 Task: Log work in the project AgileInsight for the issue 'Develop a new tool for automated testing of mobile application usability and user experience' spent time as '4w 3d 1h 40m' and remaining time as '3w 1d 17h 38m' and move to top of backlog. Now add the issue to the epic 'Mobile app development'. Log work in the project AgileInsight for the issue 'Upgrade the database indexing strategy of a web application to improve data retrieval and query performance' spent time as '5w 5d 4h 20m' and remaining time as '5w 4d 14h 49m' and move to bottom of backlog. Now add the issue to the epic 'DevOps automation'
Action: Mouse moved to (215, 62)
Screenshot: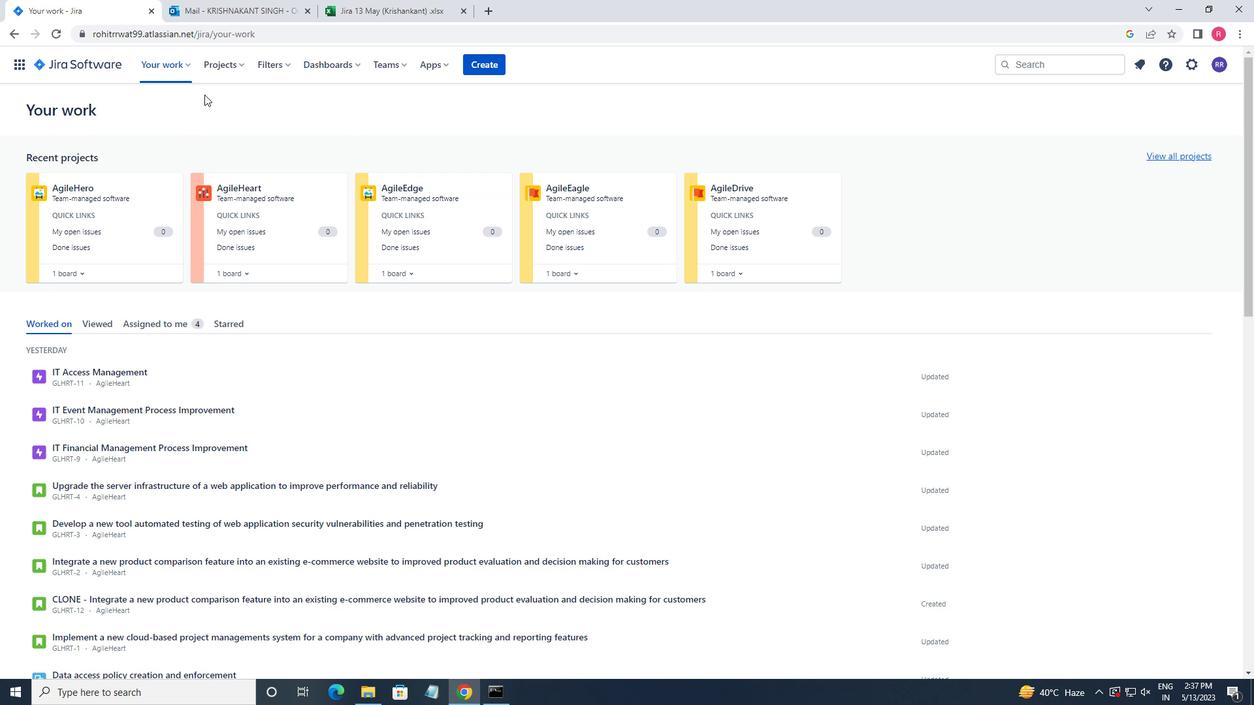 
Action: Mouse pressed left at (215, 62)
Screenshot: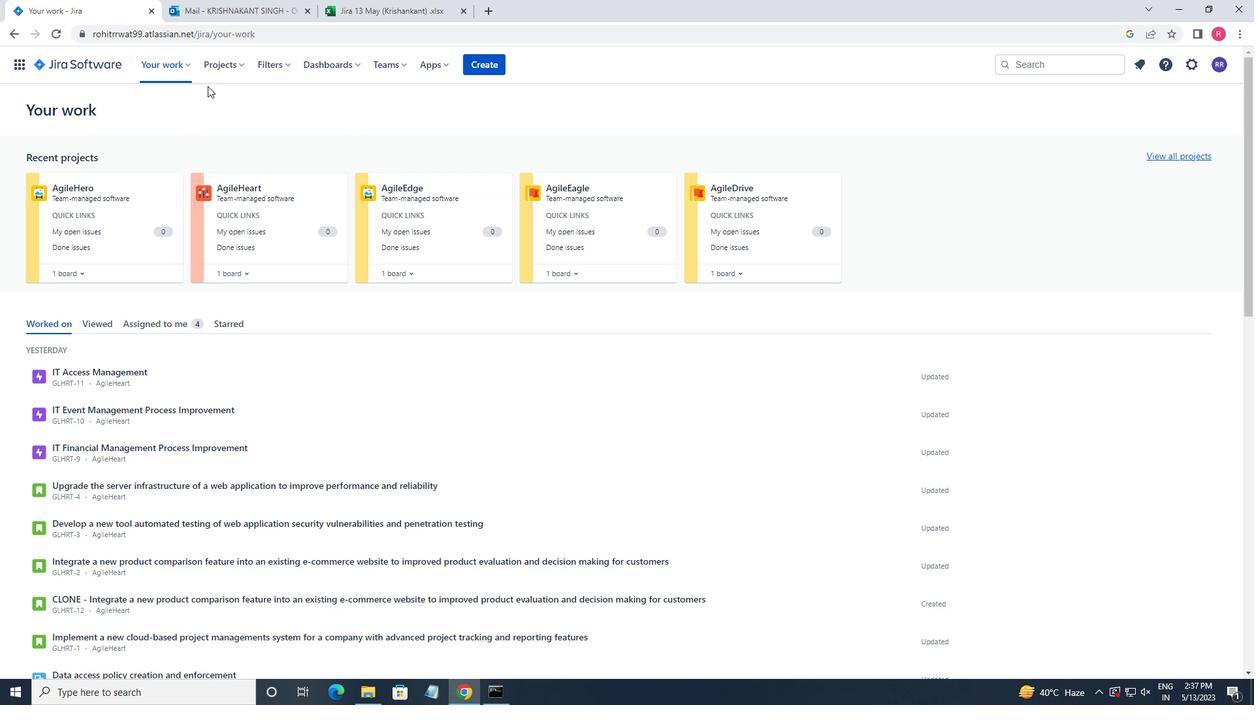 
Action: Mouse moved to (260, 129)
Screenshot: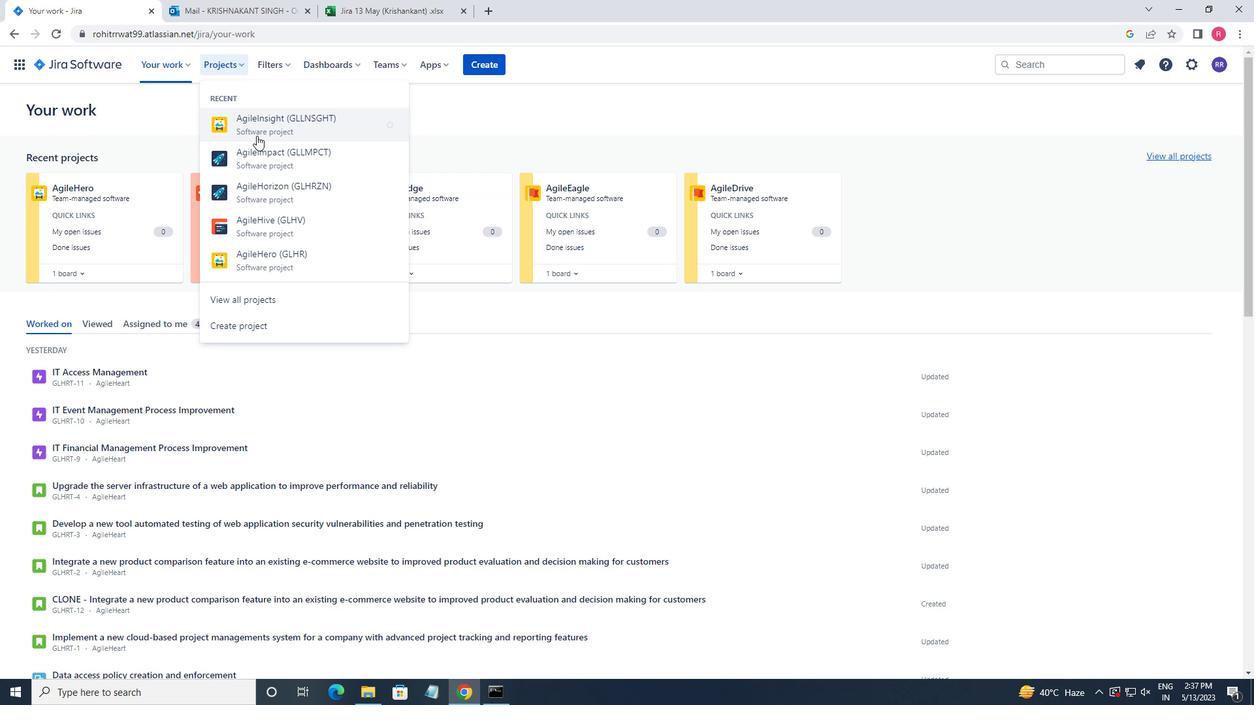 
Action: Mouse pressed left at (260, 129)
Screenshot: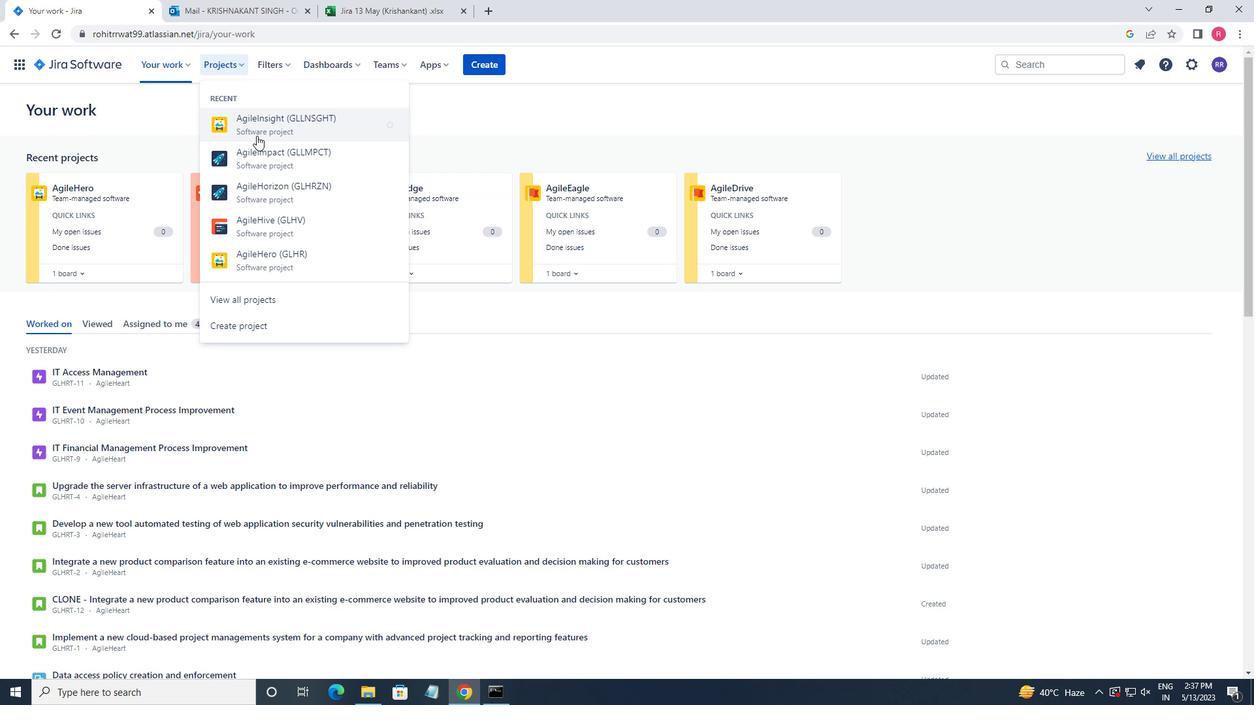 
Action: Mouse moved to (81, 200)
Screenshot: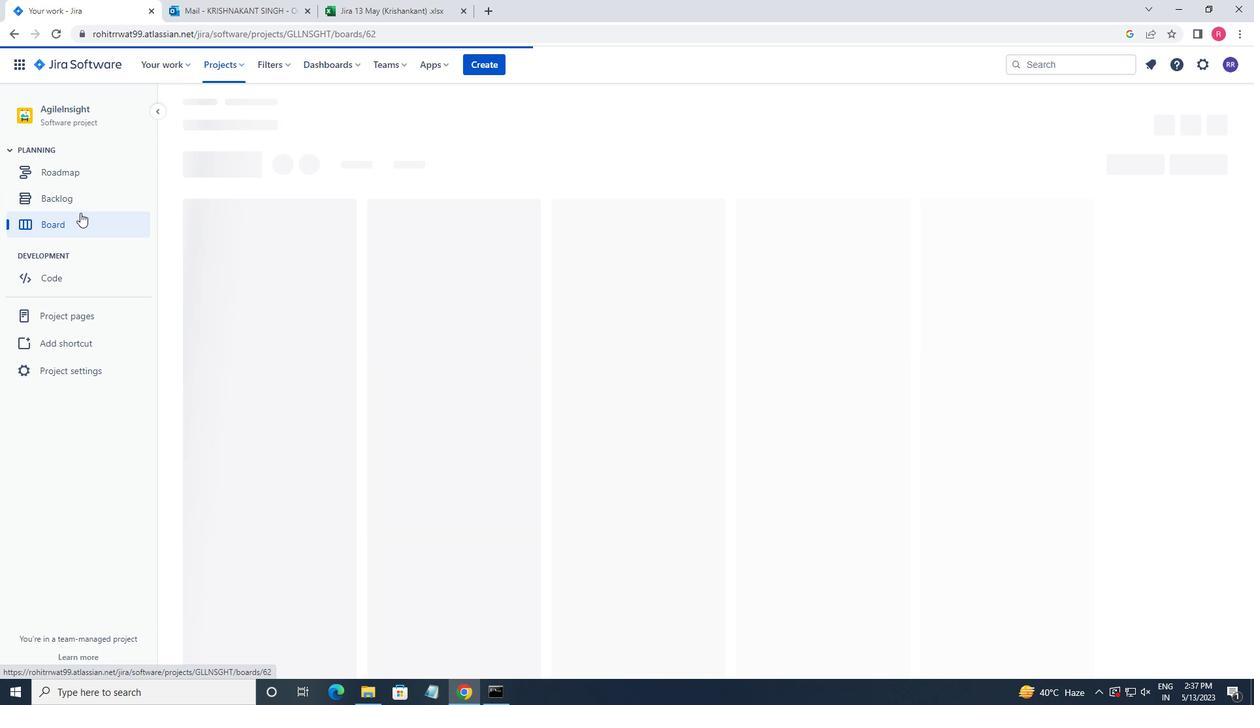 
Action: Mouse pressed left at (81, 200)
Screenshot: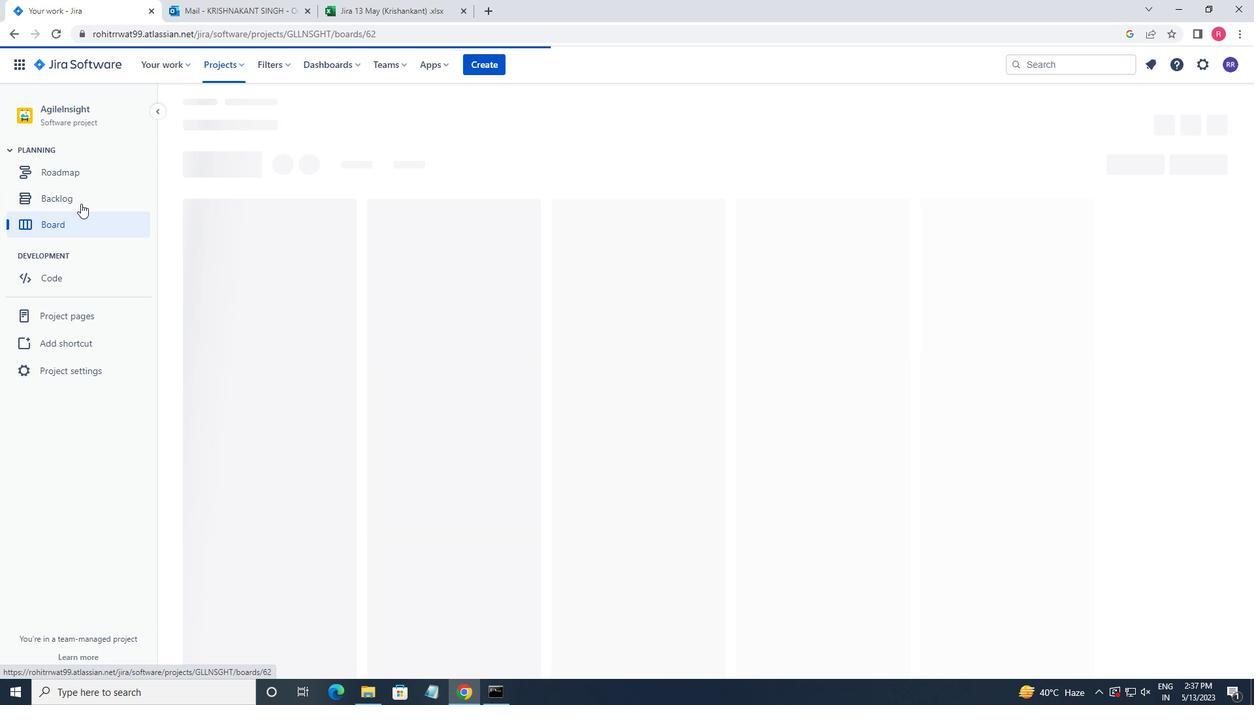 
Action: Mouse moved to (581, 367)
Screenshot: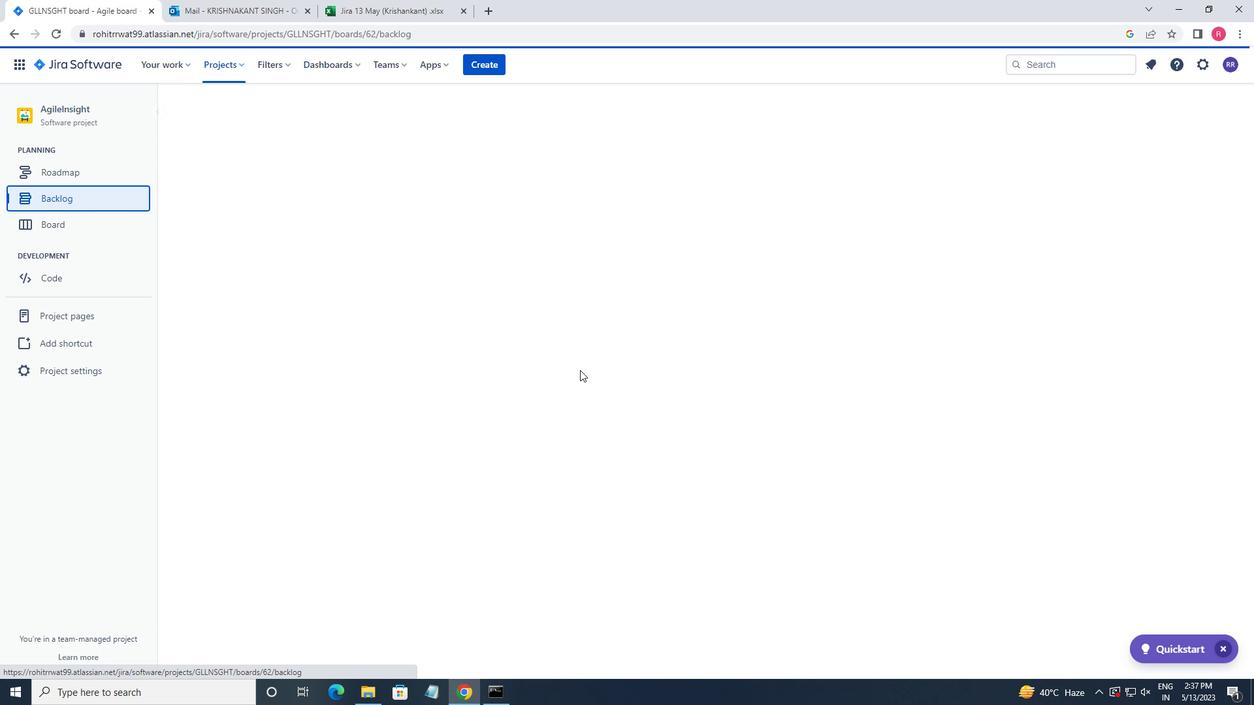 
Action: Mouse scrolled (581, 367) with delta (0, 0)
Screenshot: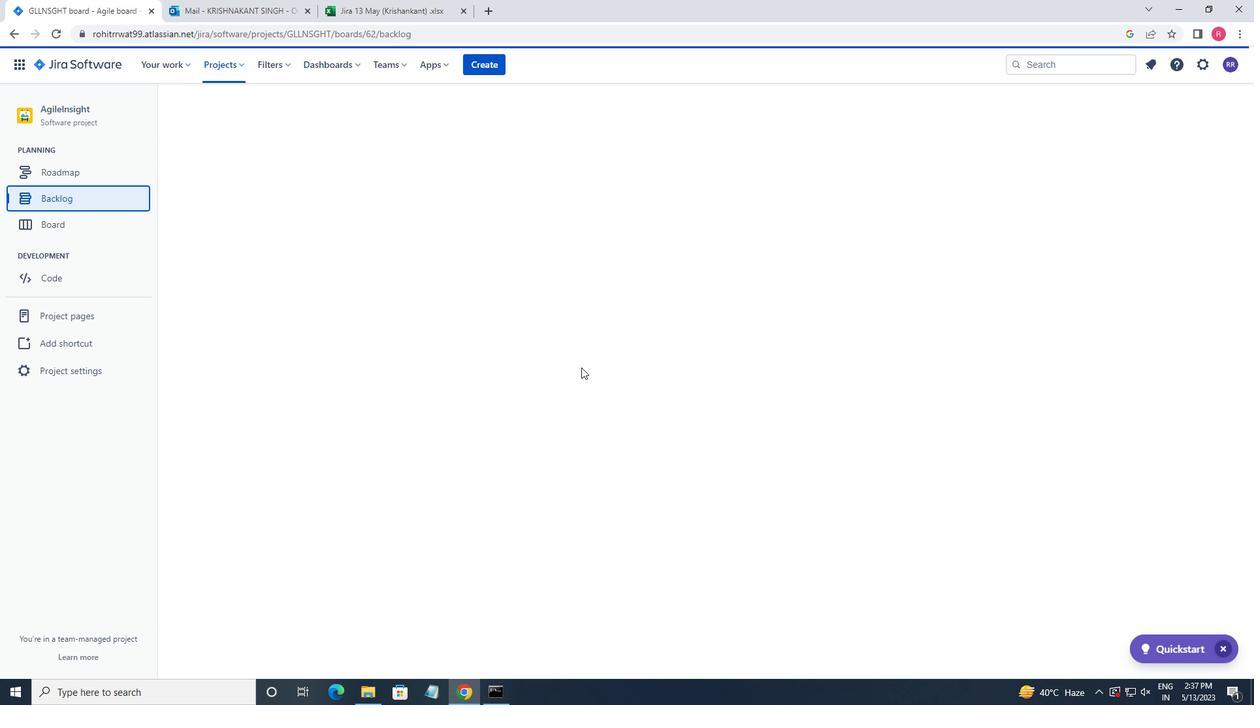 
Action: Mouse scrolled (581, 367) with delta (0, 0)
Screenshot: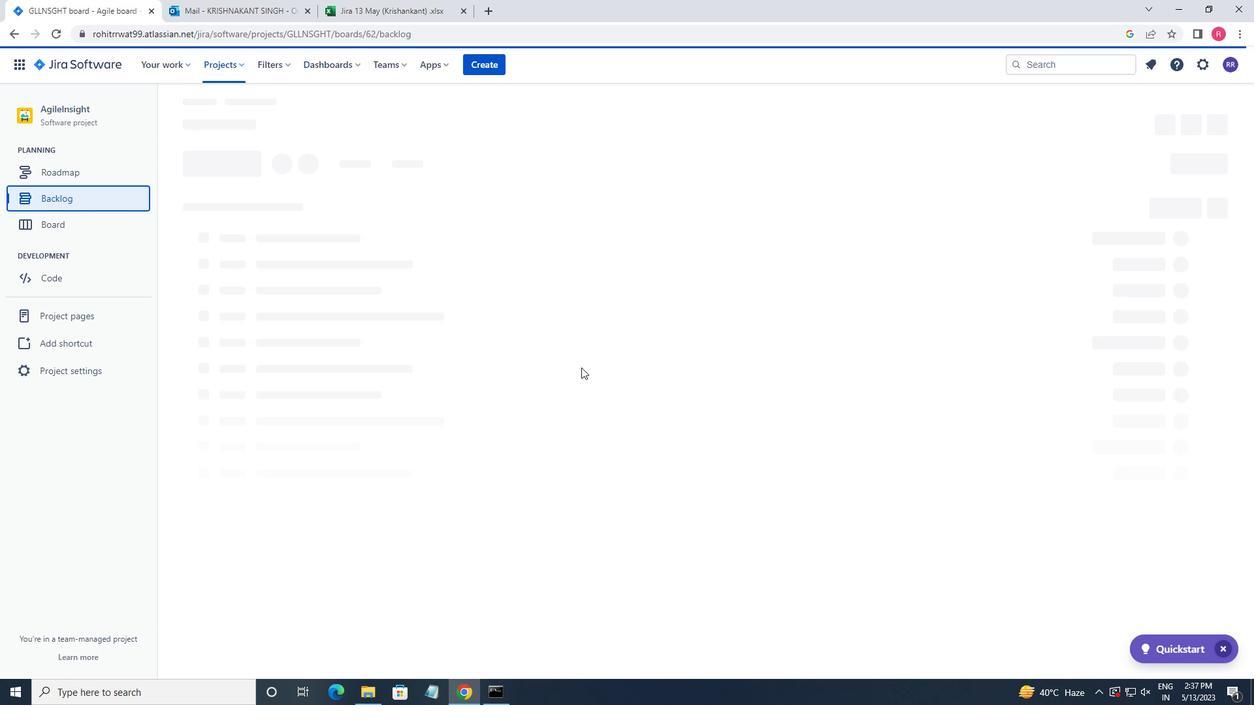 
Action: Mouse moved to (962, 465)
Screenshot: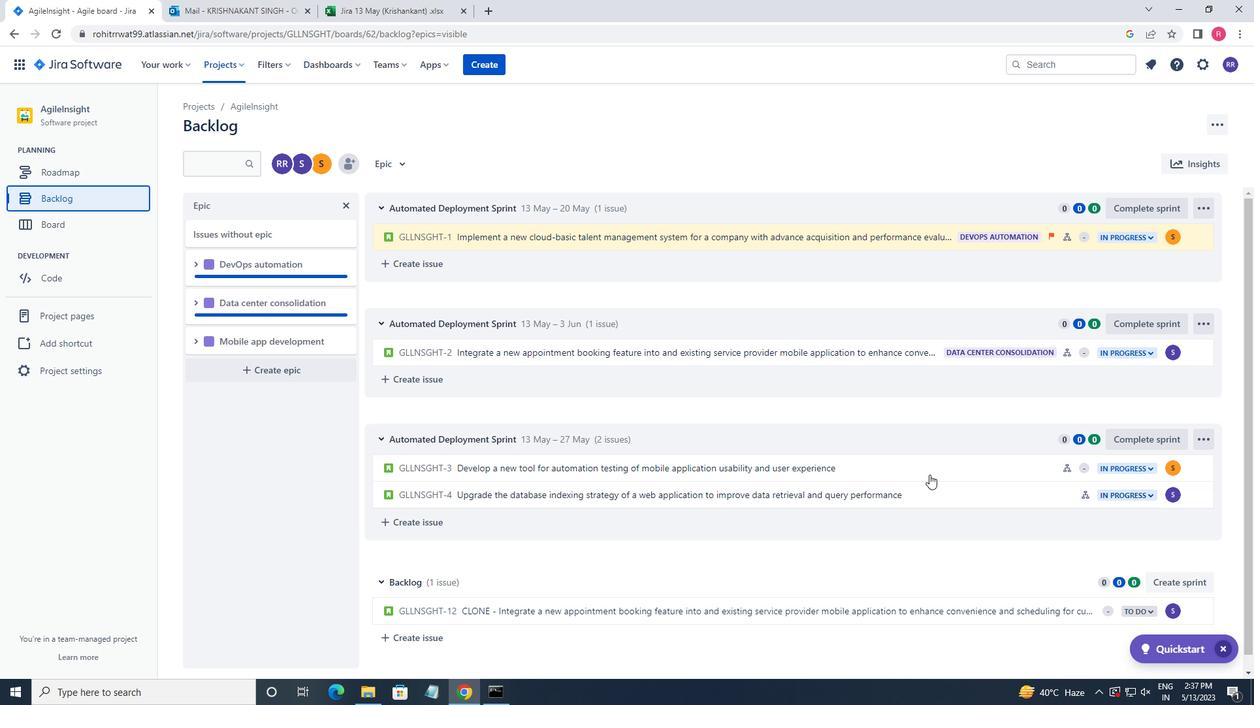 
Action: Mouse pressed left at (962, 465)
Screenshot: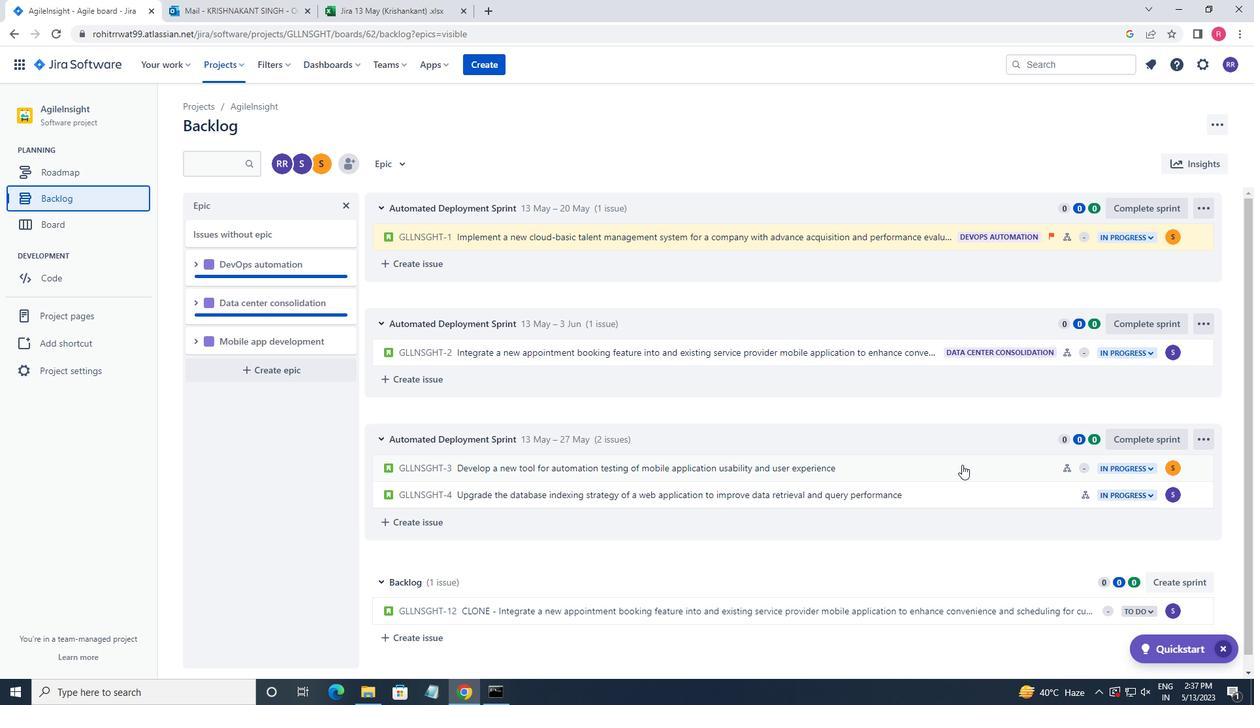 
Action: Mouse moved to (1200, 195)
Screenshot: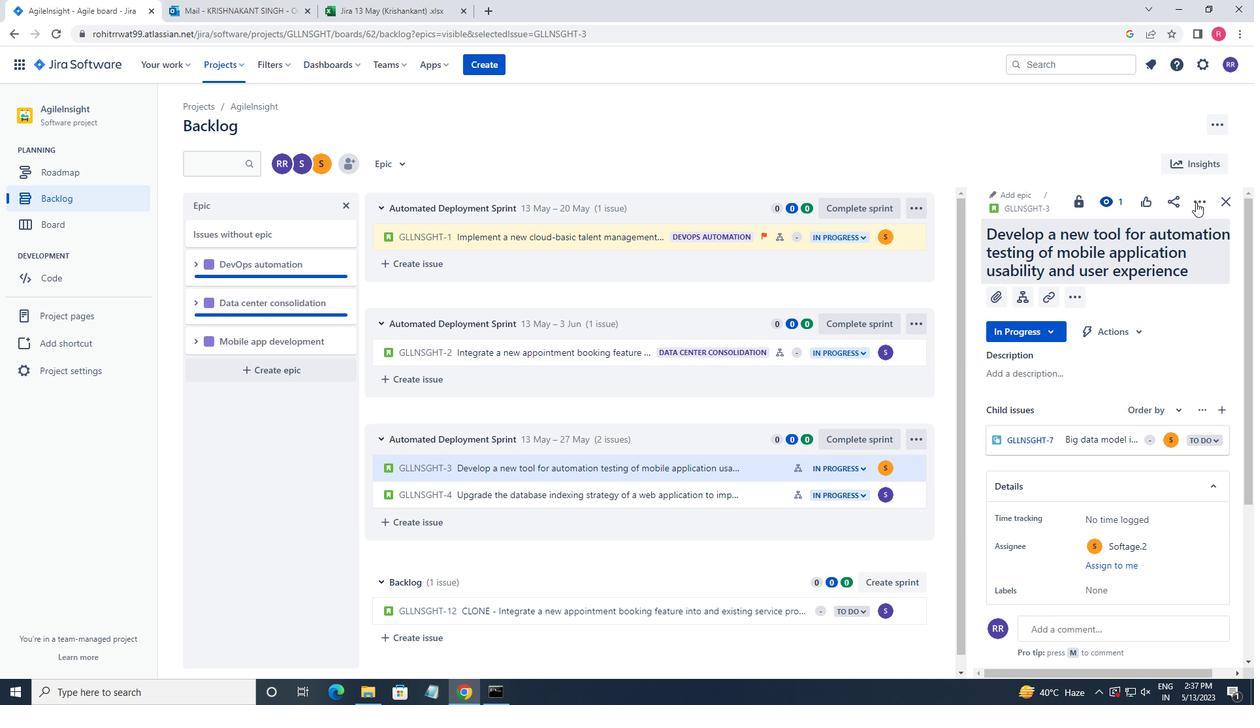 
Action: Mouse pressed left at (1200, 195)
Screenshot: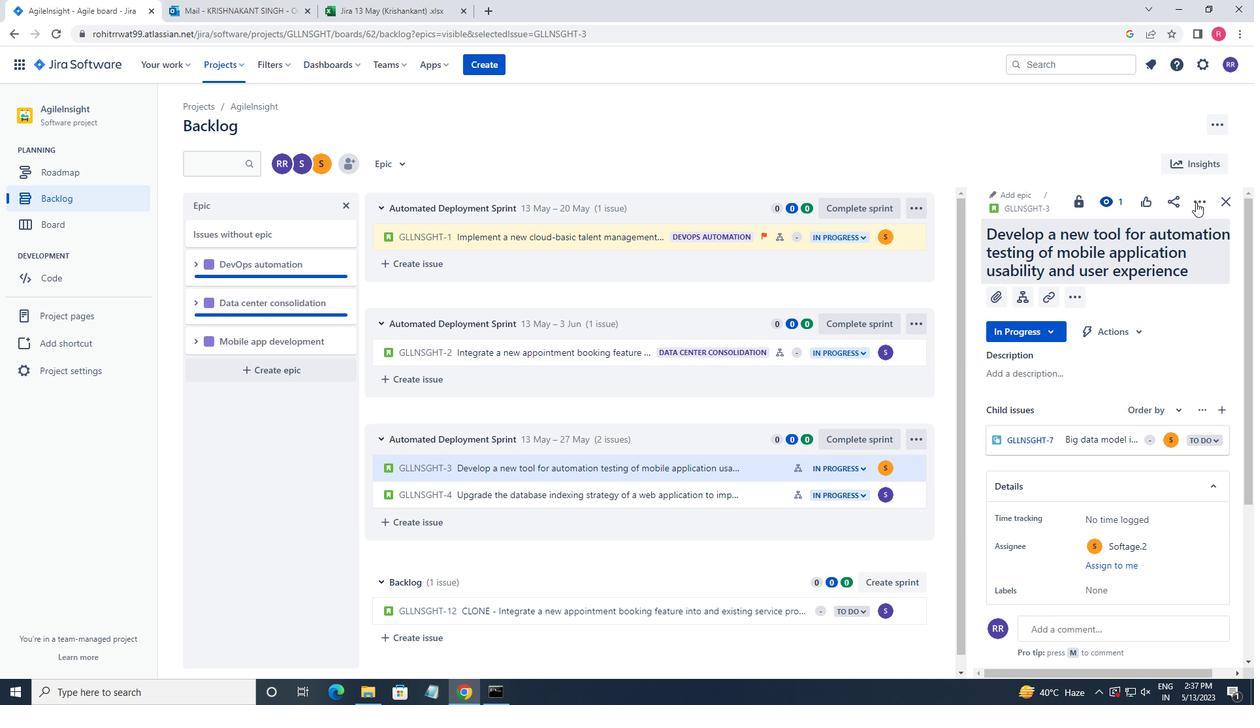 
Action: Mouse moved to (1152, 231)
Screenshot: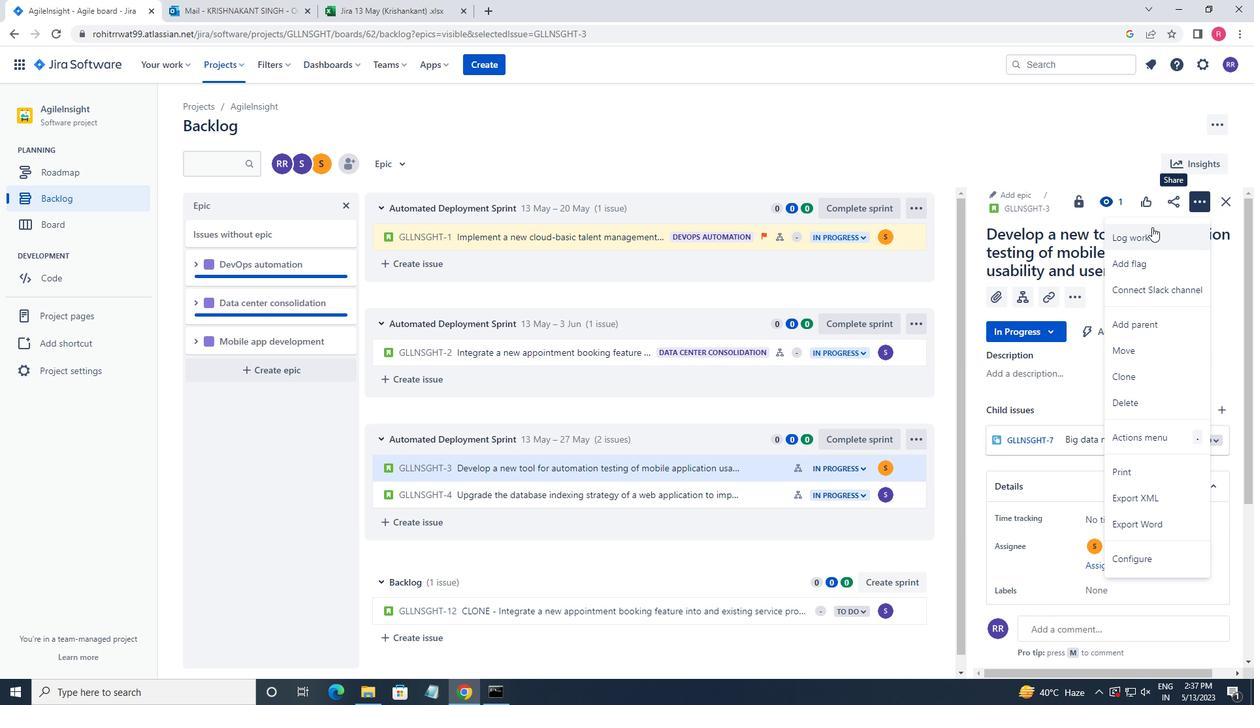 
Action: Mouse pressed left at (1152, 231)
Screenshot: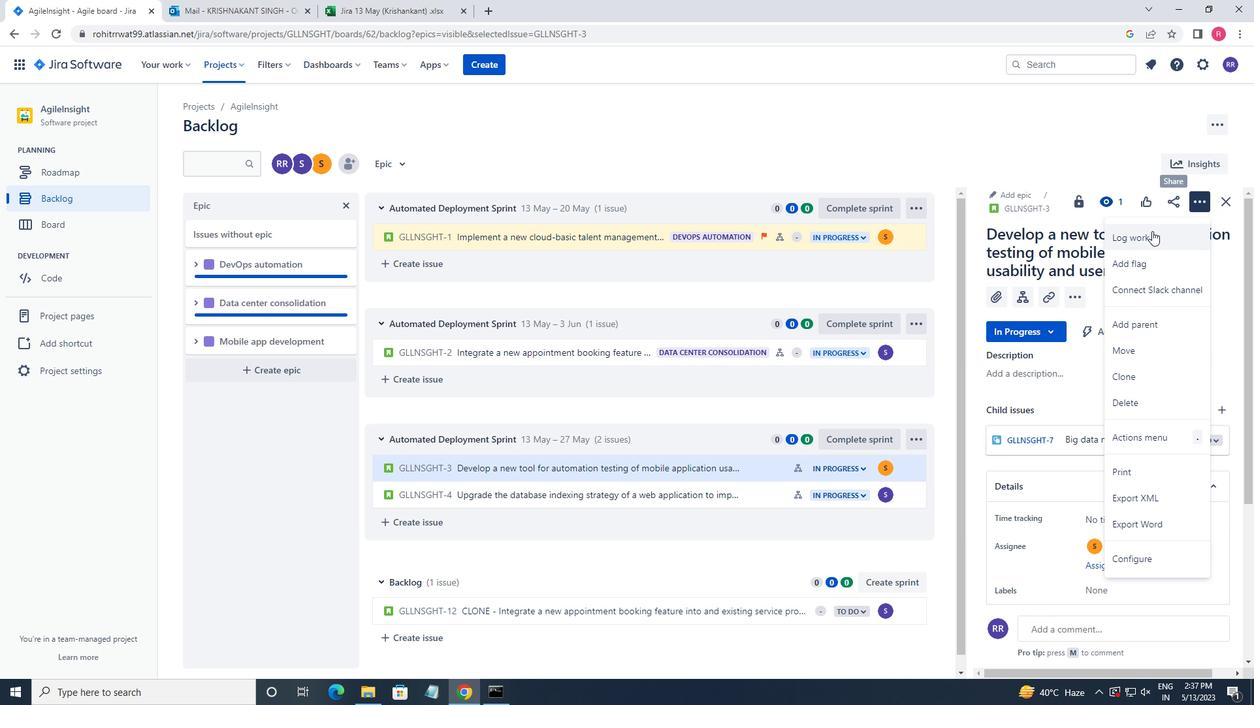 
Action: Key pressed 4w<Key.space>3d<Key.space>1h<Key.space>40m<Key.tab>3w<Key.space>1d<Key.space>17h<Key.space>28m<Key.tab>
Screenshot: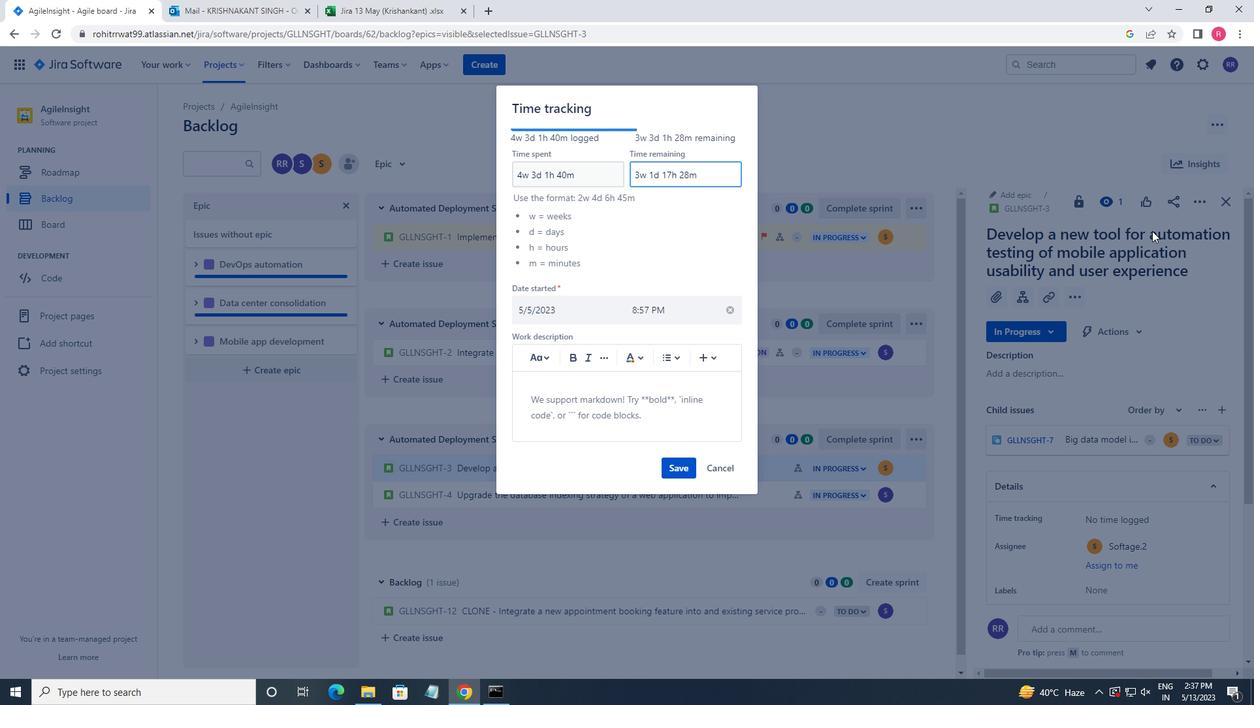 
Action: Mouse moved to (584, 183)
Screenshot: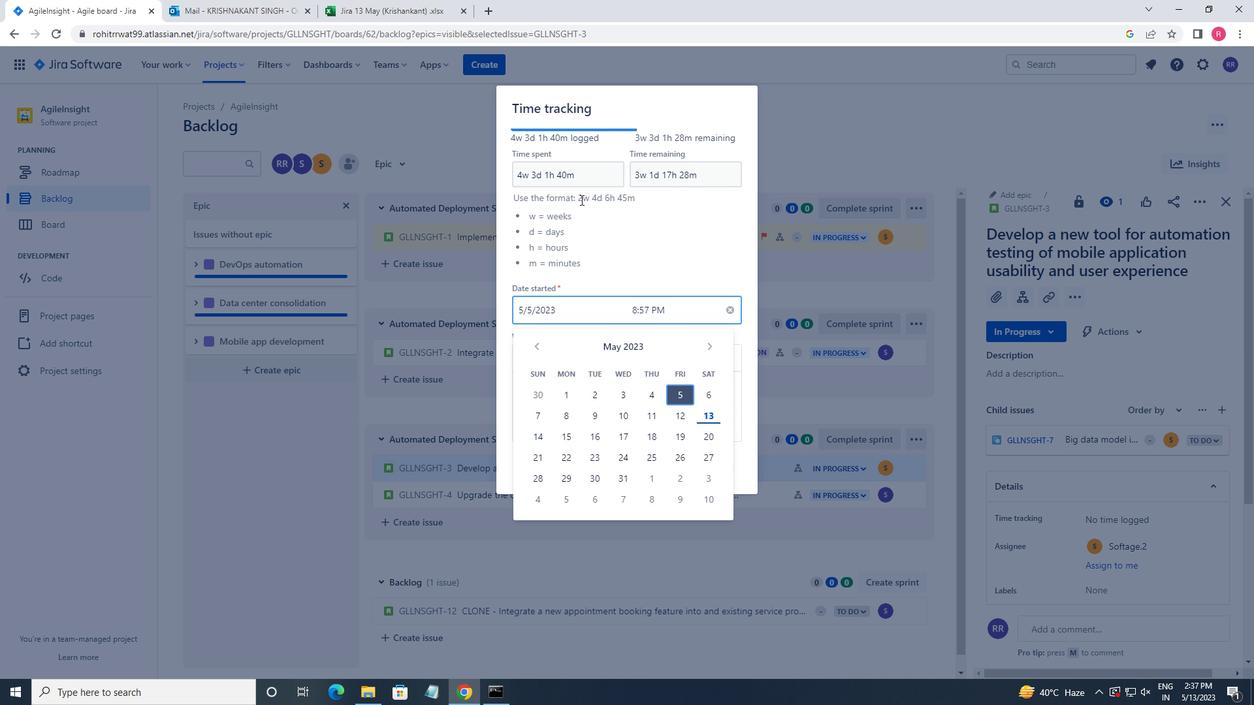 
Action: Mouse pressed left at (584, 183)
Screenshot: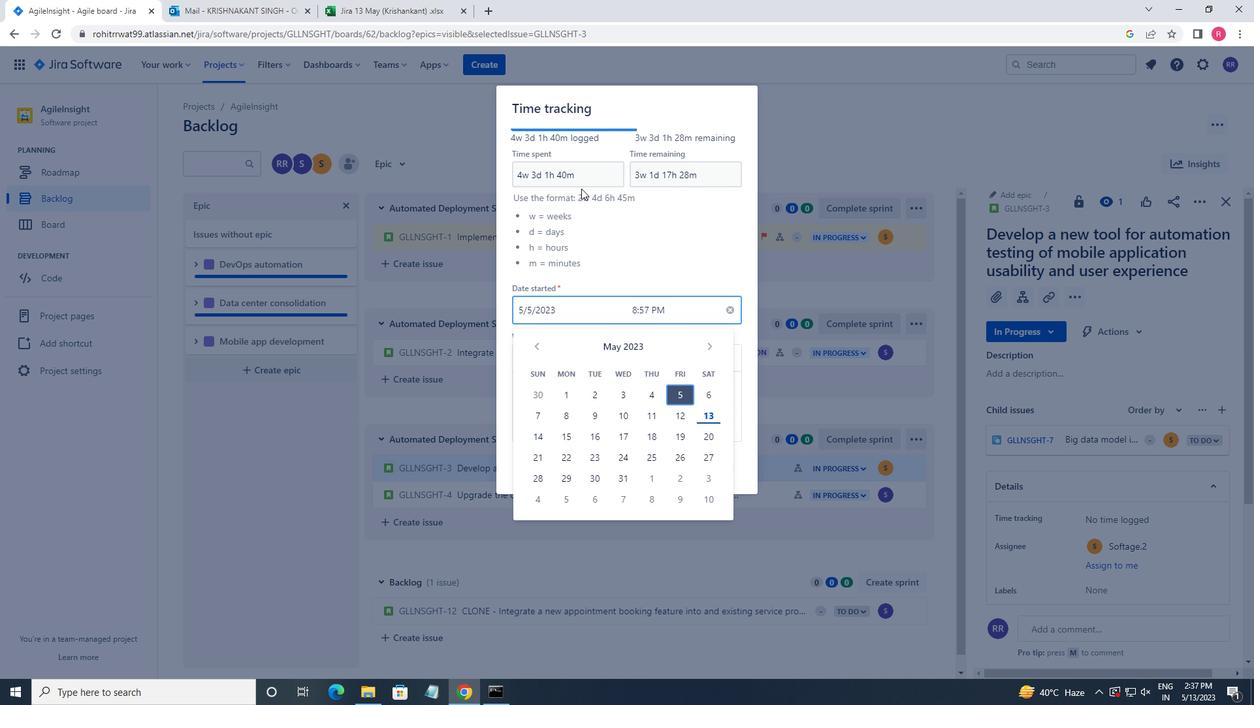 
Action: Key pressed <Key.tab>3w<Key.space>1d<Key.space>17d<Key.space>38m
Screenshot: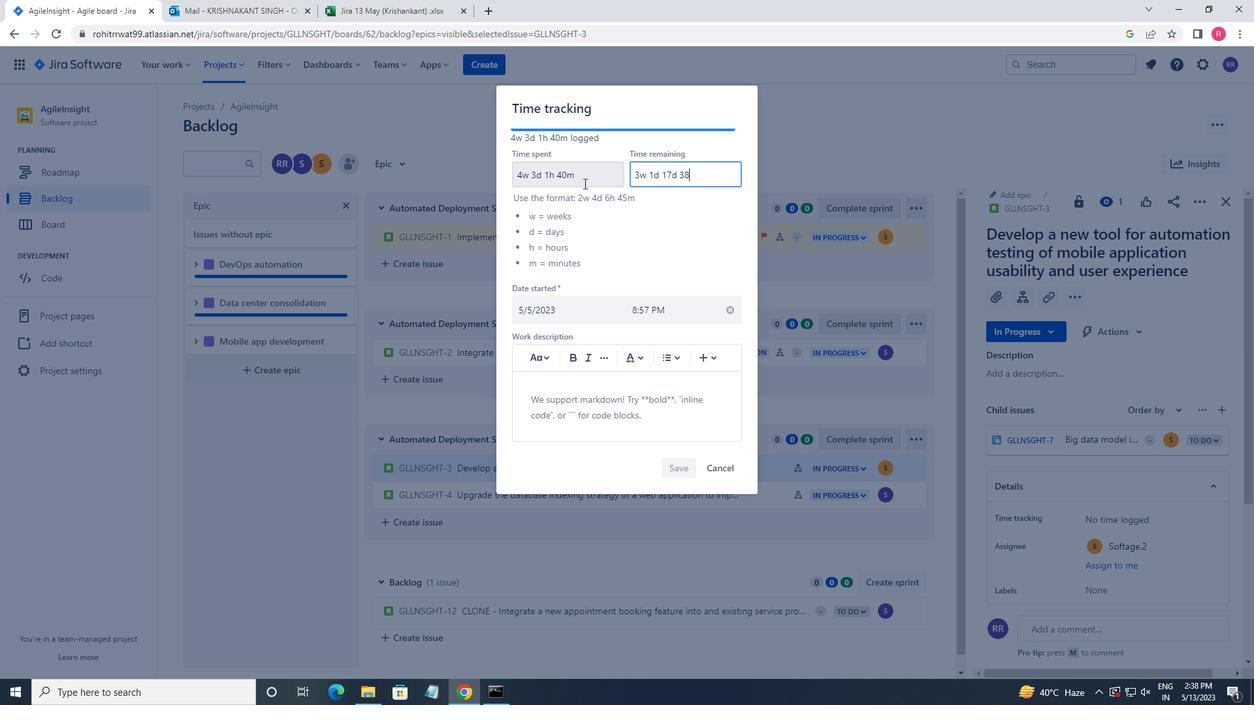 
Action: Mouse moved to (586, 173)
Screenshot: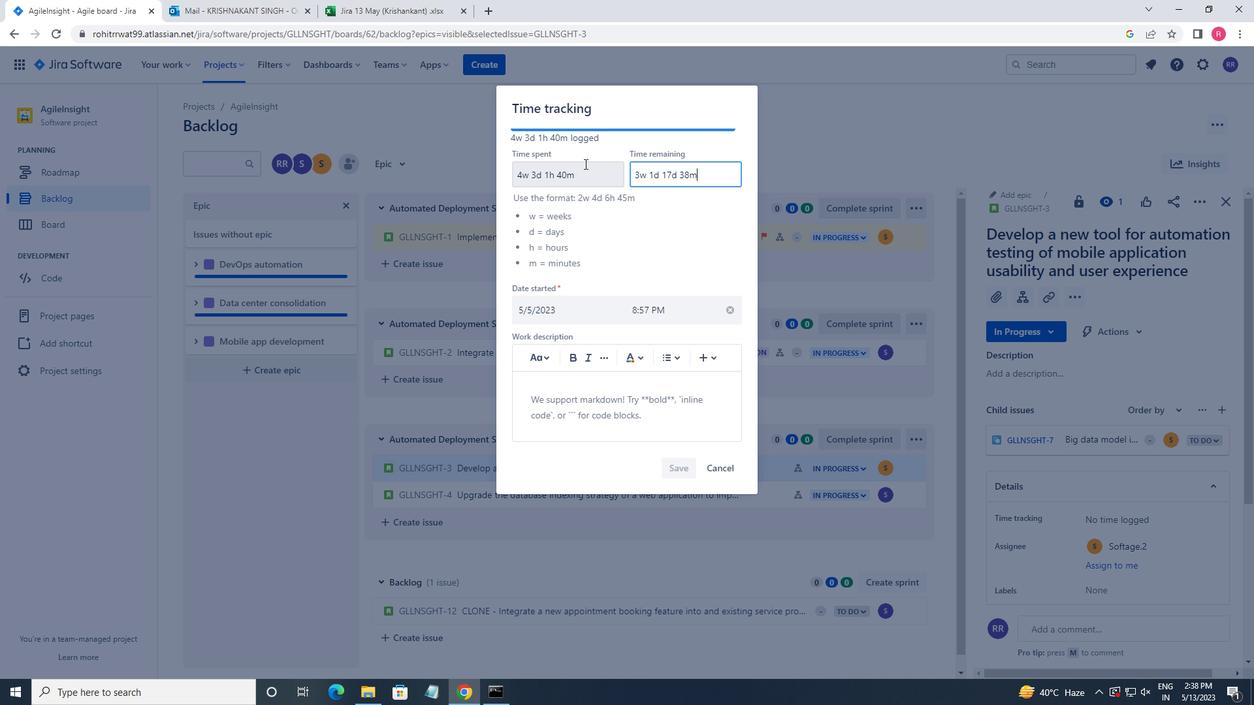 
Action: Mouse pressed left at (586, 173)
Screenshot: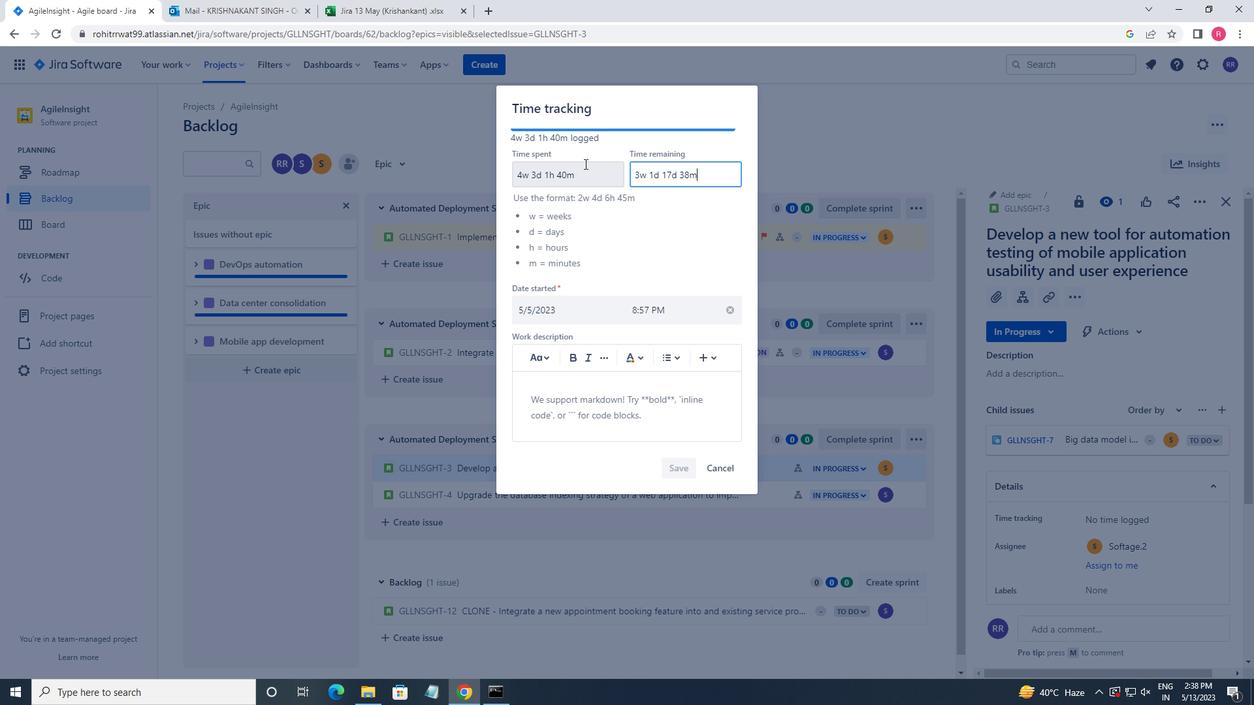 
Action: Mouse moved to (664, 175)
Screenshot: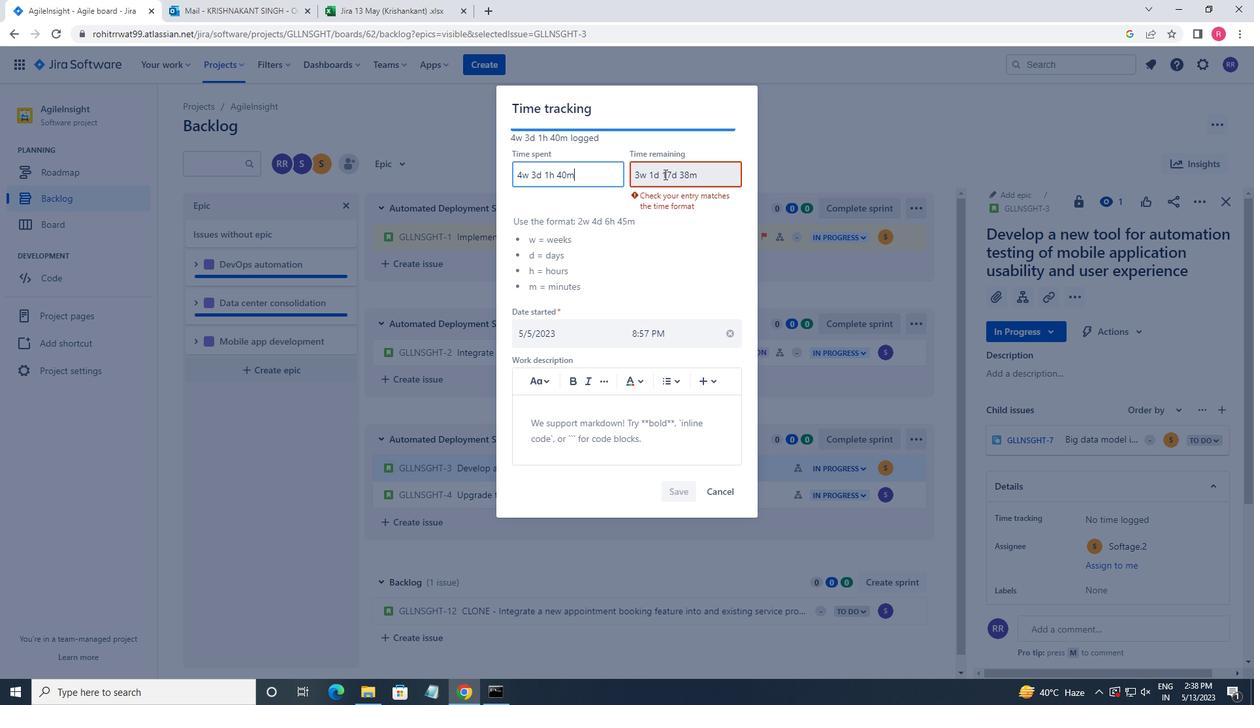
Action: Mouse pressed left at (664, 175)
Screenshot: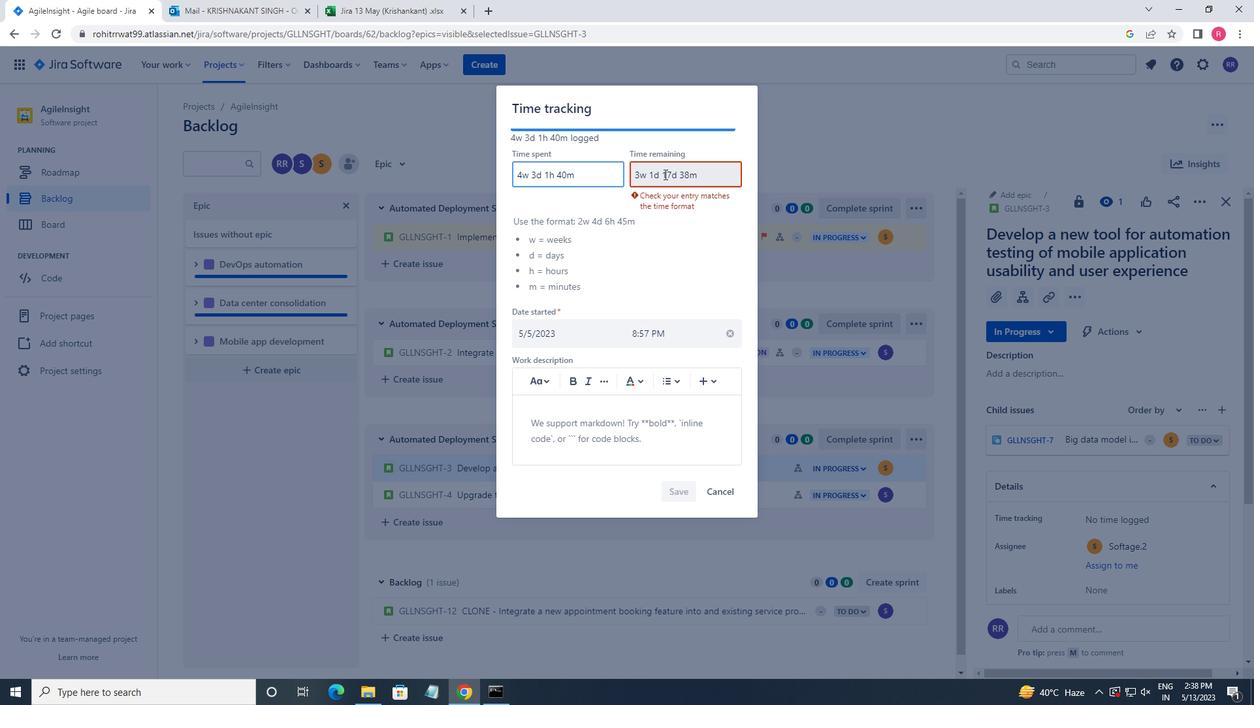 
Action: Mouse moved to (663, 176)
Screenshot: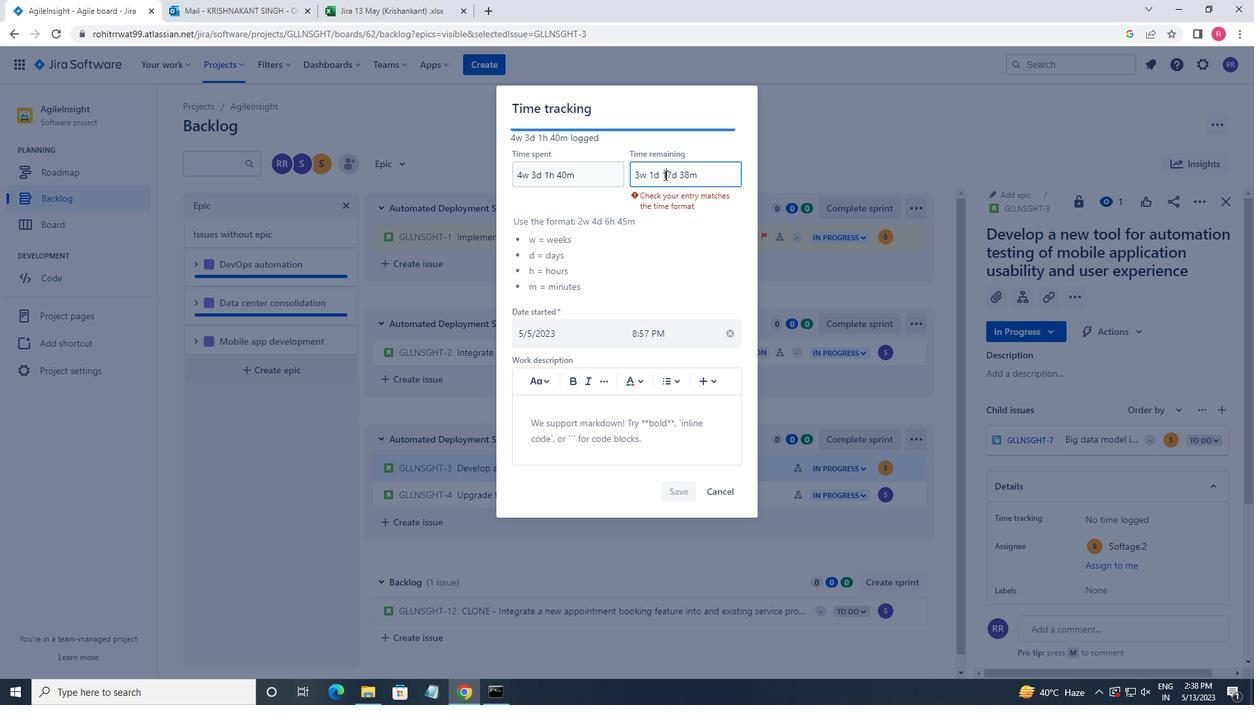 
Action: Key pressed <Key.backspace>1
Screenshot: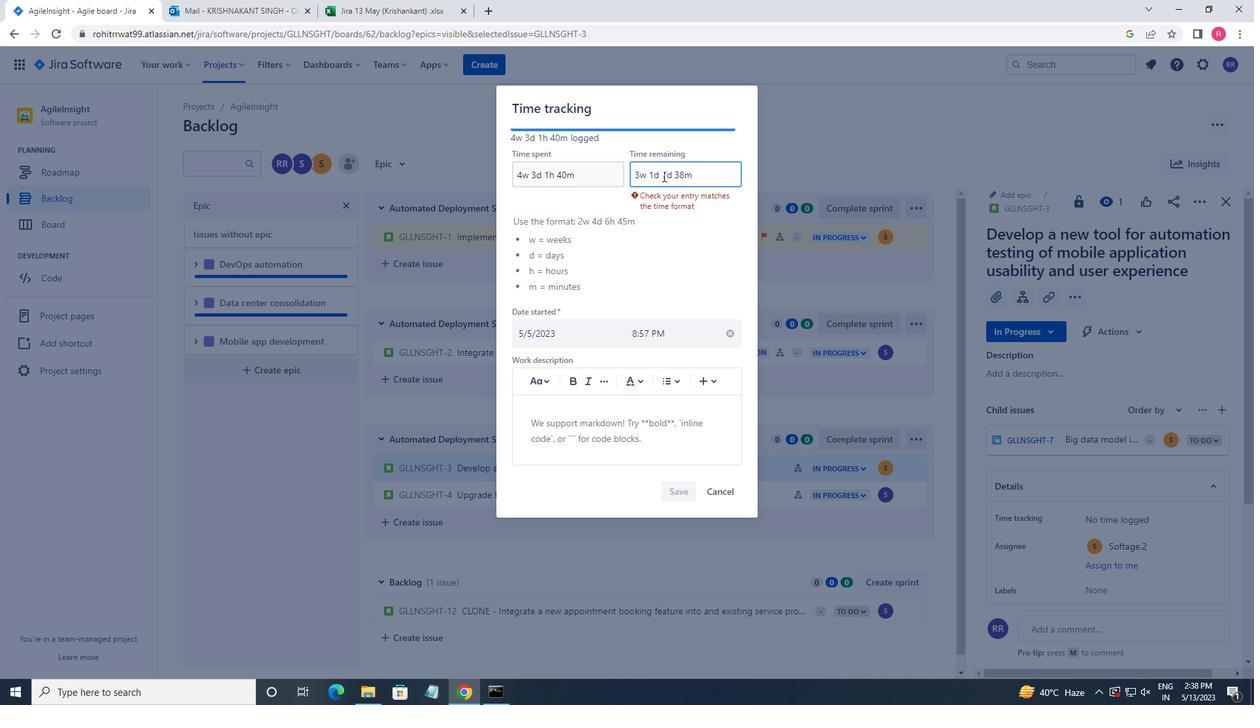 
Action: Mouse moved to (660, 176)
Screenshot: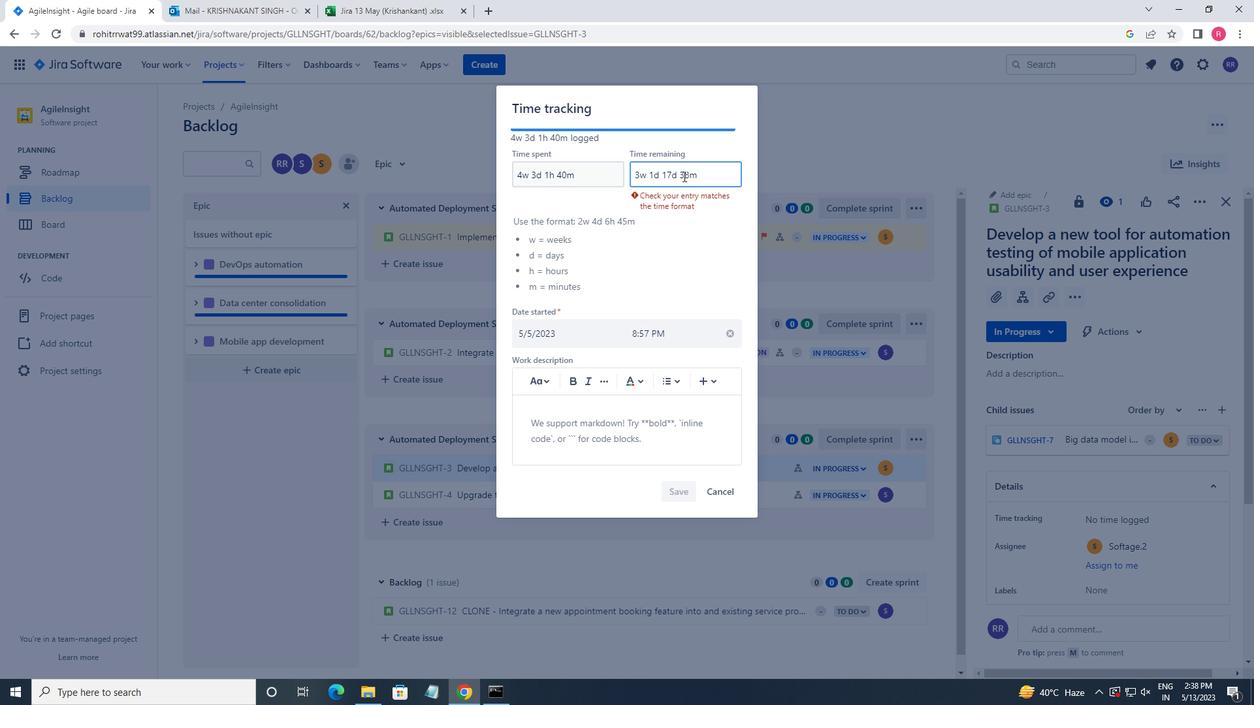
Action: Mouse pressed left at (660, 176)
Screenshot: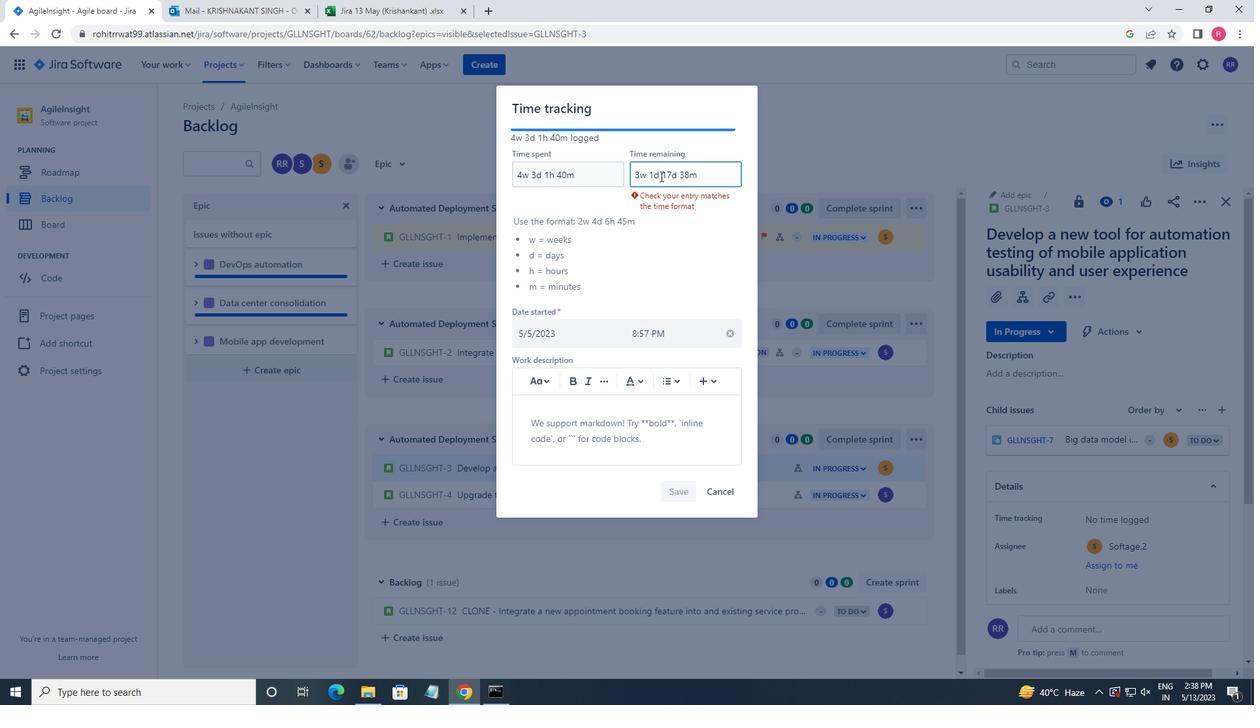 
Action: Mouse moved to (678, 173)
Screenshot: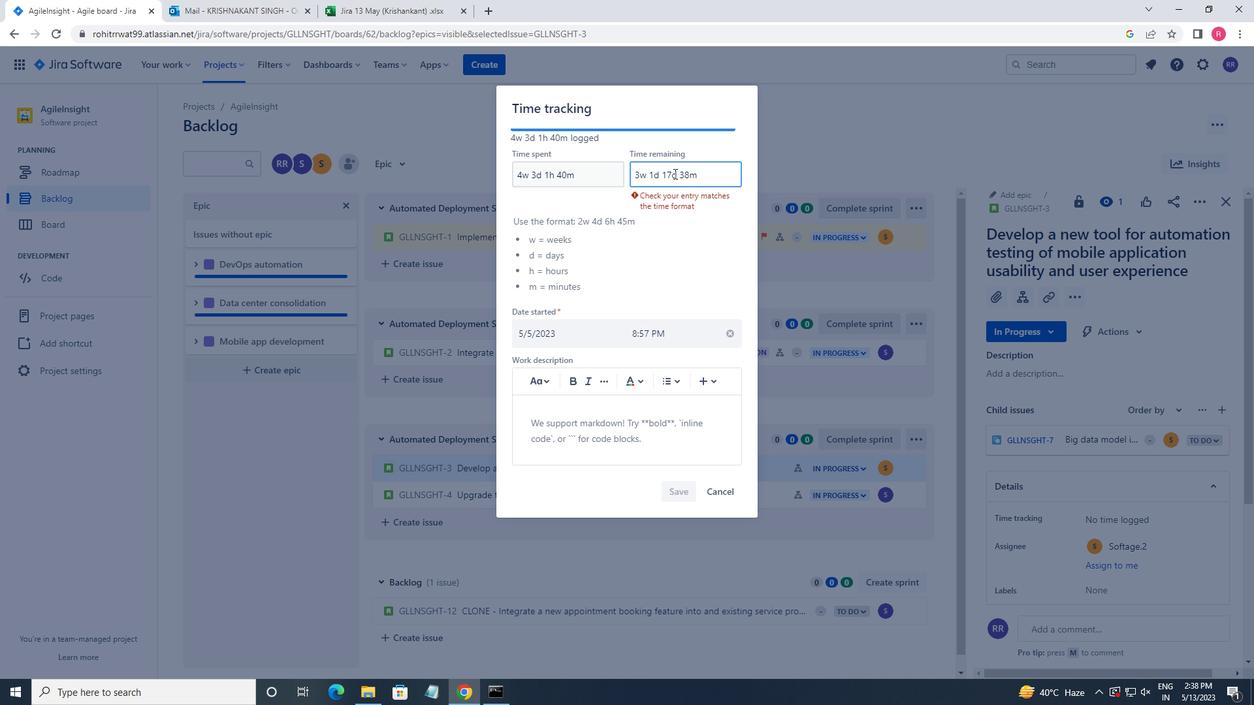 
Action: Mouse pressed left at (678, 173)
Screenshot: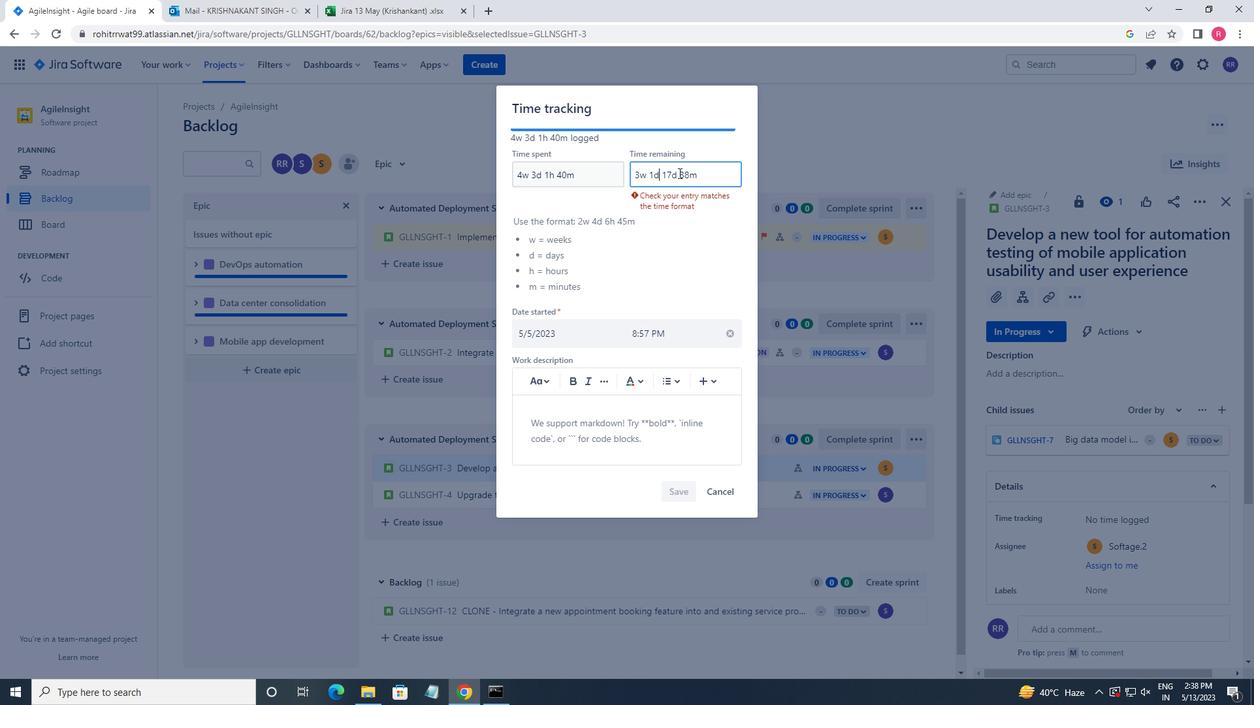 
Action: Key pressed <Key.backspace><Key.backspace>h<Key.space>
Screenshot: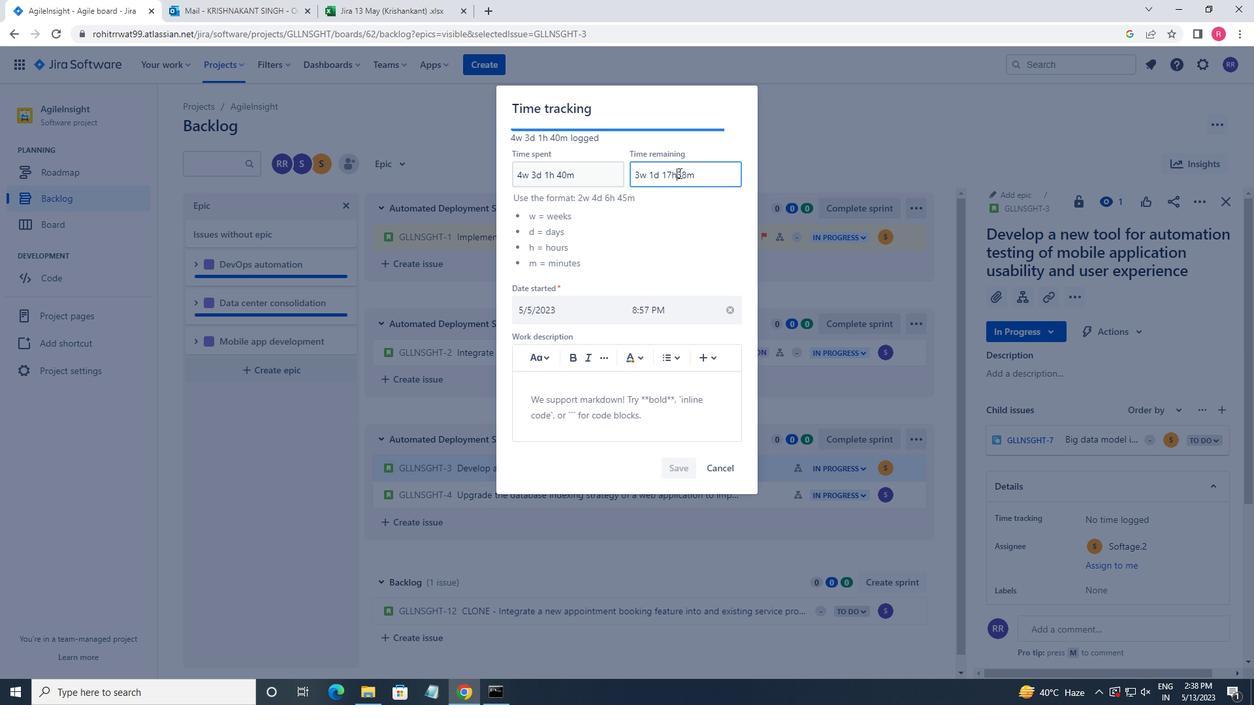 
Action: Mouse moved to (681, 463)
Screenshot: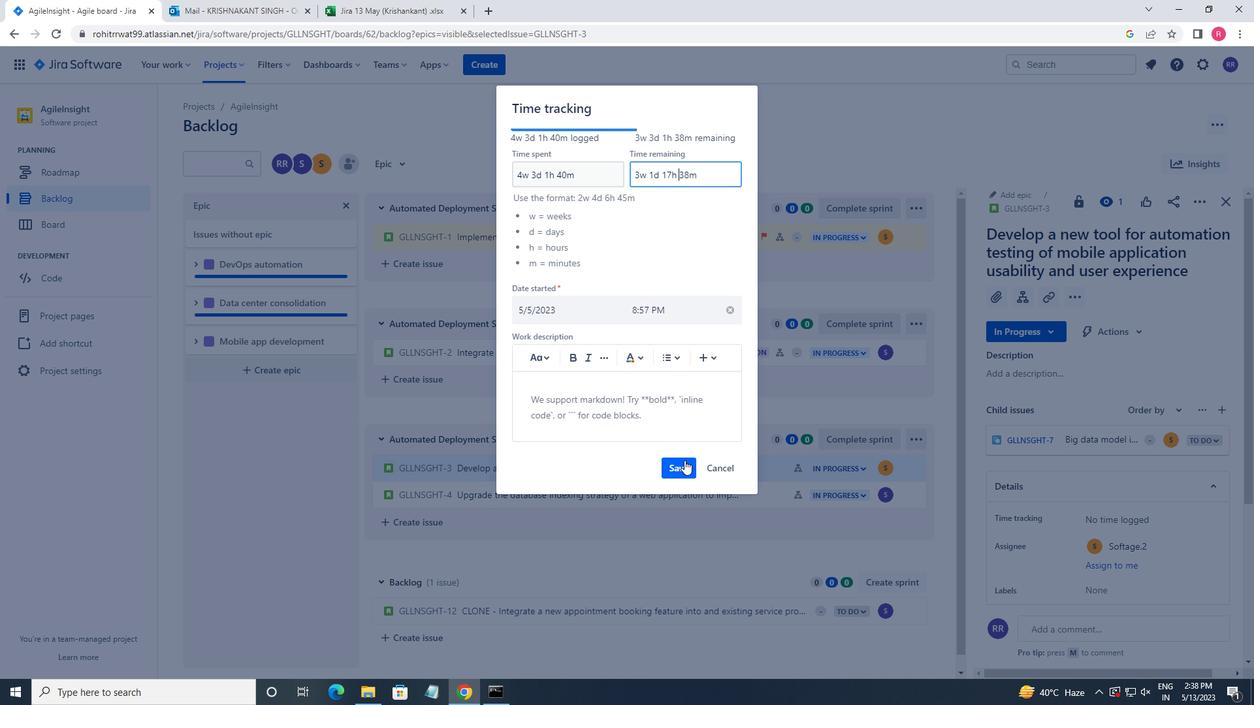 
Action: Mouse pressed left at (681, 463)
Screenshot: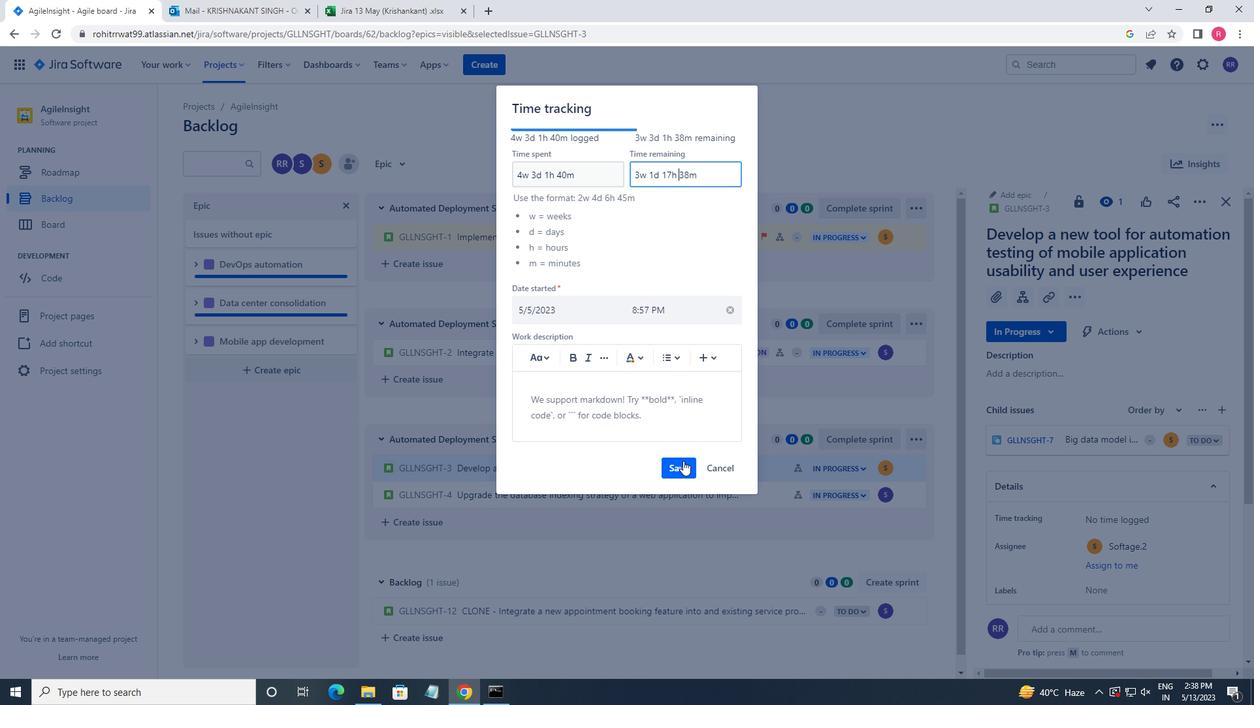 
Action: Mouse moved to (913, 470)
Screenshot: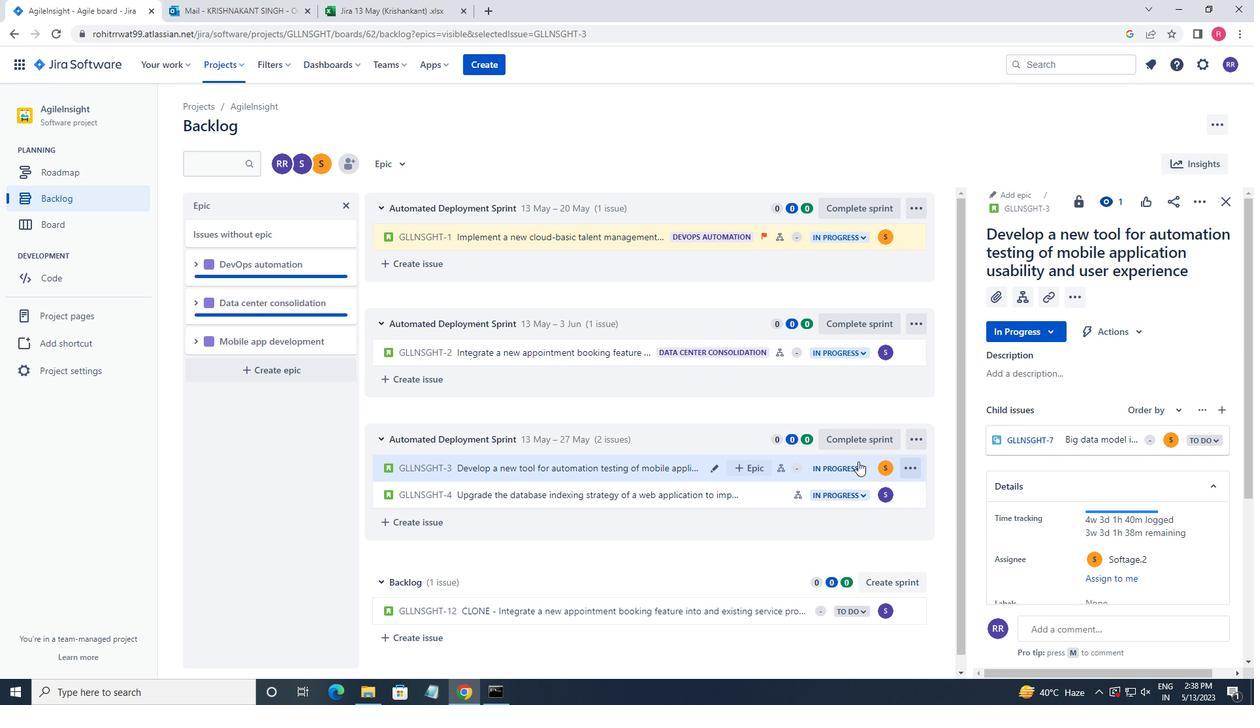 
Action: Mouse pressed left at (913, 470)
Screenshot: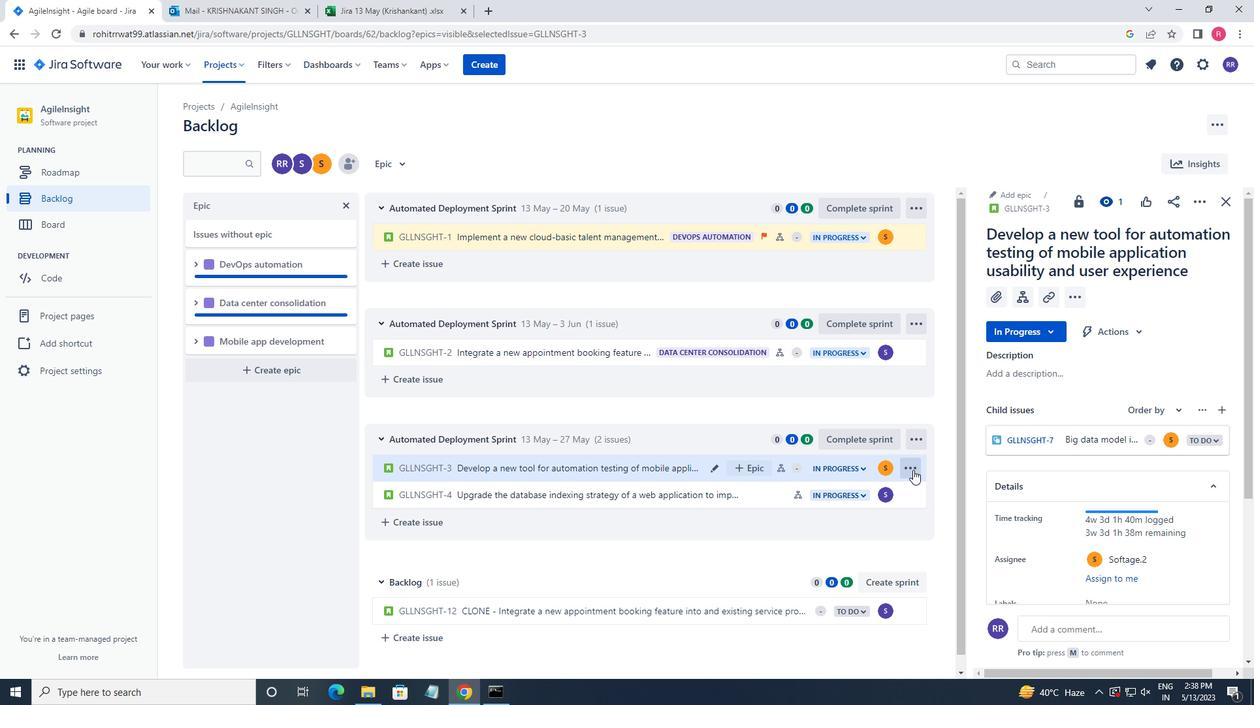 
Action: Mouse moved to (872, 411)
Screenshot: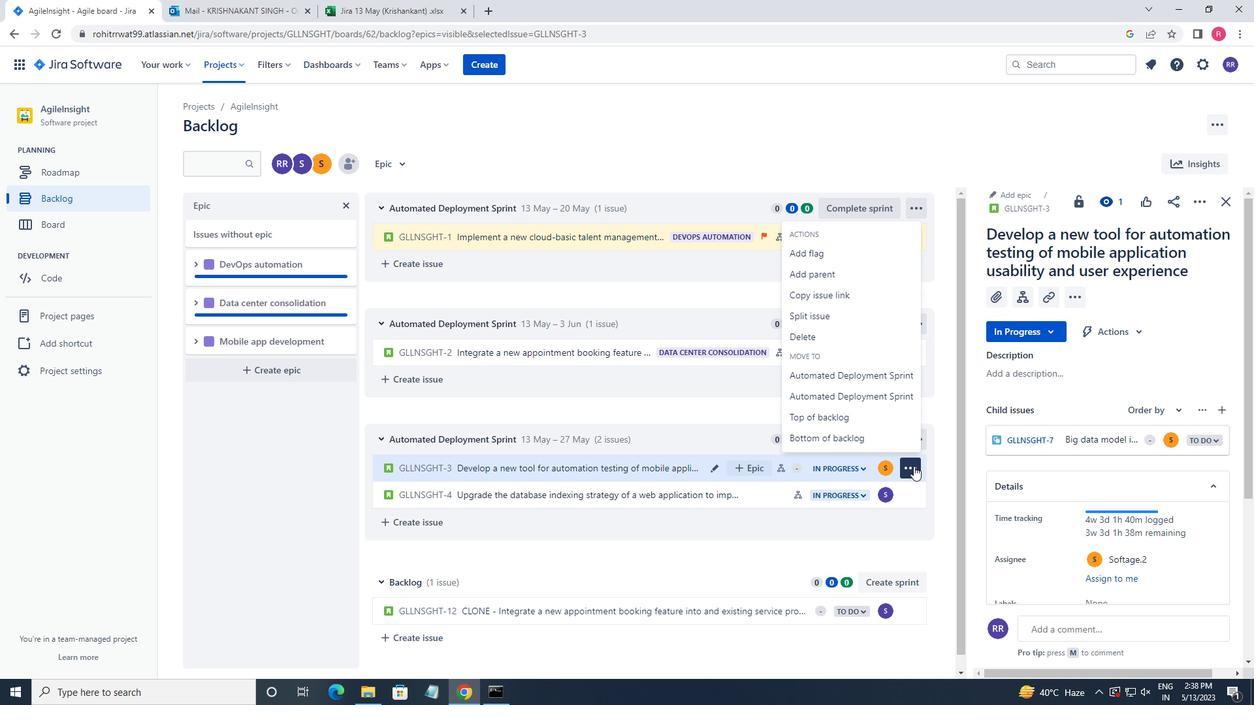 
Action: Mouse pressed left at (872, 411)
Screenshot: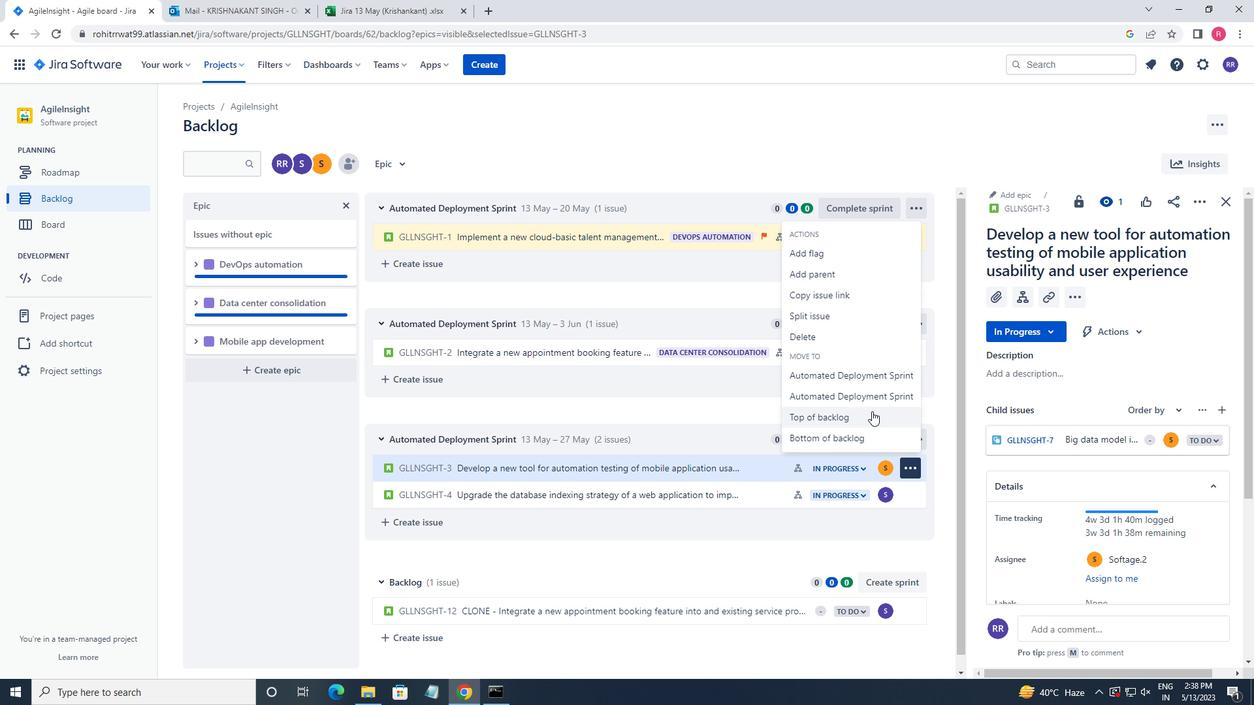
Action: Mouse moved to (661, 196)
Screenshot: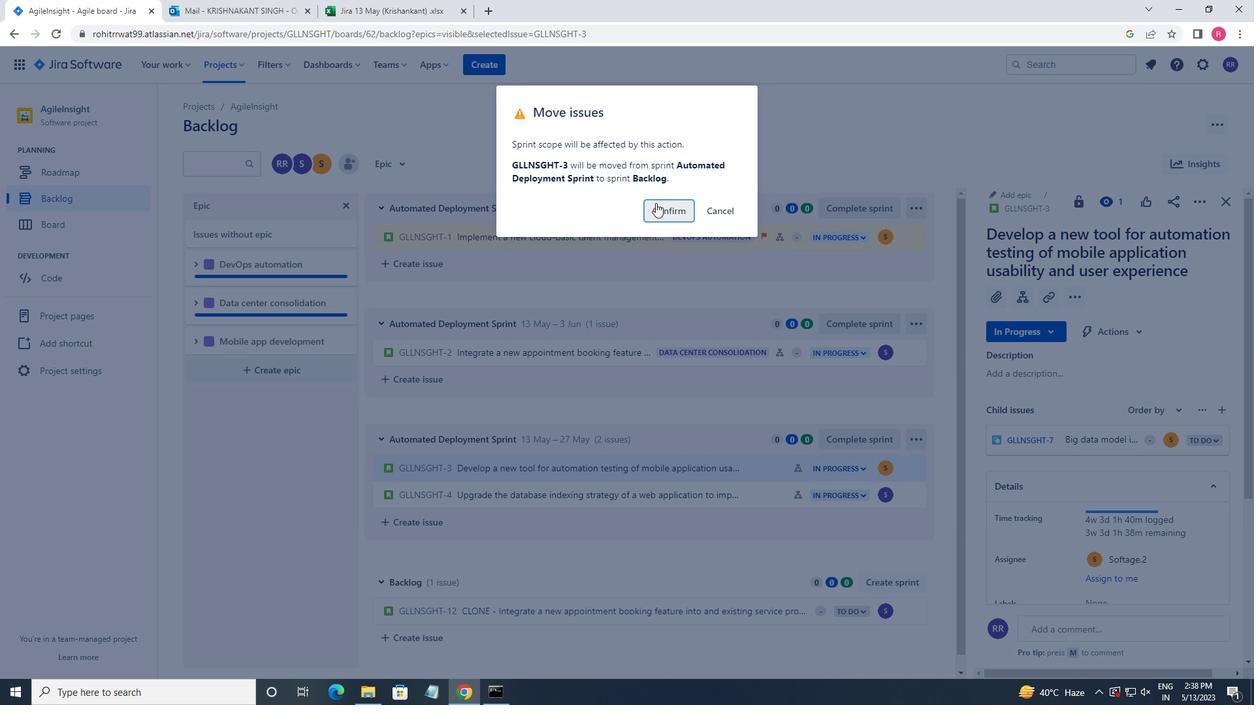 
Action: Mouse pressed left at (661, 196)
Screenshot: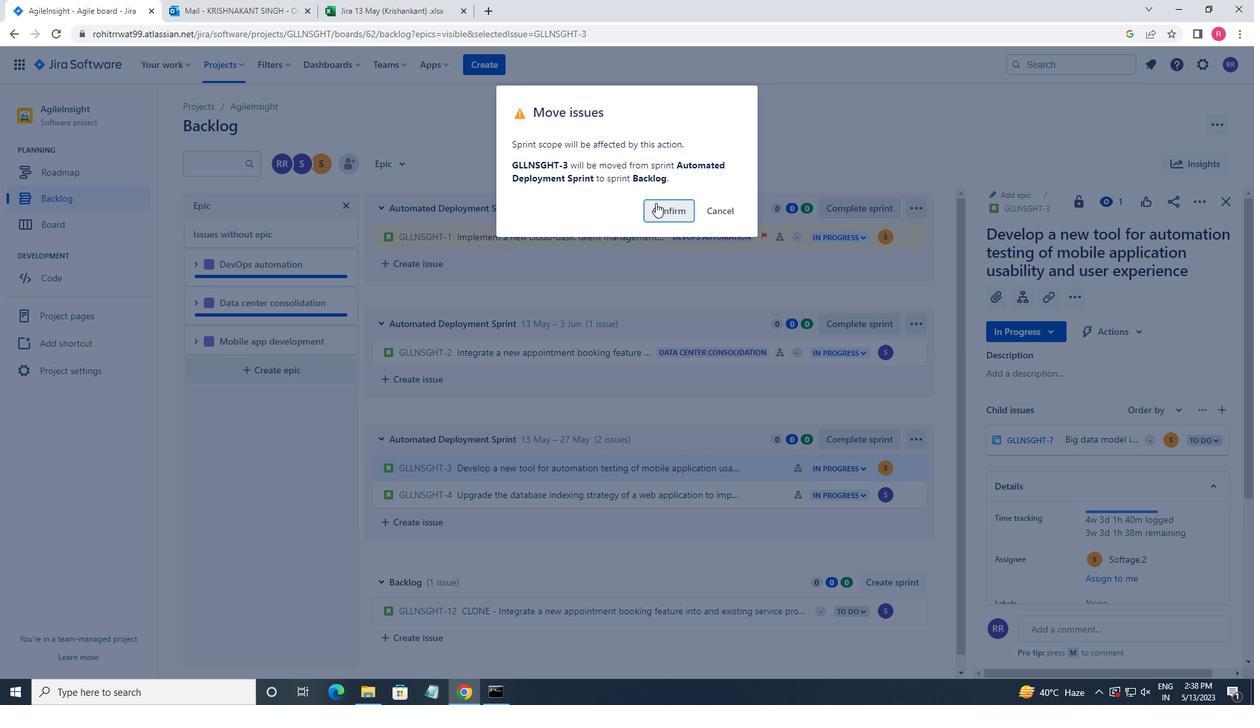 
Action: Mouse moved to (668, 216)
Screenshot: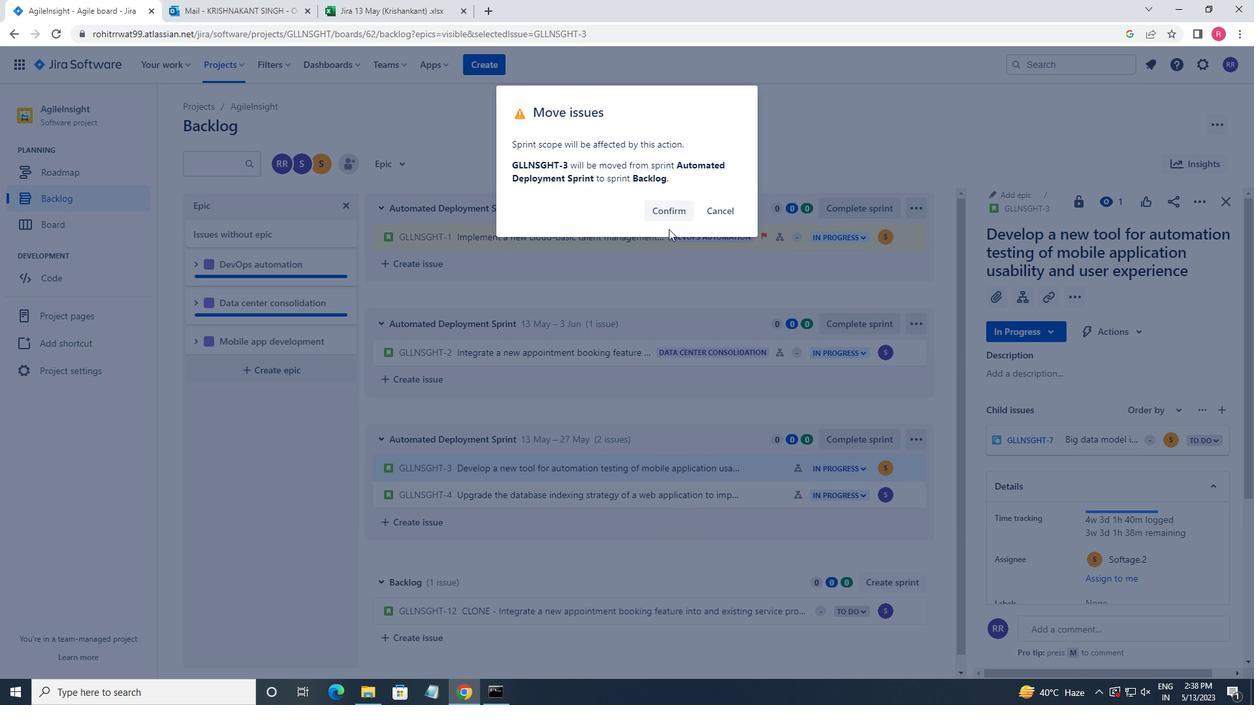 
Action: Mouse pressed left at (668, 216)
Screenshot: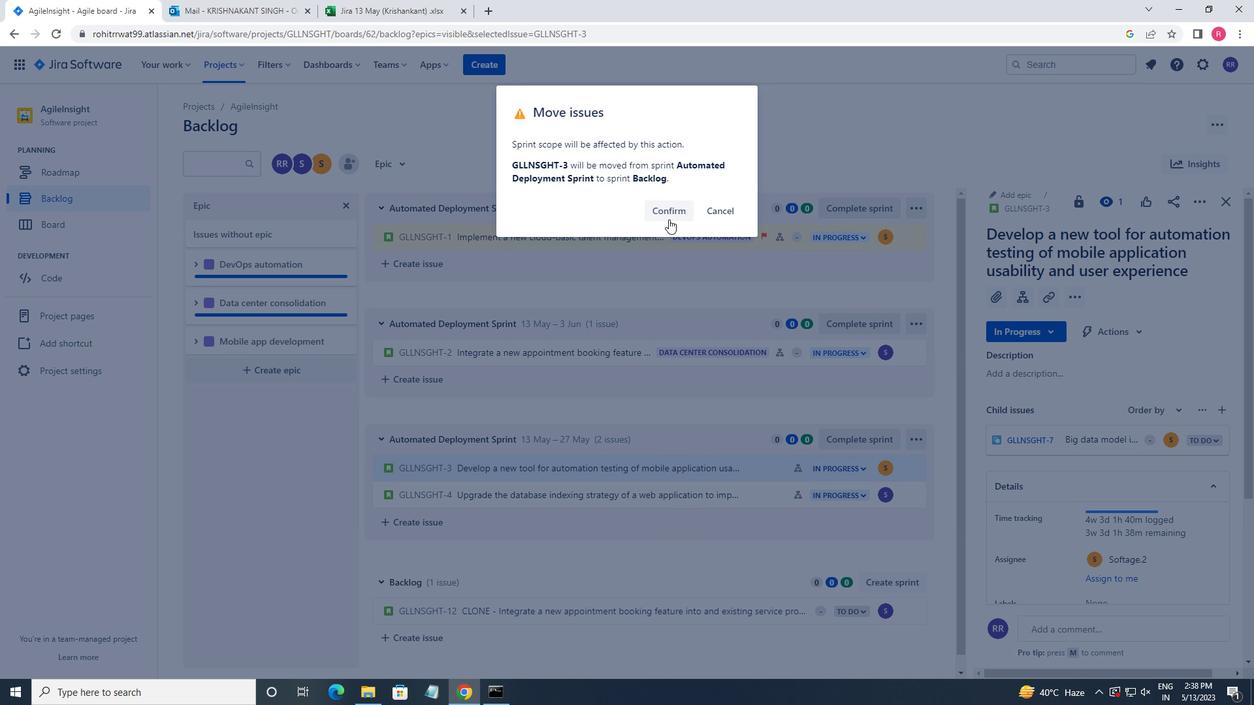 
Action: Mouse moved to (744, 586)
Screenshot: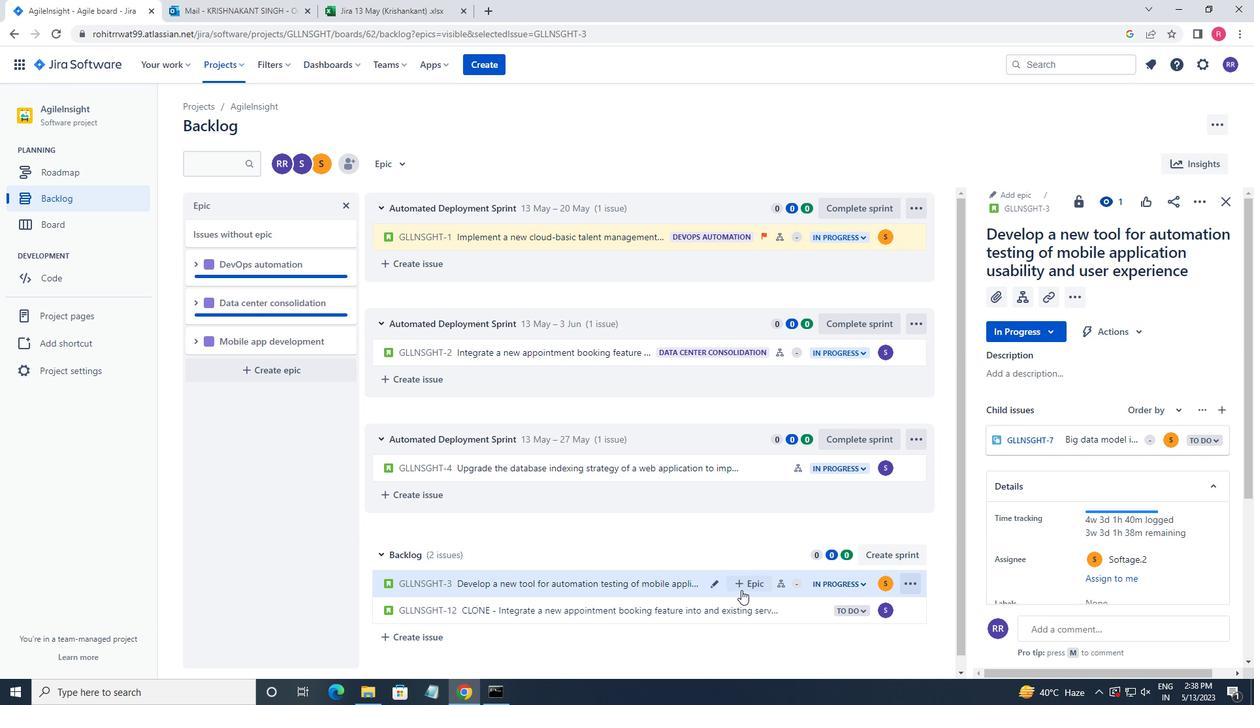 
Action: Mouse pressed left at (744, 586)
Screenshot: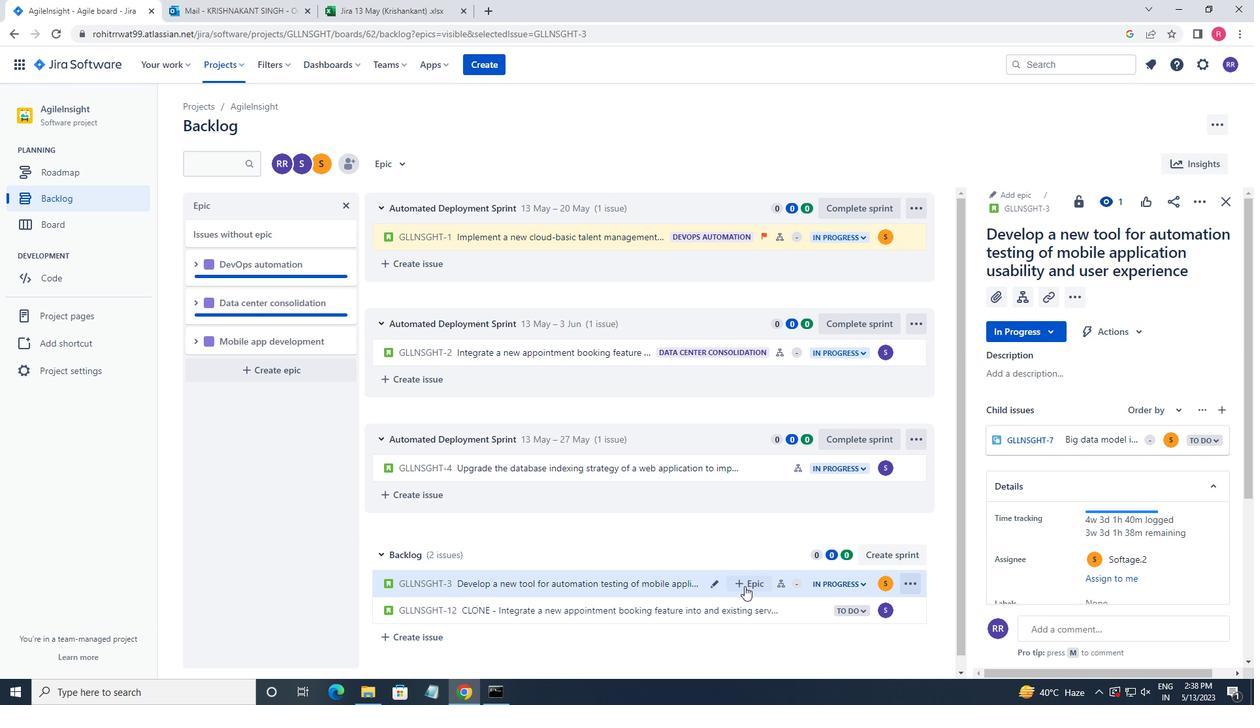 
Action: Mouse moved to (749, 654)
Screenshot: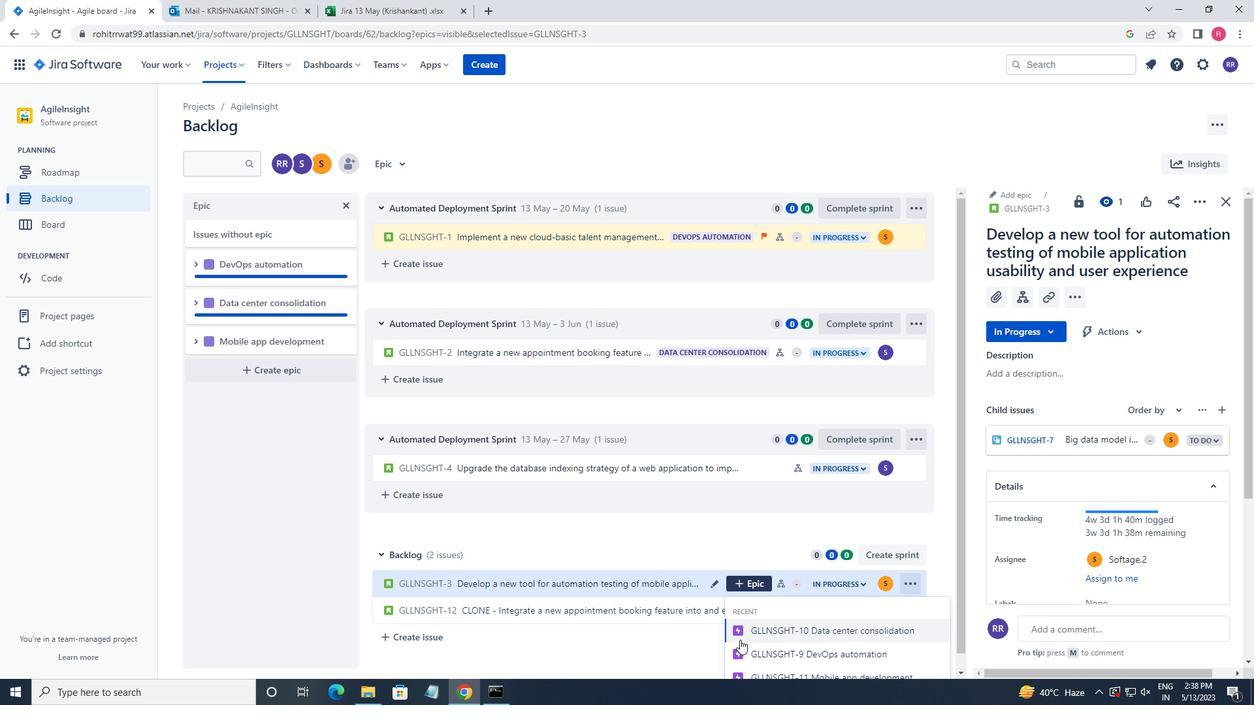 
Action: Mouse scrolled (749, 653) with delta (0, 0)
Screenshot: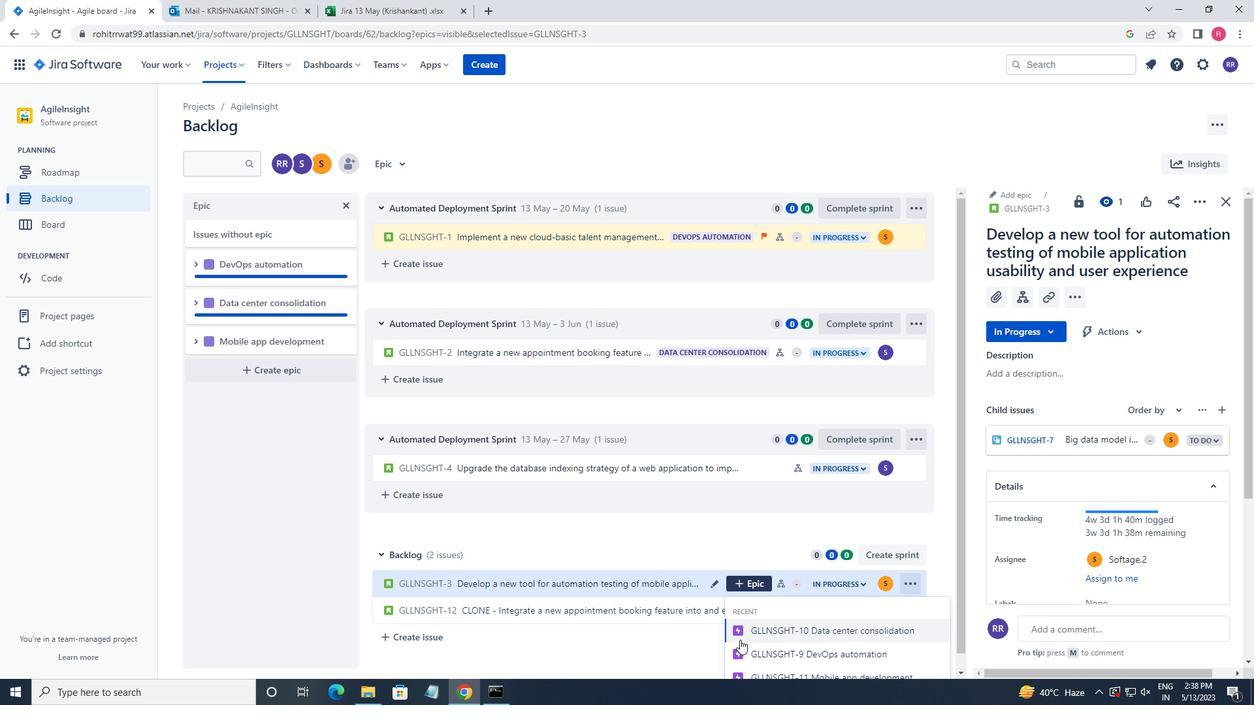 
Action: Mouse moved to (751, 653)
Screenshot: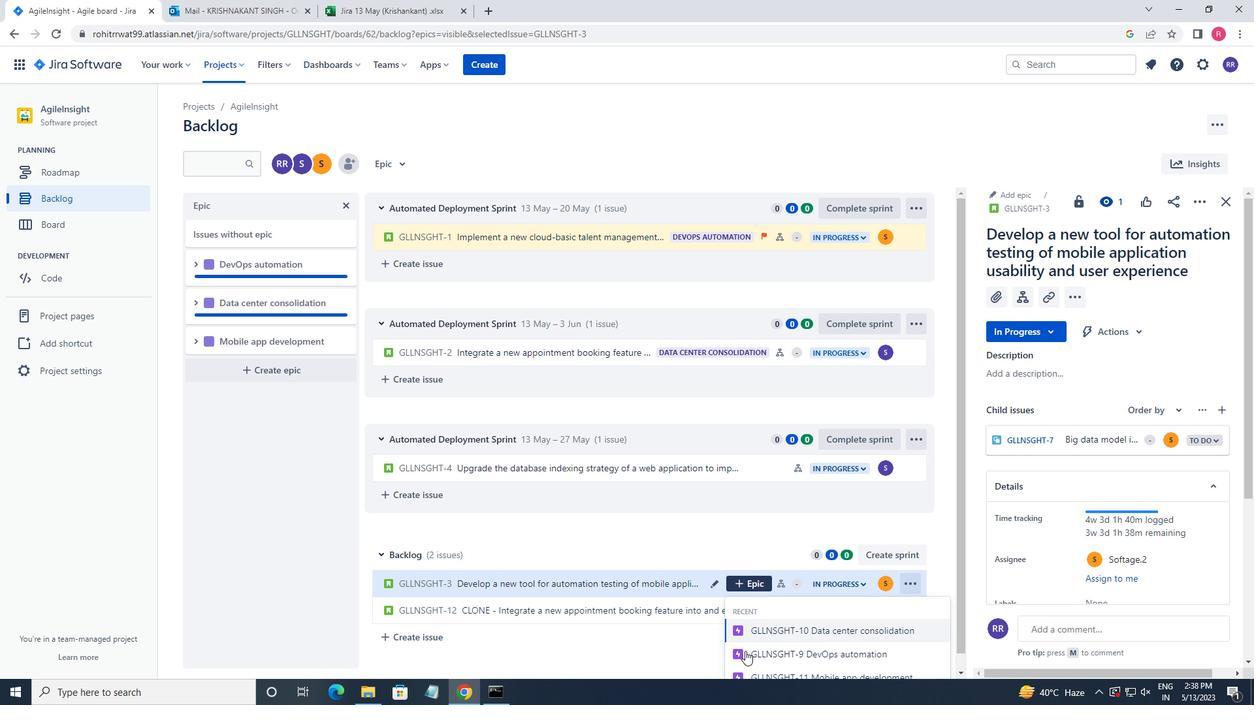 
Action: Mouse scrolled (751, 653) with delta (0, 0)
Screenshot: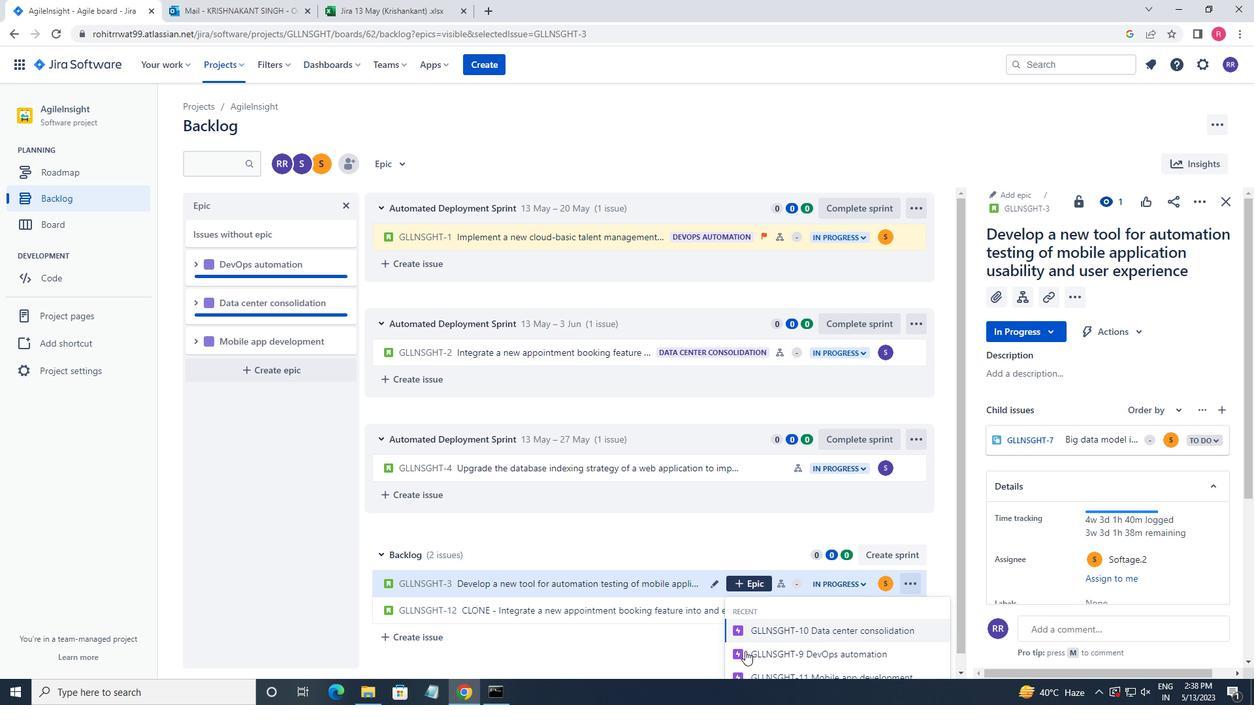 
Action: Mouse moved to (754, 648)
Screenshot: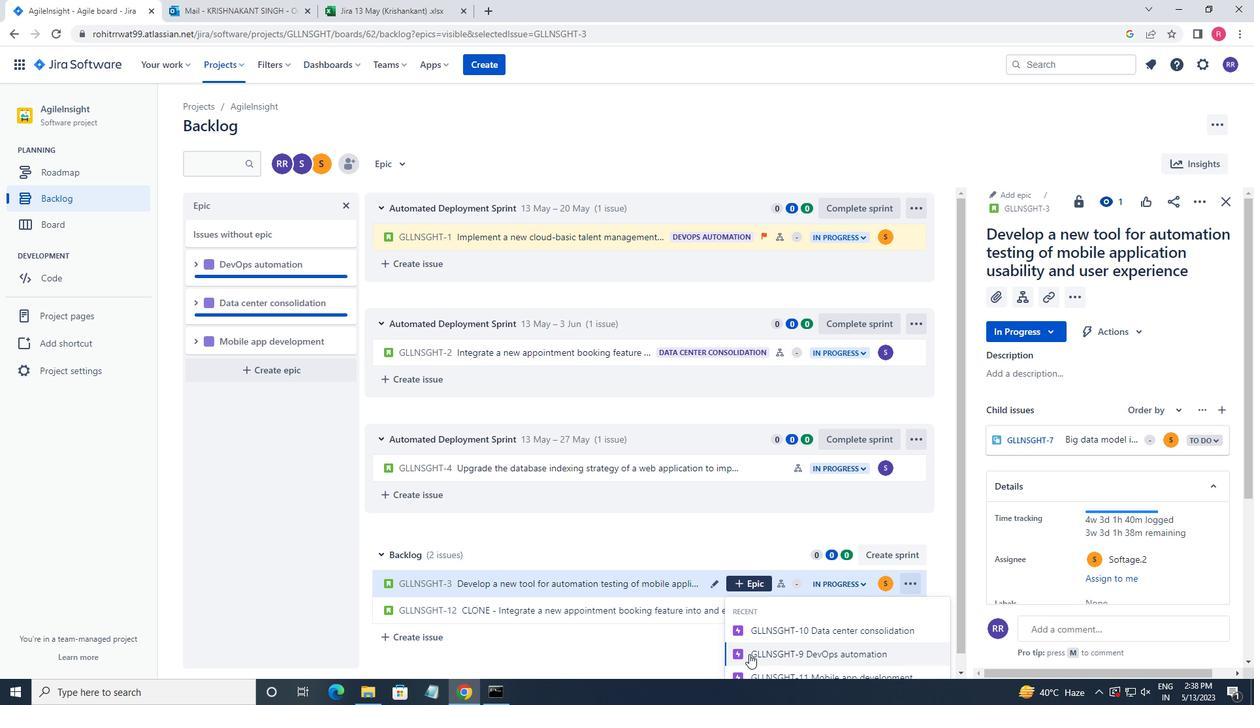 
Action: Mouse scrolled (754, 648) with delta (0, 0)
Screenshot: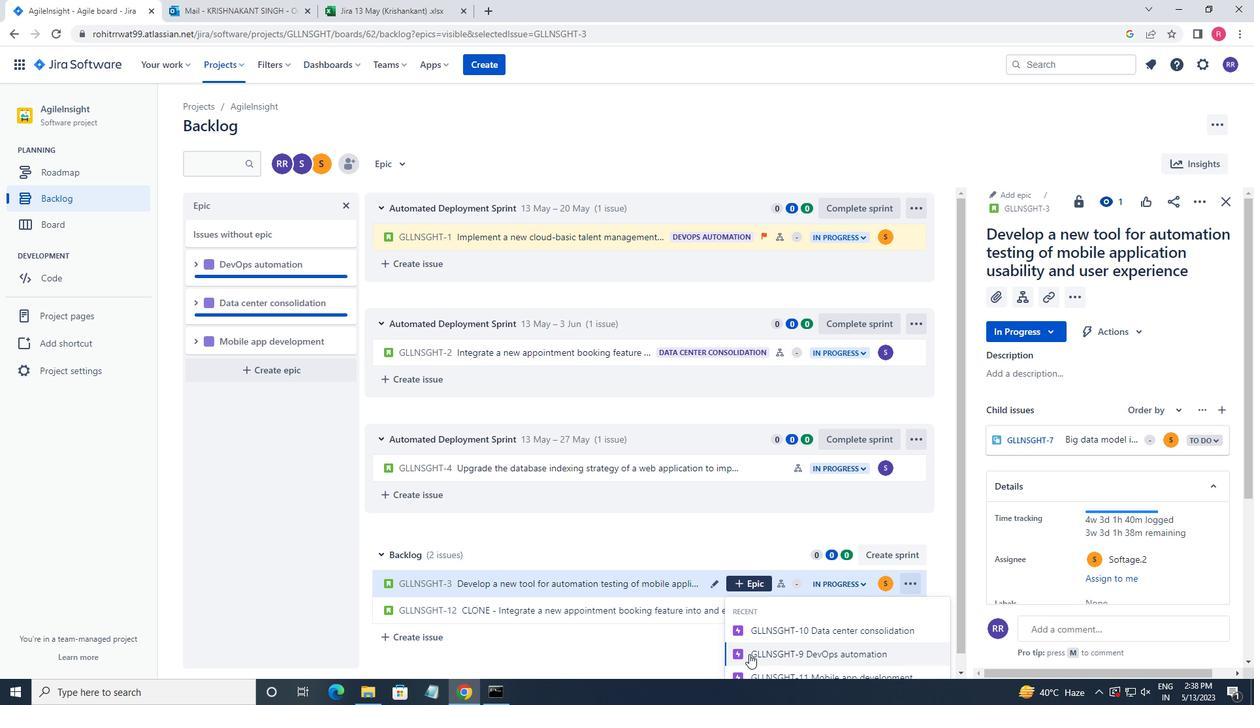 
Action: Mouse moved to (764, 636)
Screenshot: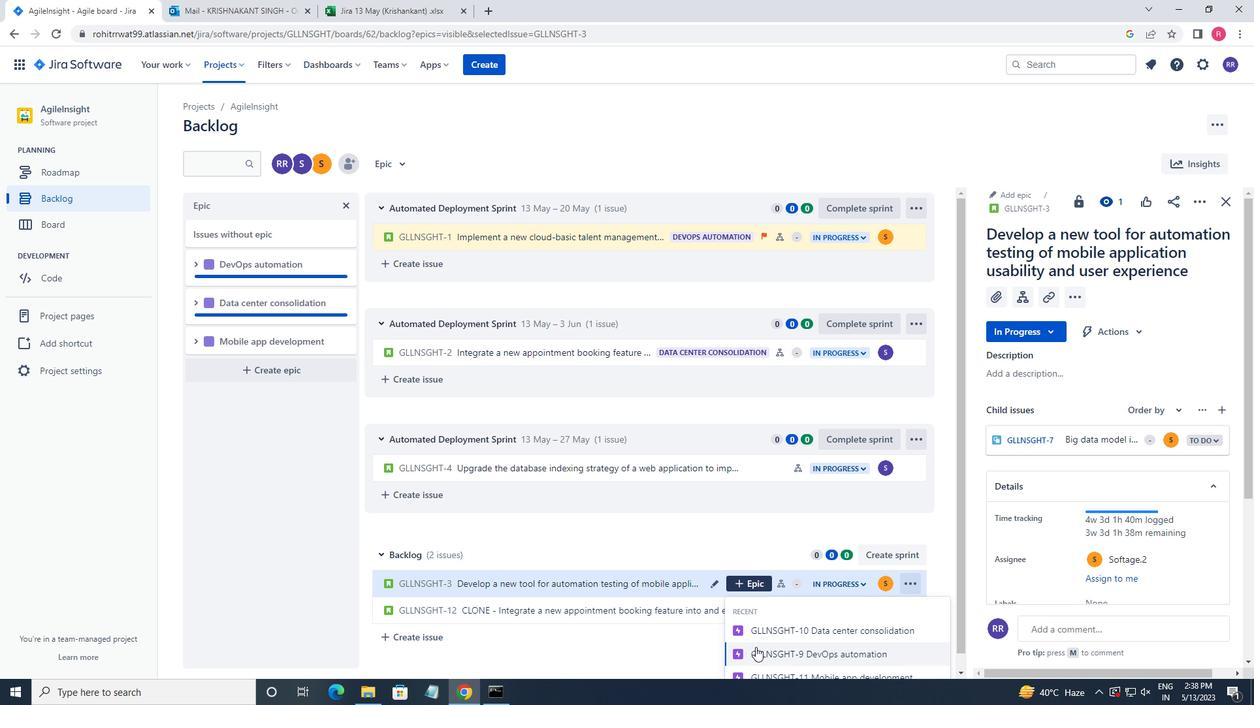 
Action: Mouse scrolled (764, 636) with delta (0, 0)
Screenshot: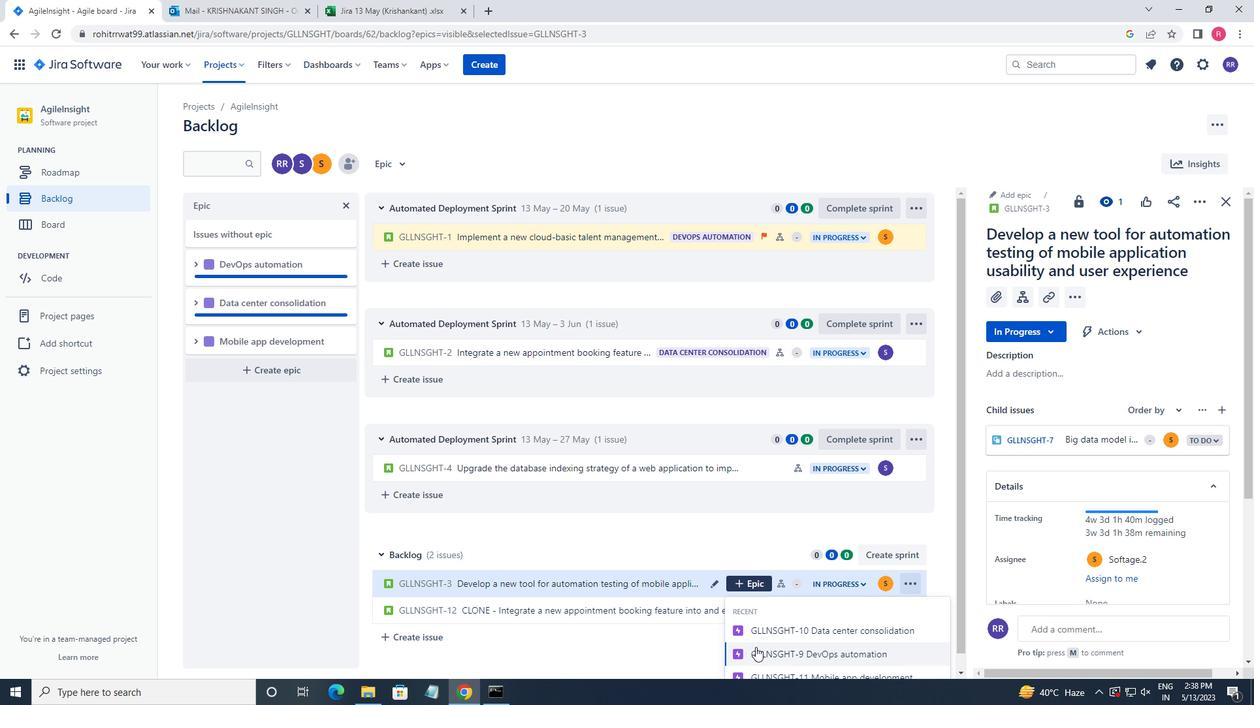 
Action: Mouse moved to (766, 634)
Screenshot: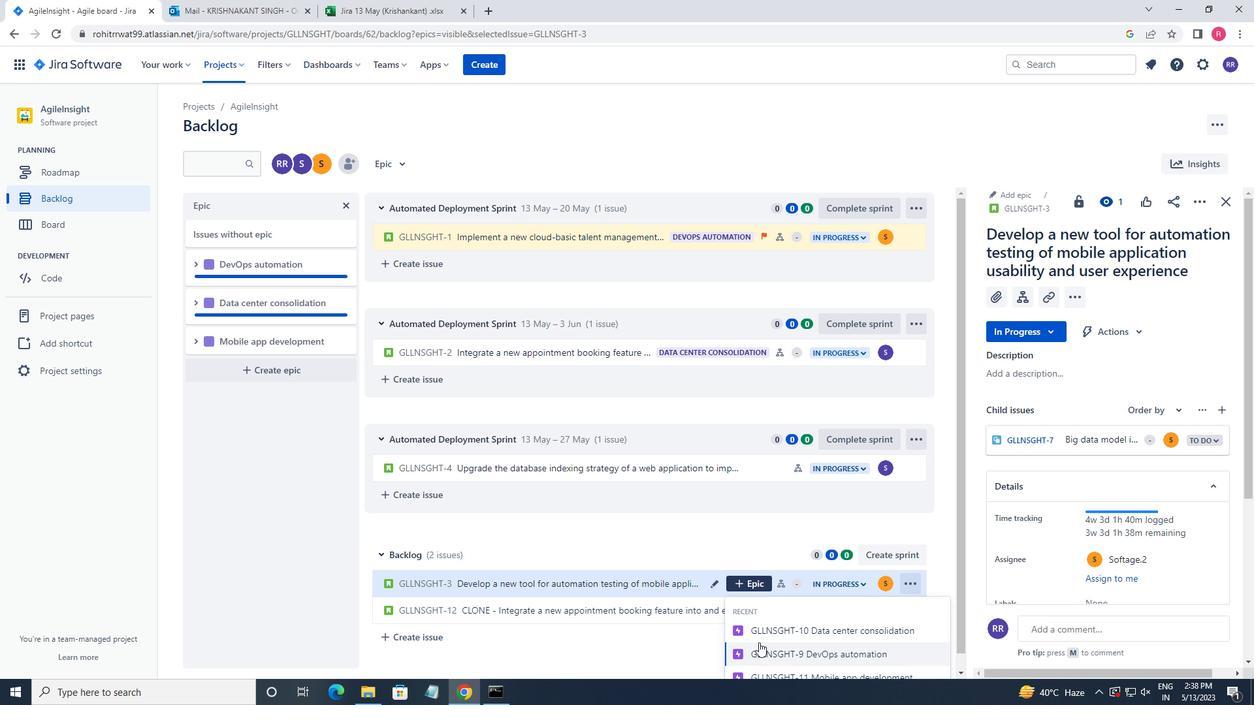 
Action: Mouse scrolled (766, 633) with delta (0, 0)
Screenshot: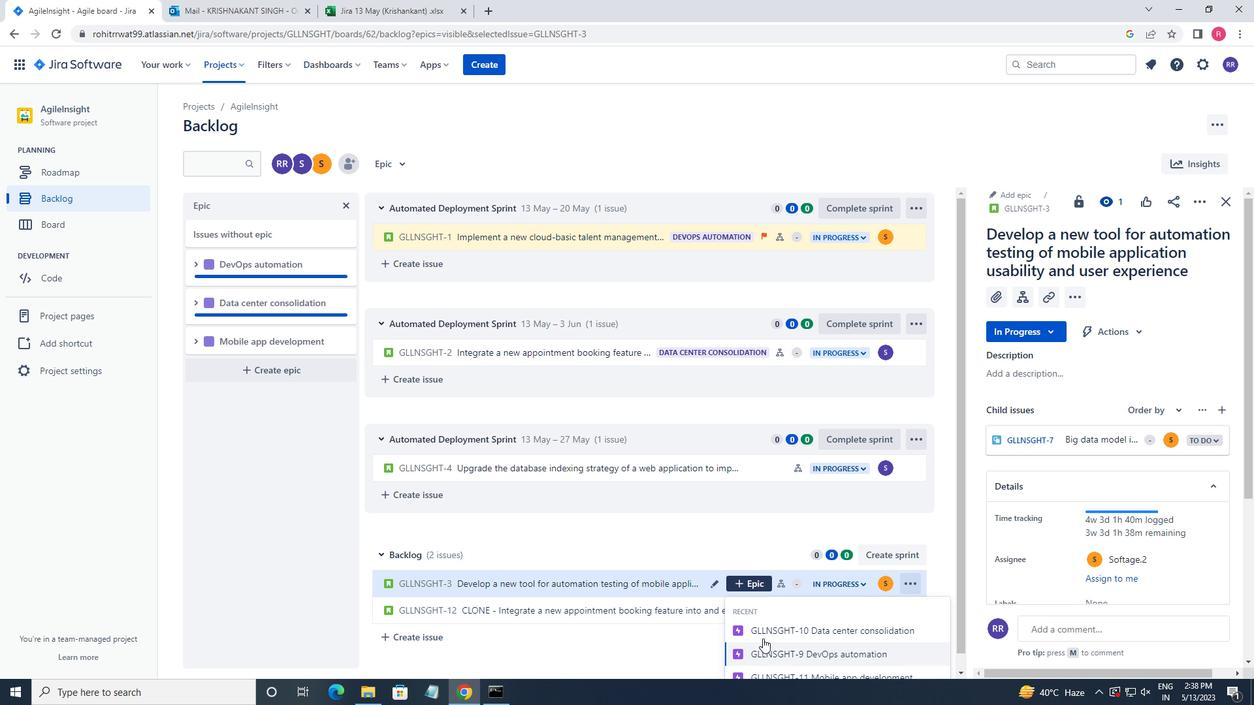 
Action: Mouse moved to (695, 518)
Screenshot: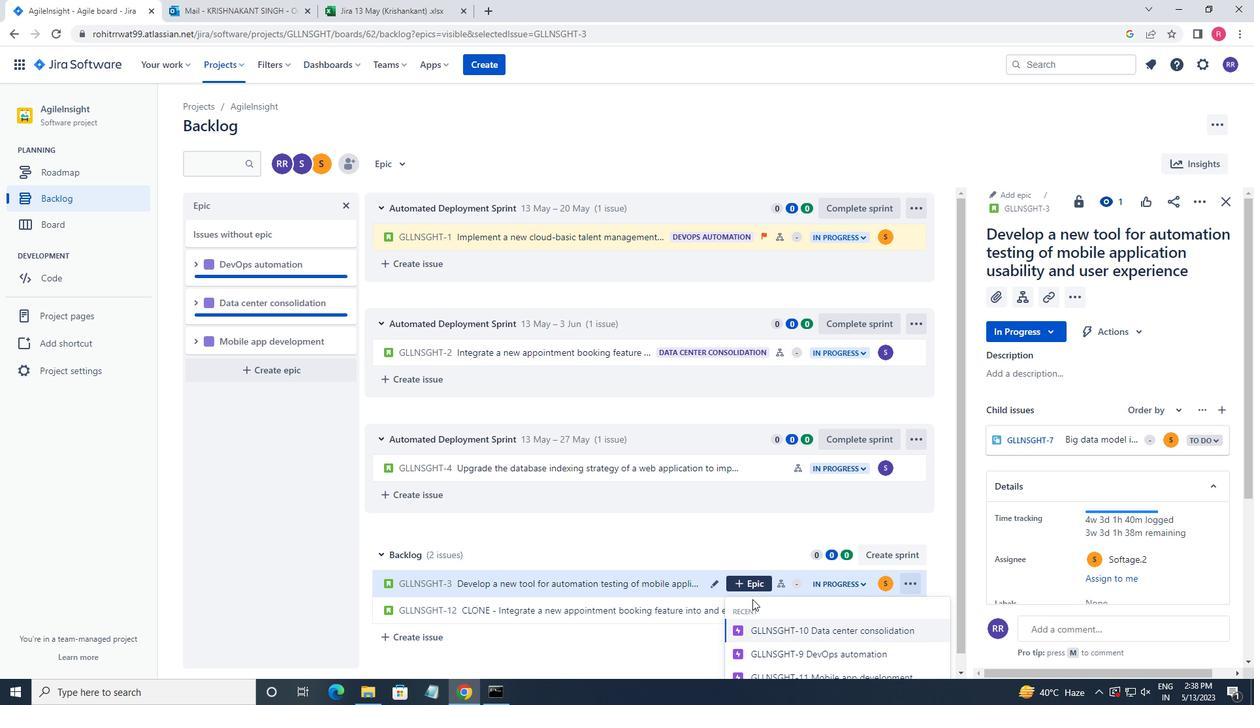 
Action: Mouse scrolled (695, 517) with delta (0, 0)
Screenshot: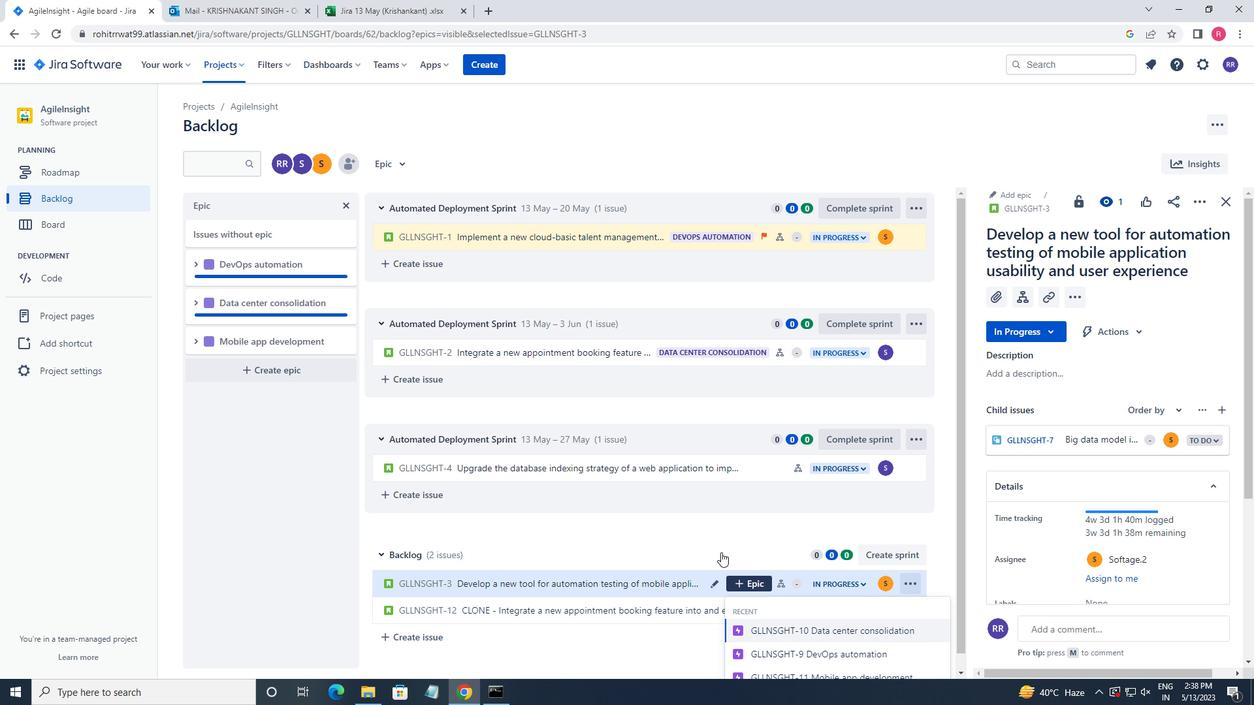 
Action: Mouse moved to (695, 518)
Screenshot: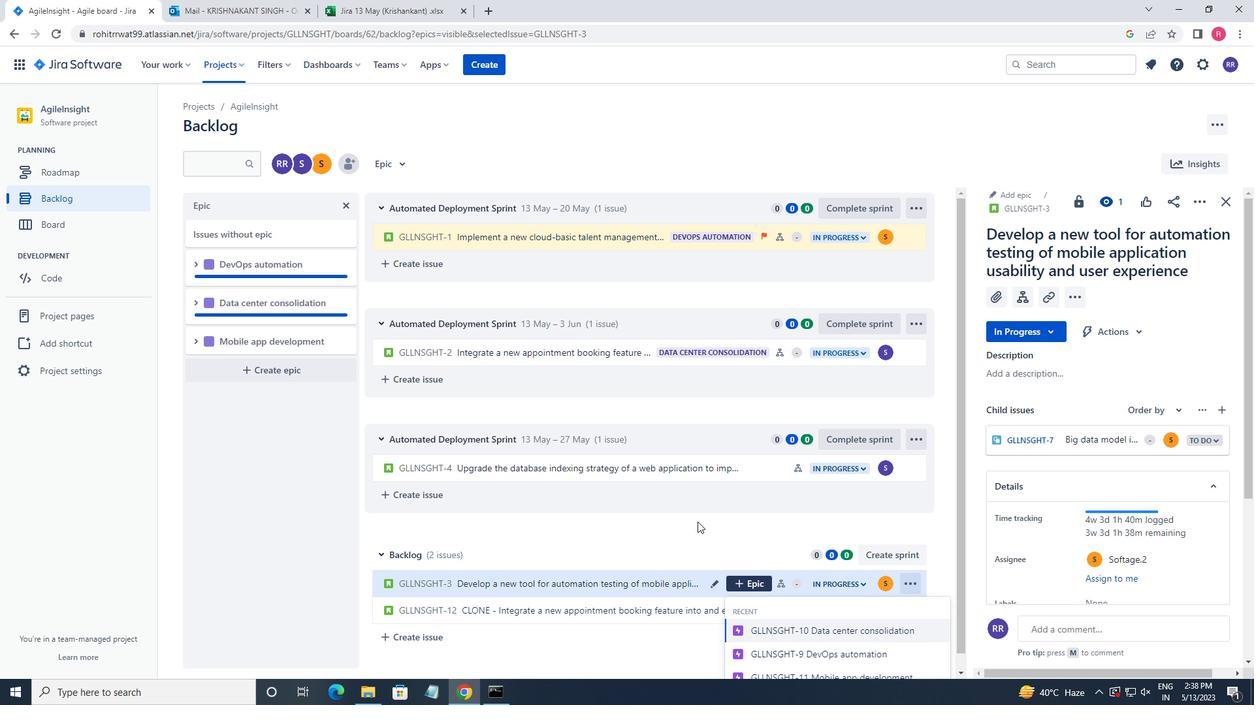 
Action: Mouse scrolled (695, 517) with delta (0, 0)
Screenshot: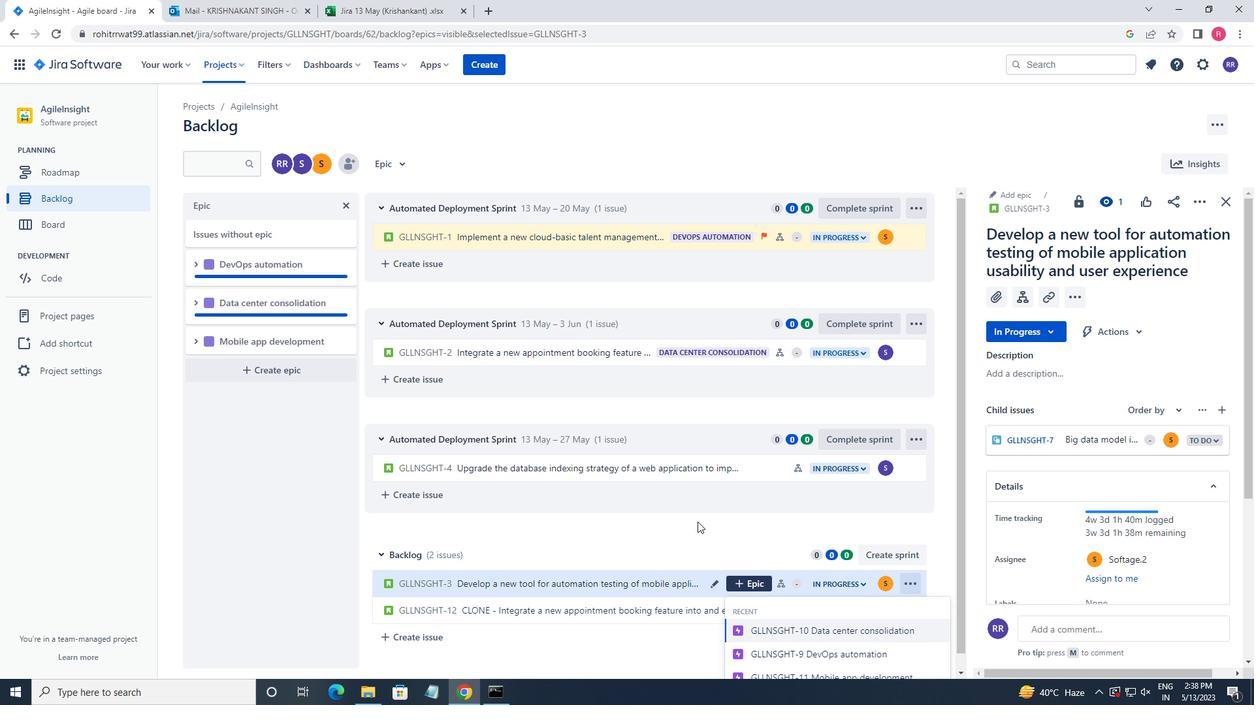 
Action: Mouse moved to (695, 518)
Screenshot: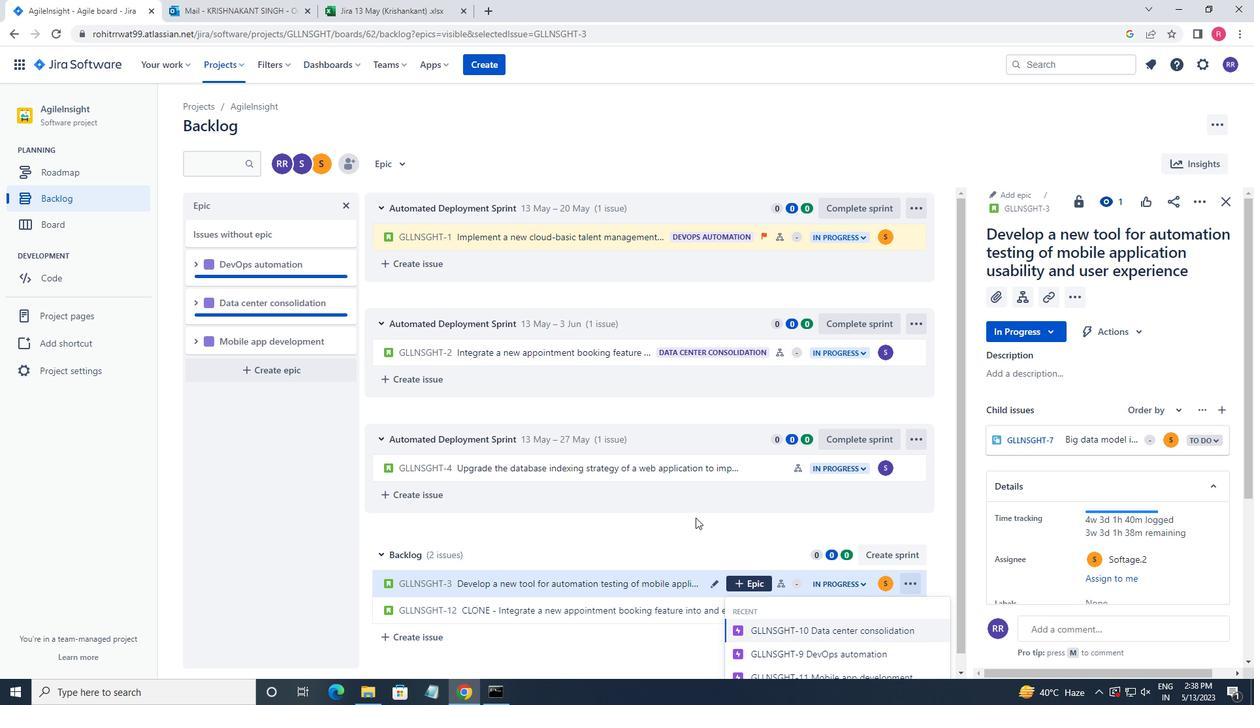 
Action: Mouse scrolled (695, 517) with delta (0, 0)
Screenshot: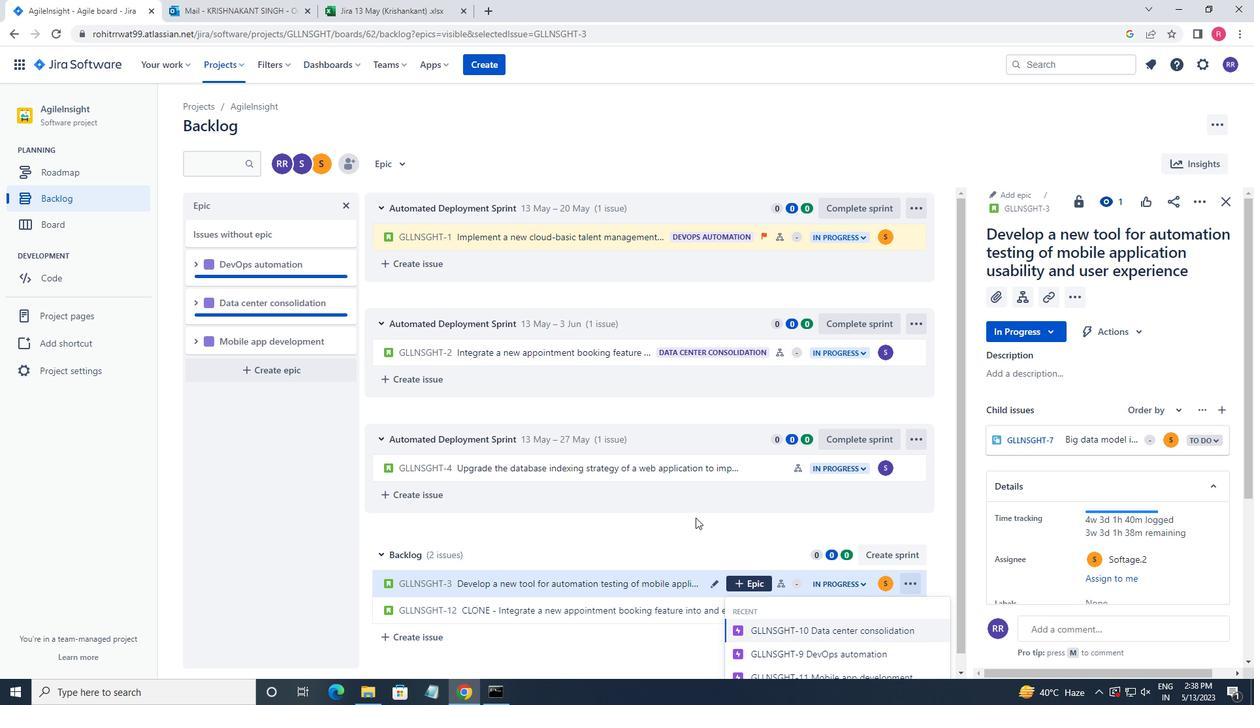 
Action: Mouse moved to (695, 521)
Screenshot: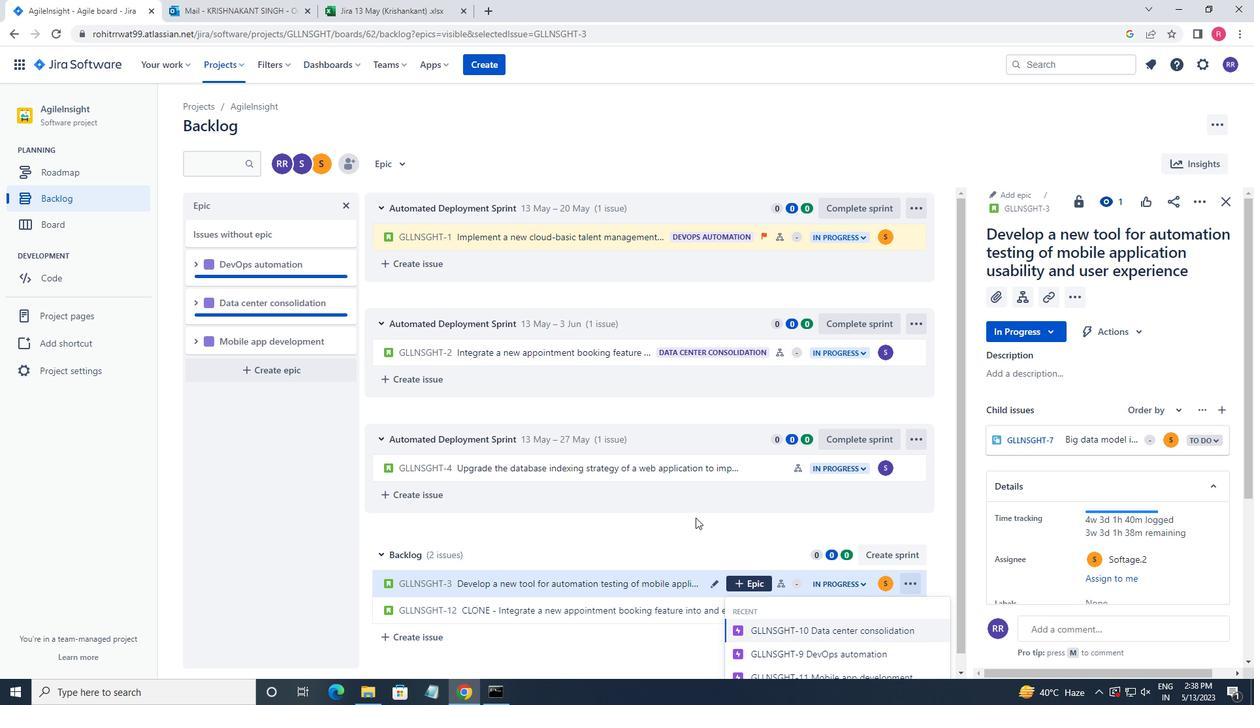
Action: Mouse scrolled (695, 520) with delta (0, 0)
Screenshot: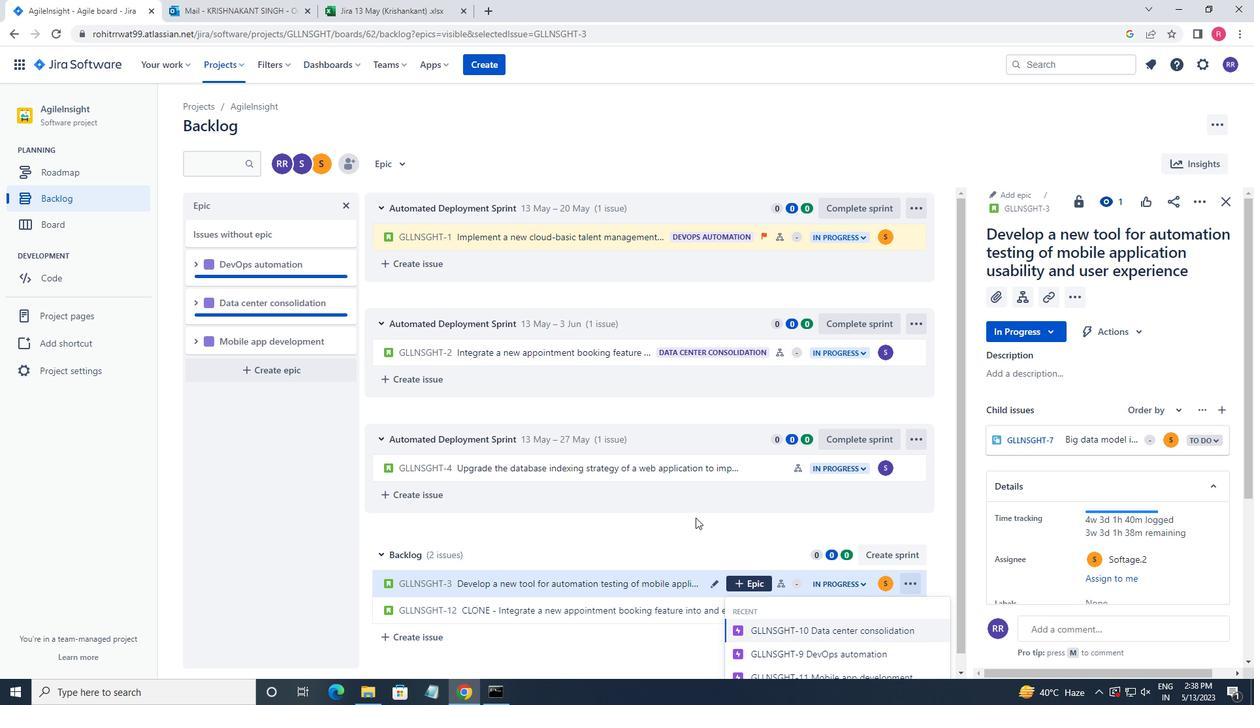 
Action: Mouse moved to (795, 663)
Screenshot: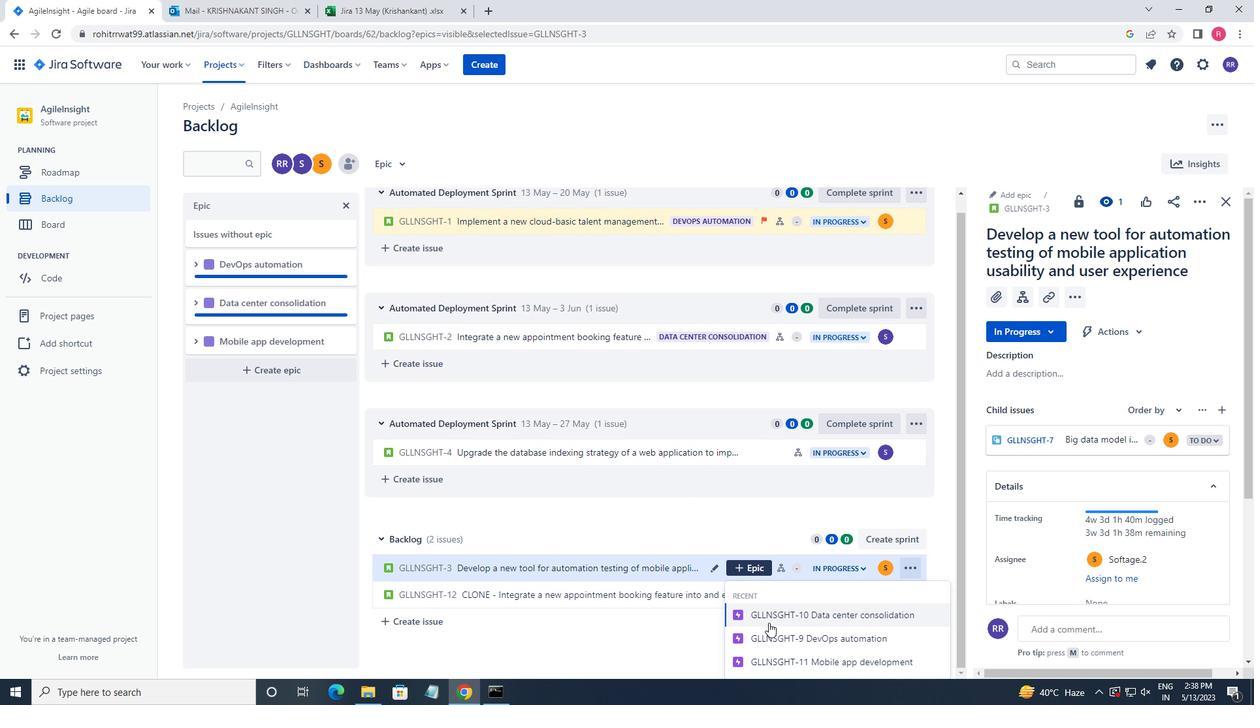 
Action: Mouse pressed left at (795, 663)
Screenshot: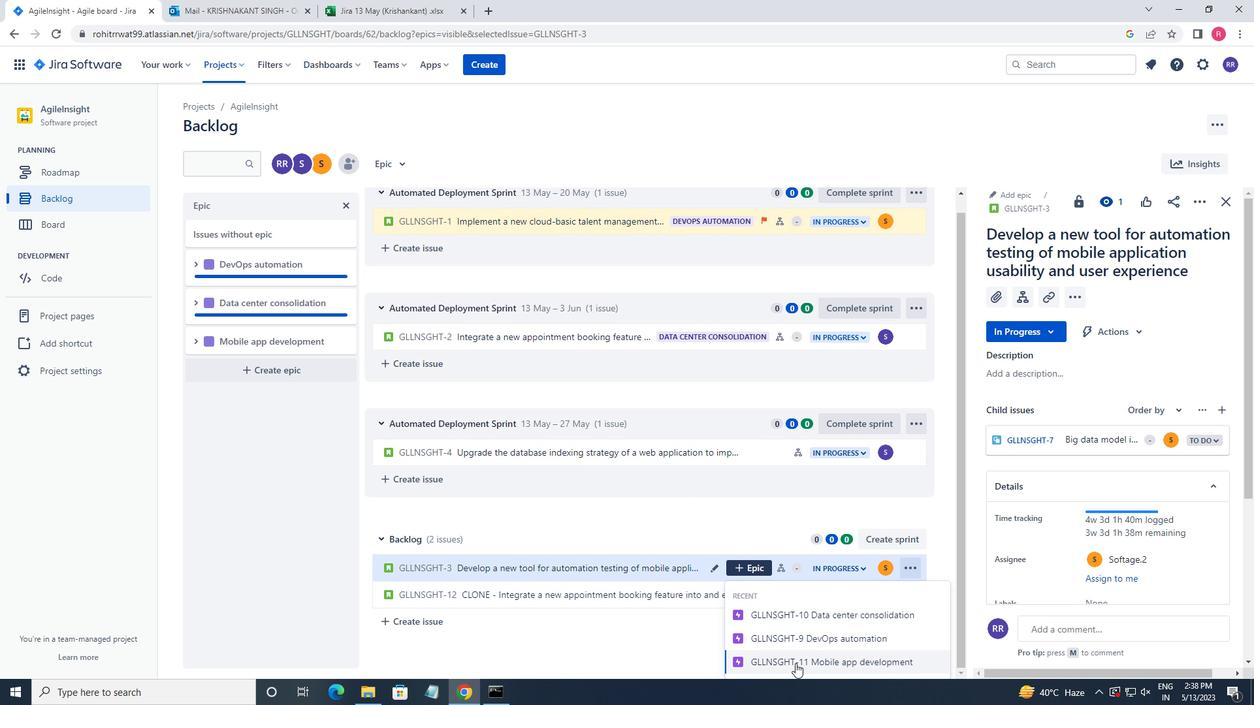 
Action: Mouse moved to (797, 465)
Screenshot: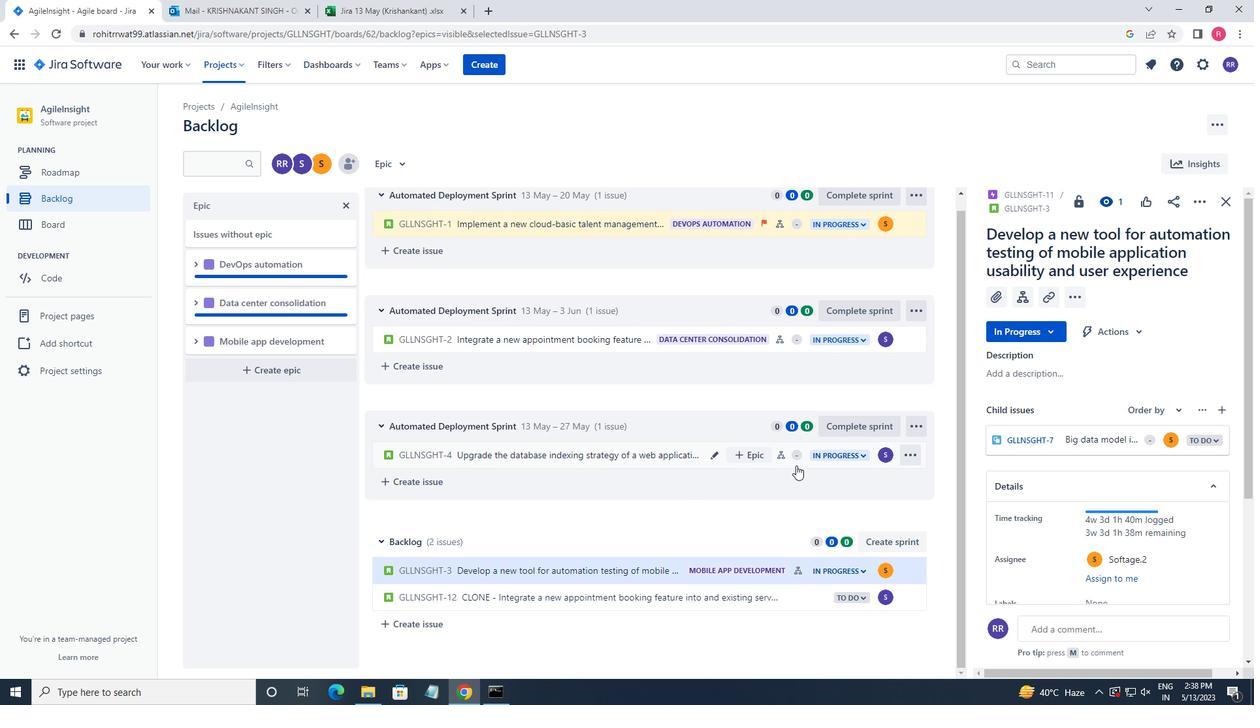 
Action: Mouse pressed left at (797, 465)
Screenshot: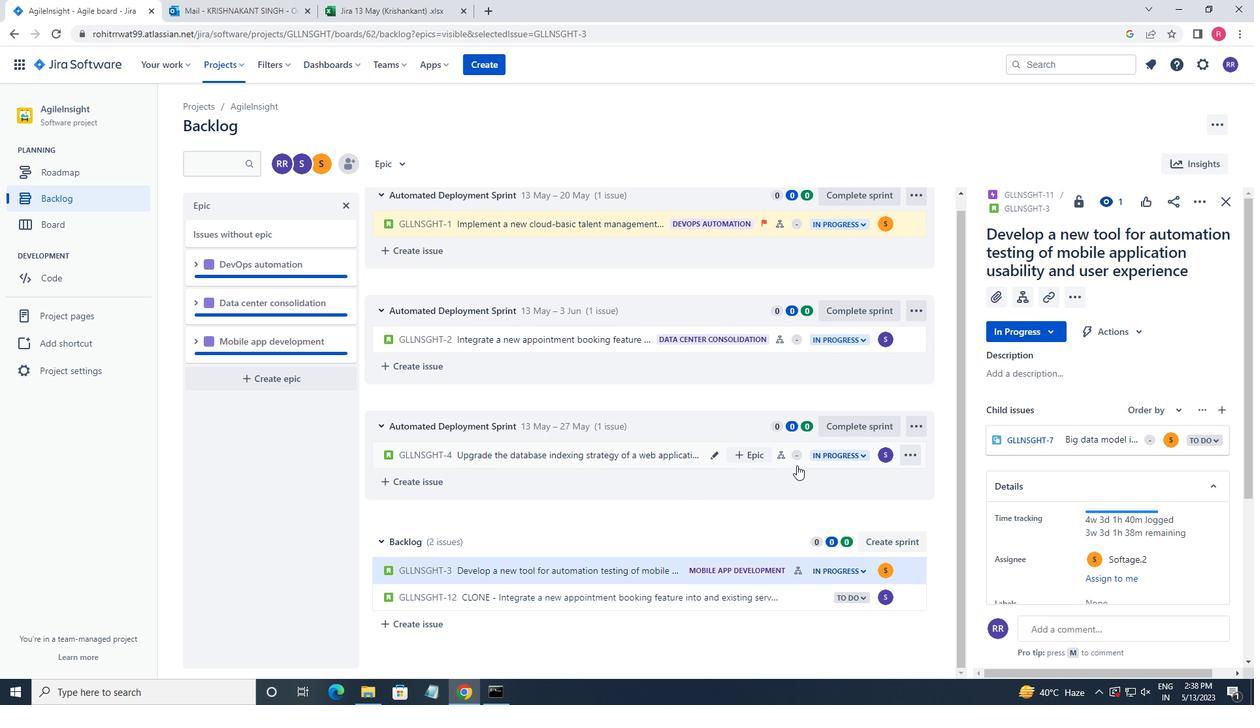 
Action: Mouse moved to (1194, 197)
Screenshot: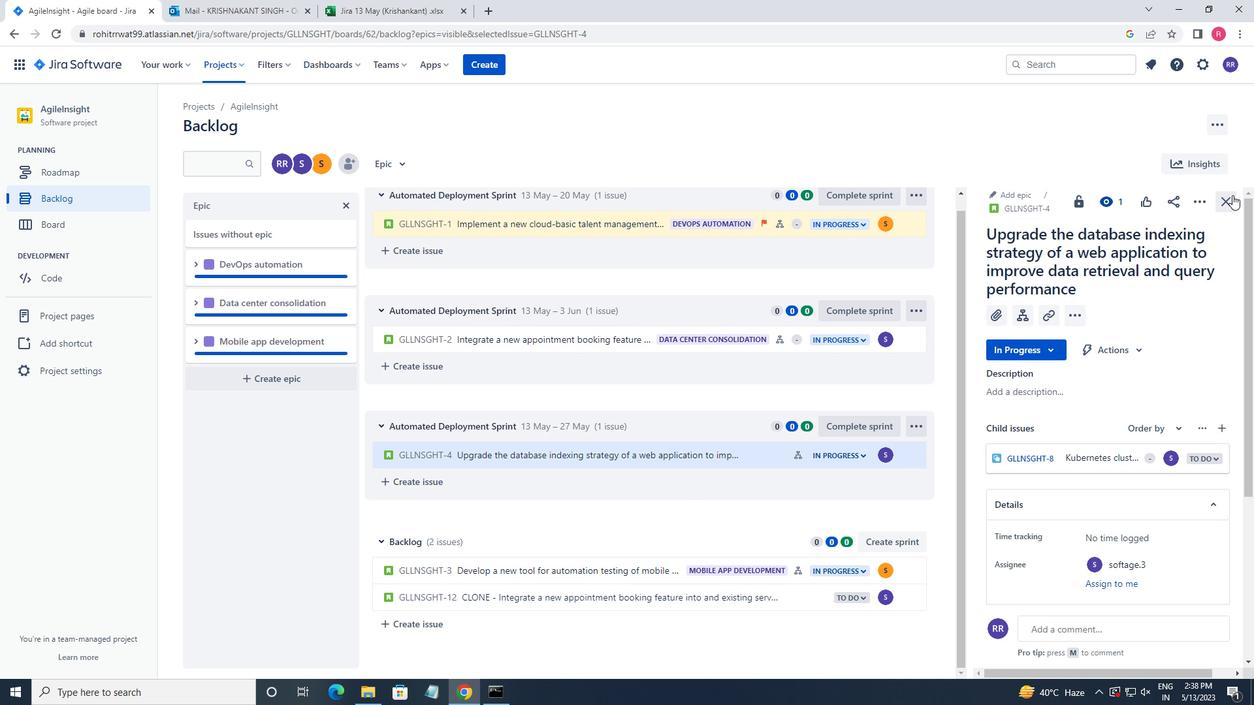 
Action: Mouse pressed left at (1194, 197)
Screenshot: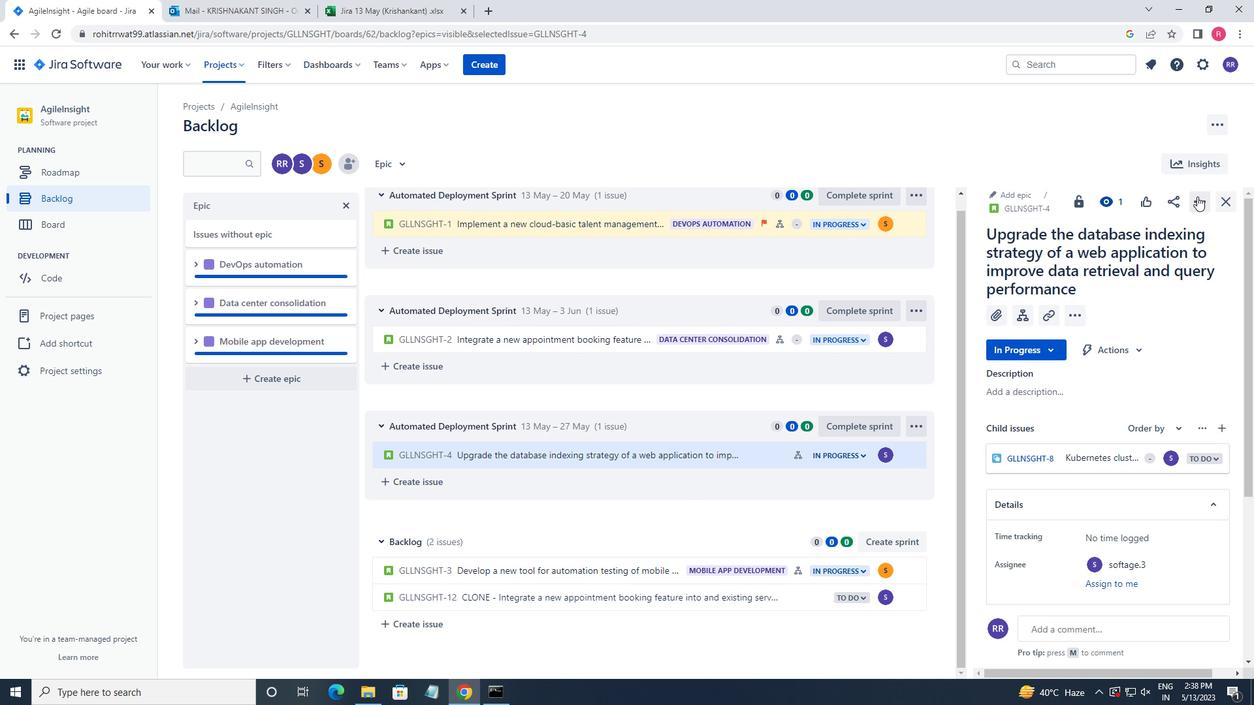 
Action: Mouse moved to (1145, 233)
Screenshot: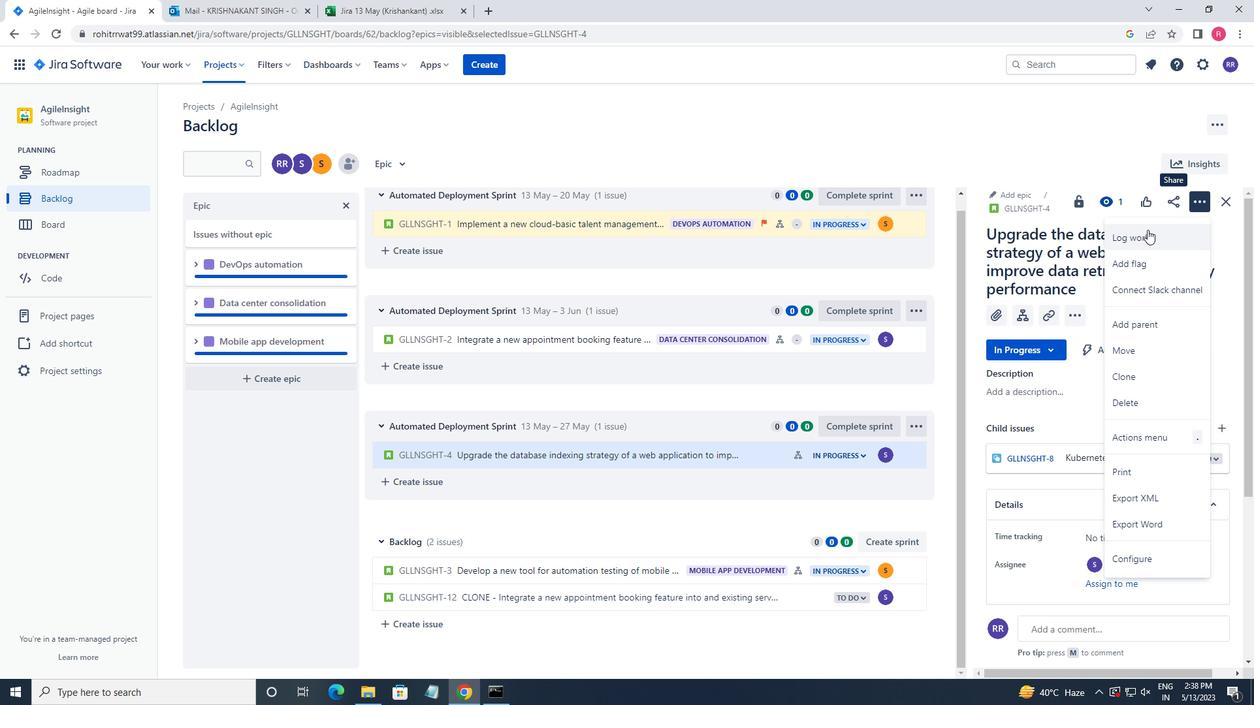 
Action: Mouse pressed left at (1145, 233)
Screenshot: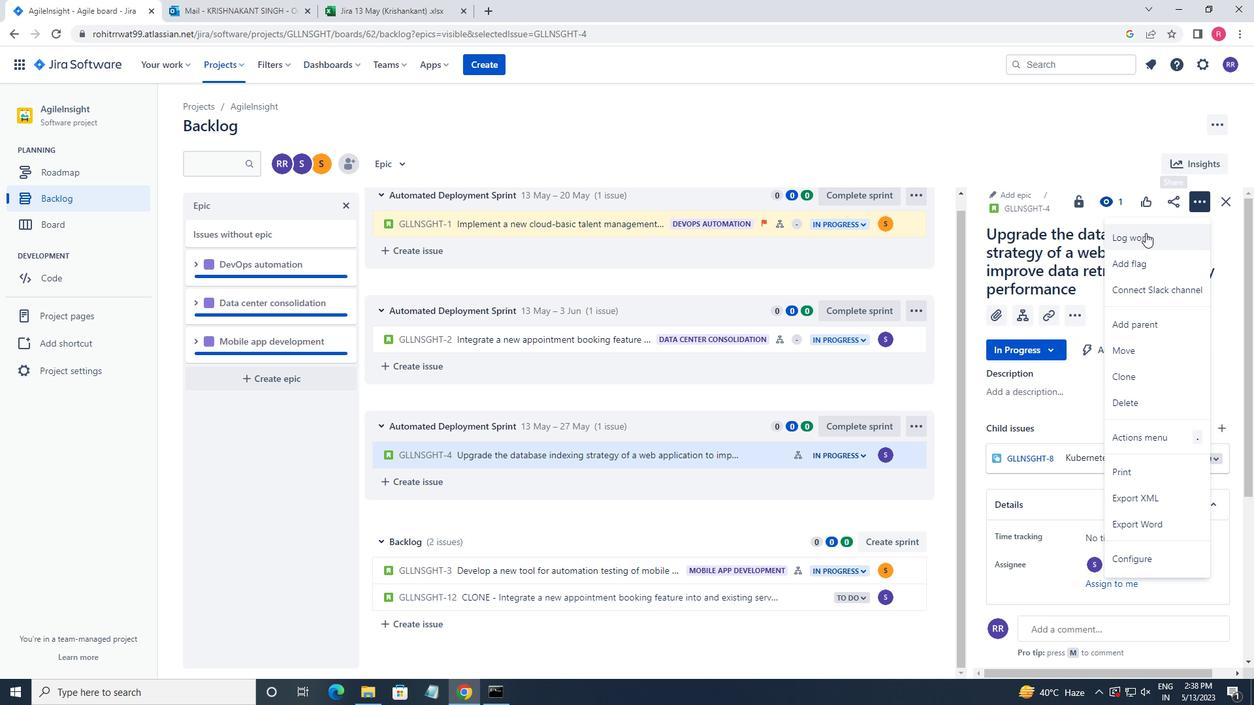 
Action: Mouse moved to (1145, 234)
Screenshot: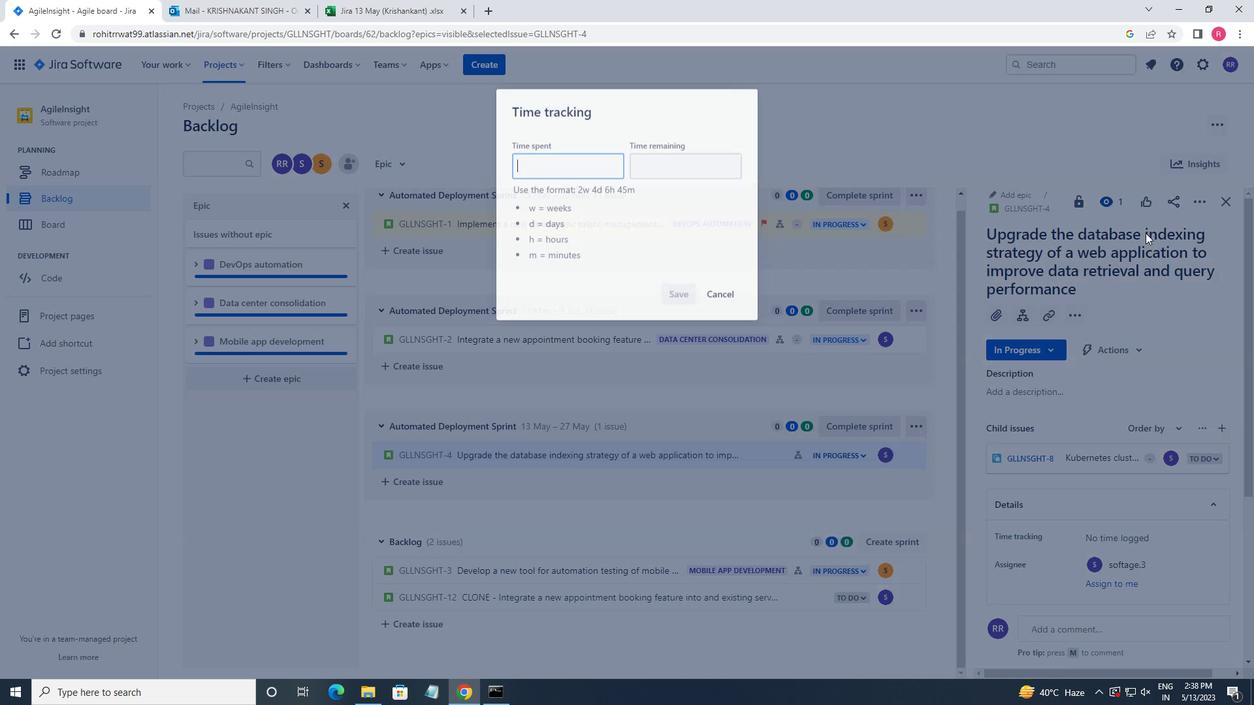
Action: Key pressed 5w<Key.space>5d<Key.space>4h<Key.space>20m<Key.tab>5w<Key.space>4d<Key.space>14h<Key.space>49m
Screenshot: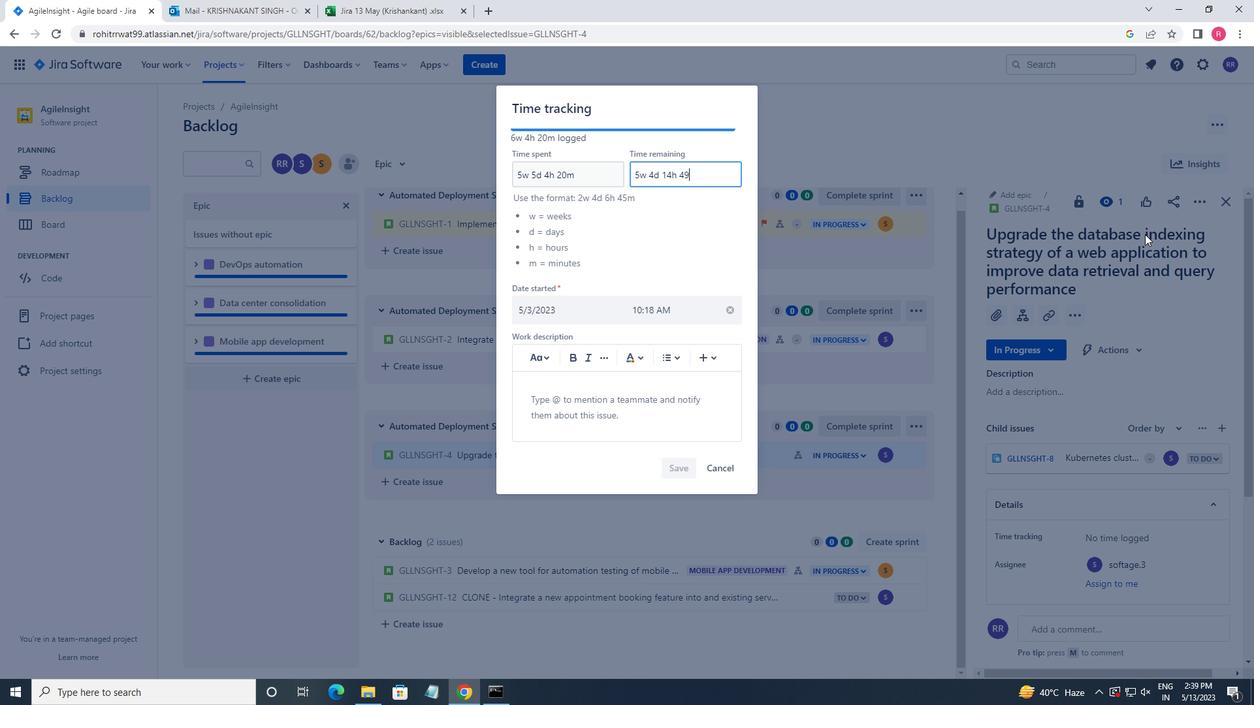 
Action: Mouse moved to (685, 474)
Screenshot: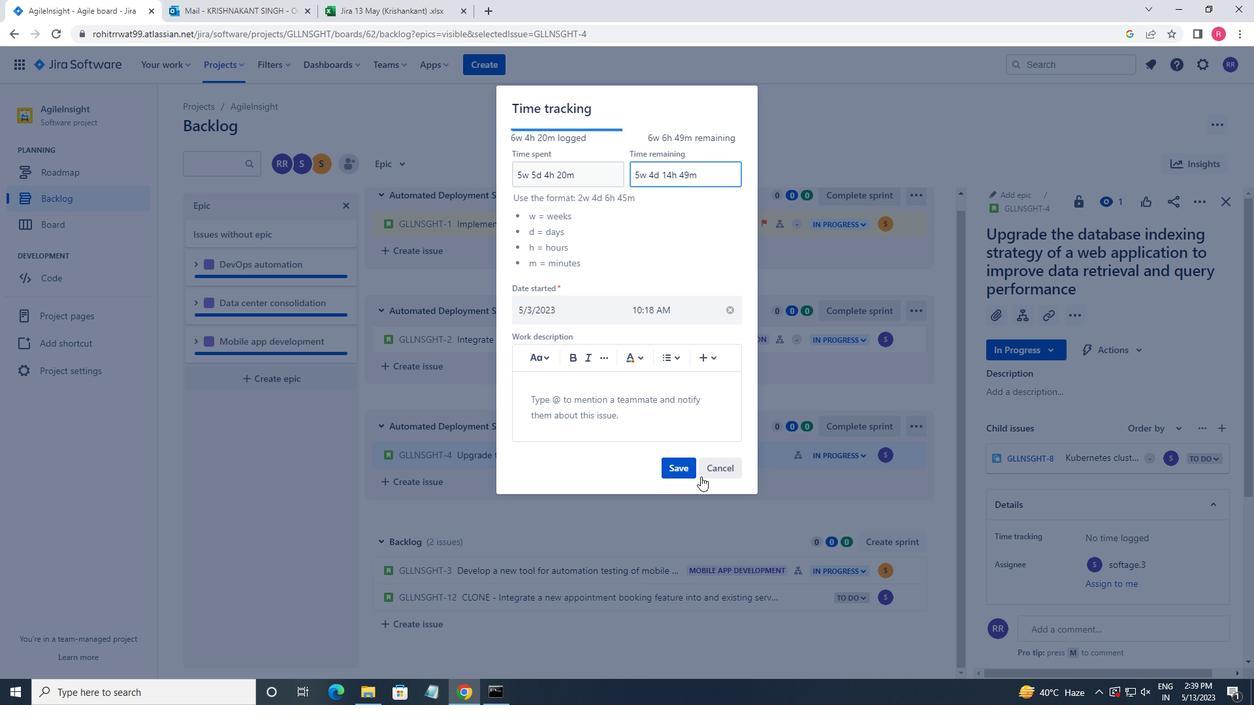 
Action: Mouse pressed left at (685, 474)
Screenshot: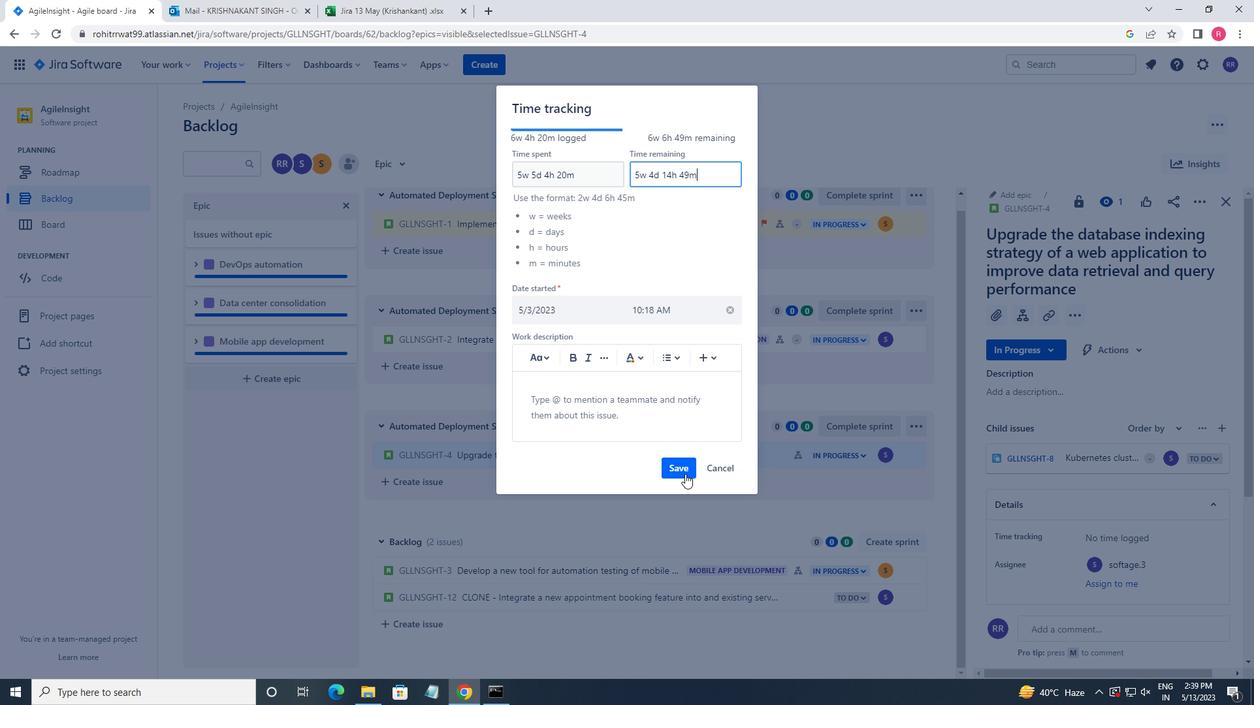 
Action: Mouse moved to (905, 450)
Screenshot: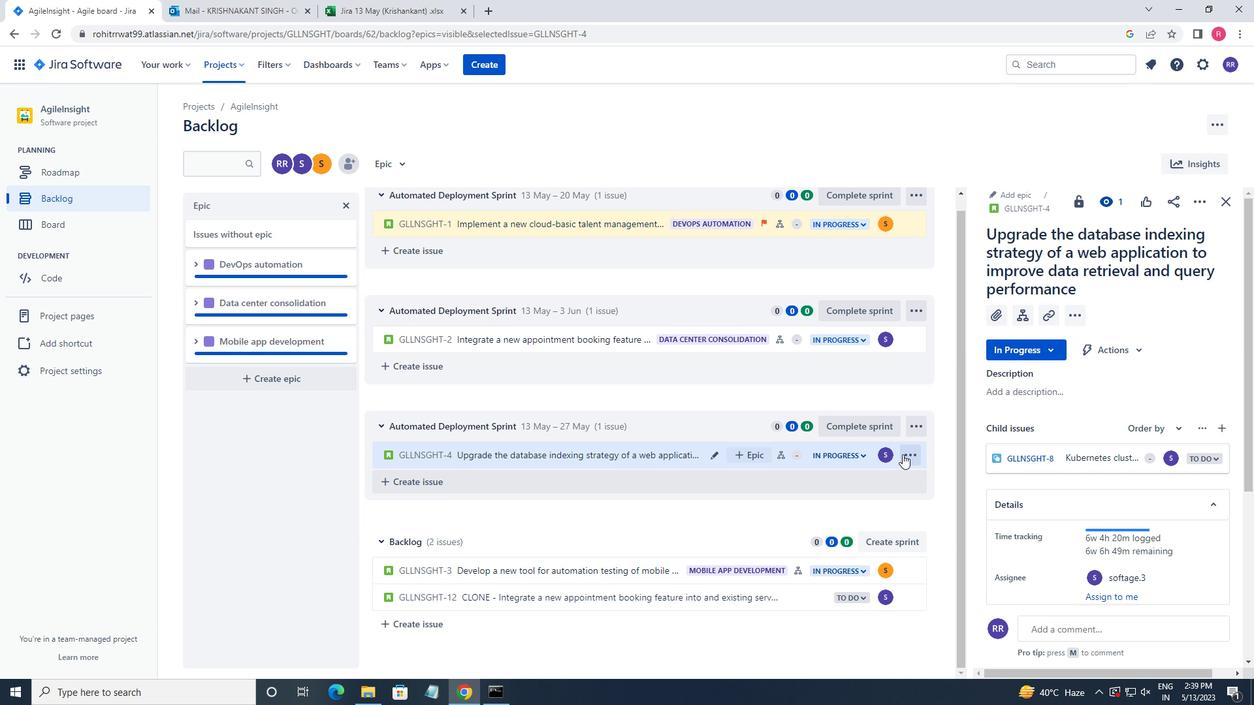 
Action: Mouse pressed left at (905, 450)
Screenshot: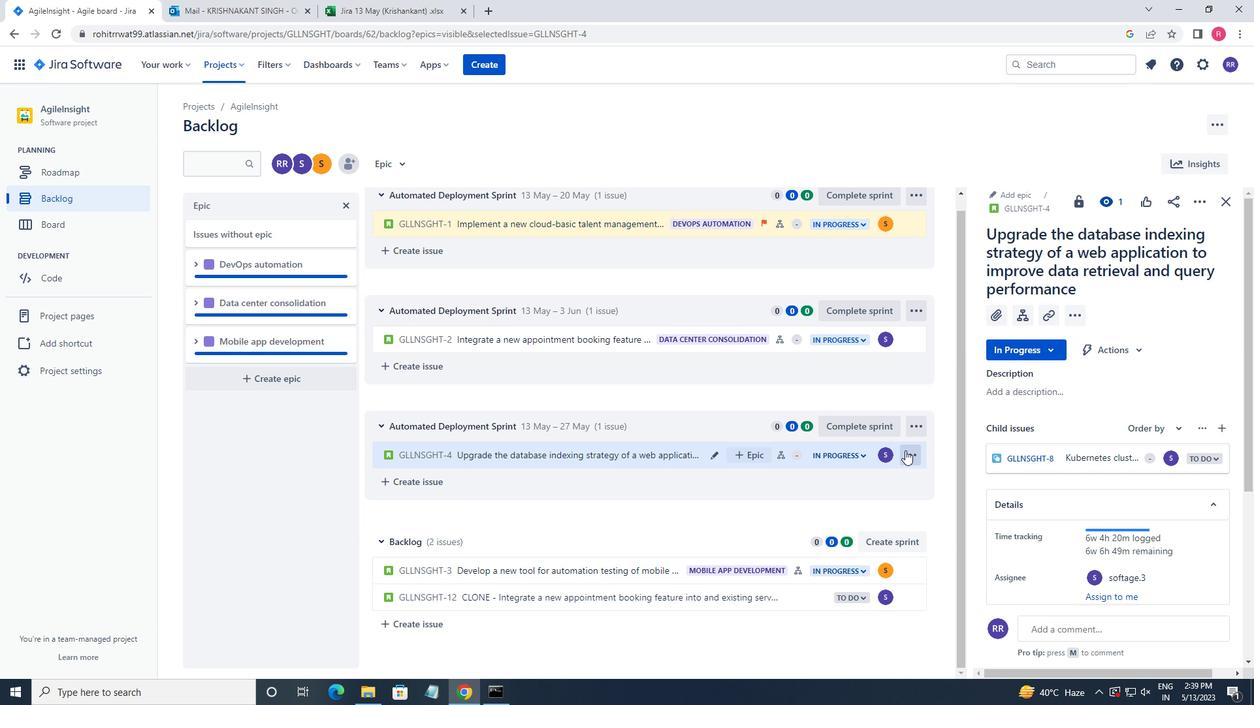 
Action: Mouse moved to (882, 425)
Screenshot: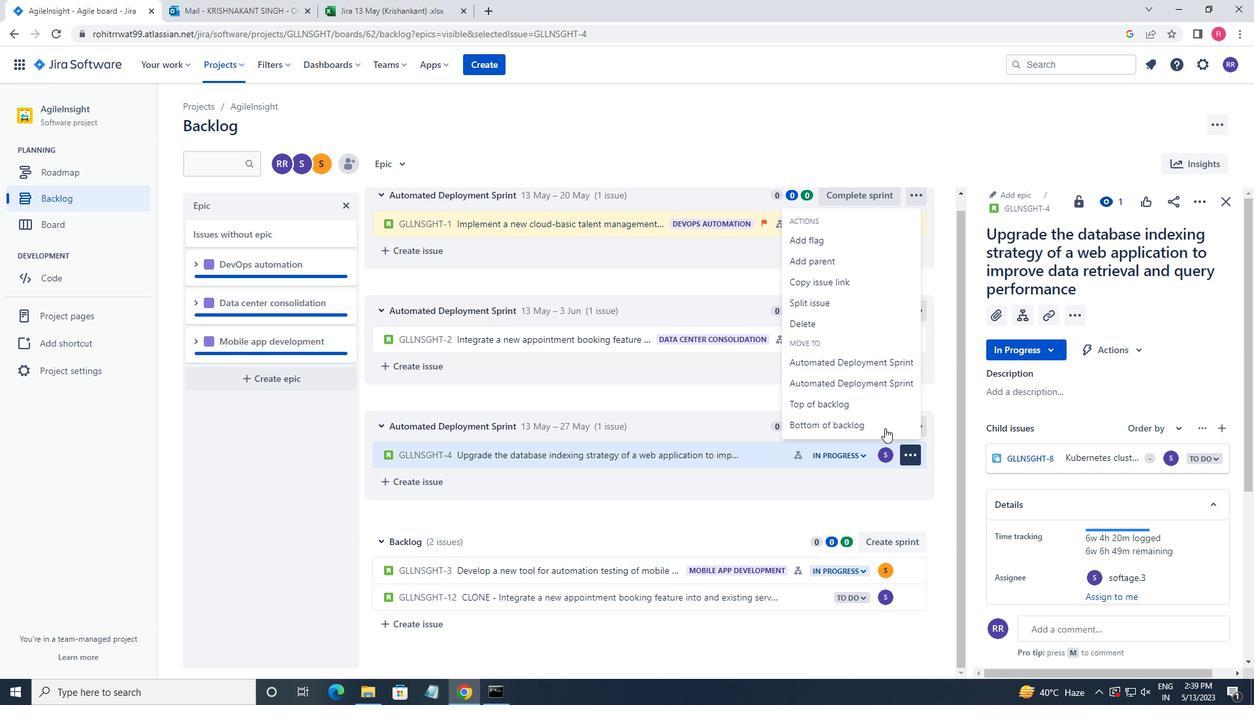 
Action: Mouse pressed left at (882, 425)
Screenshot: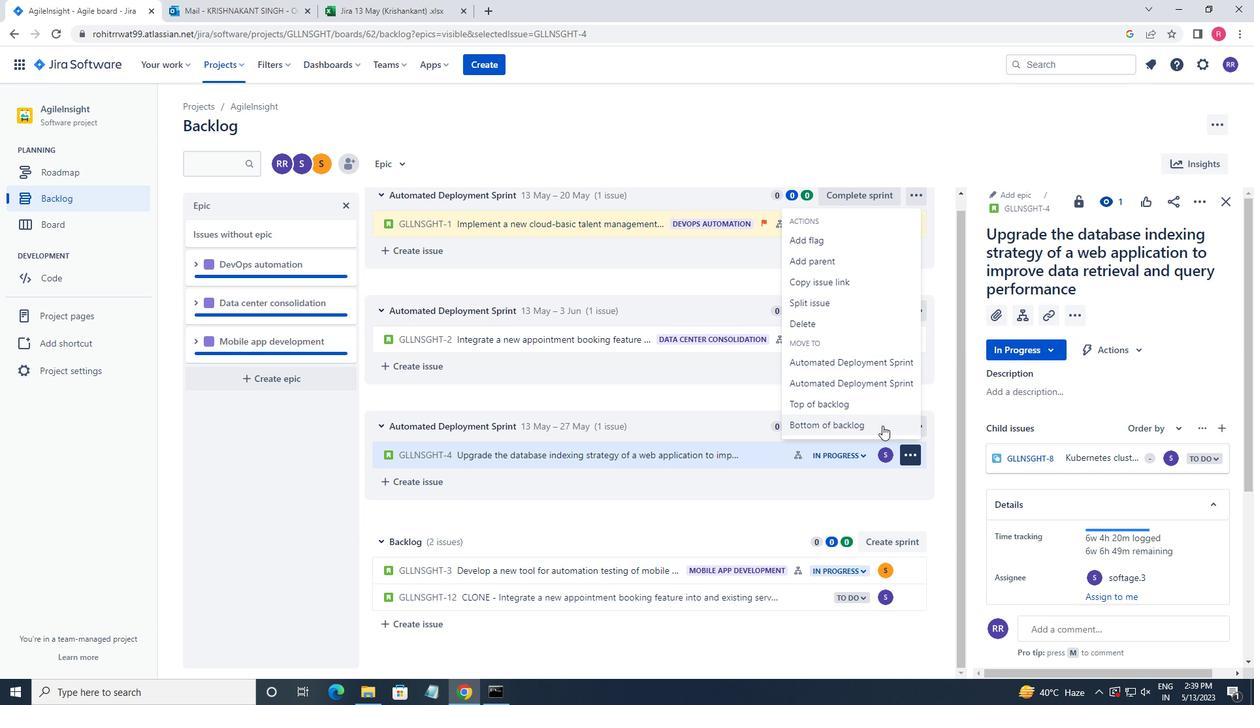 
Action: Mouse moved to (654, 216)
Screenshot: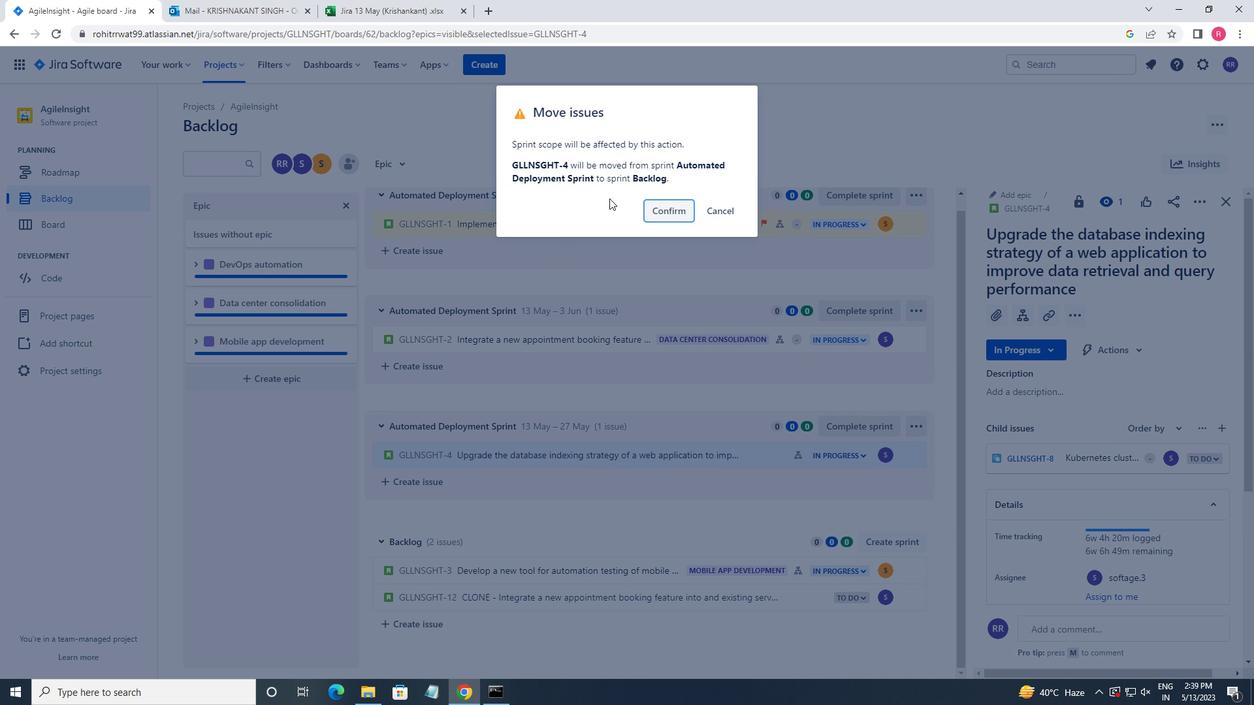 
Action: Mouse pressed left at (654, 216)
Screenshot: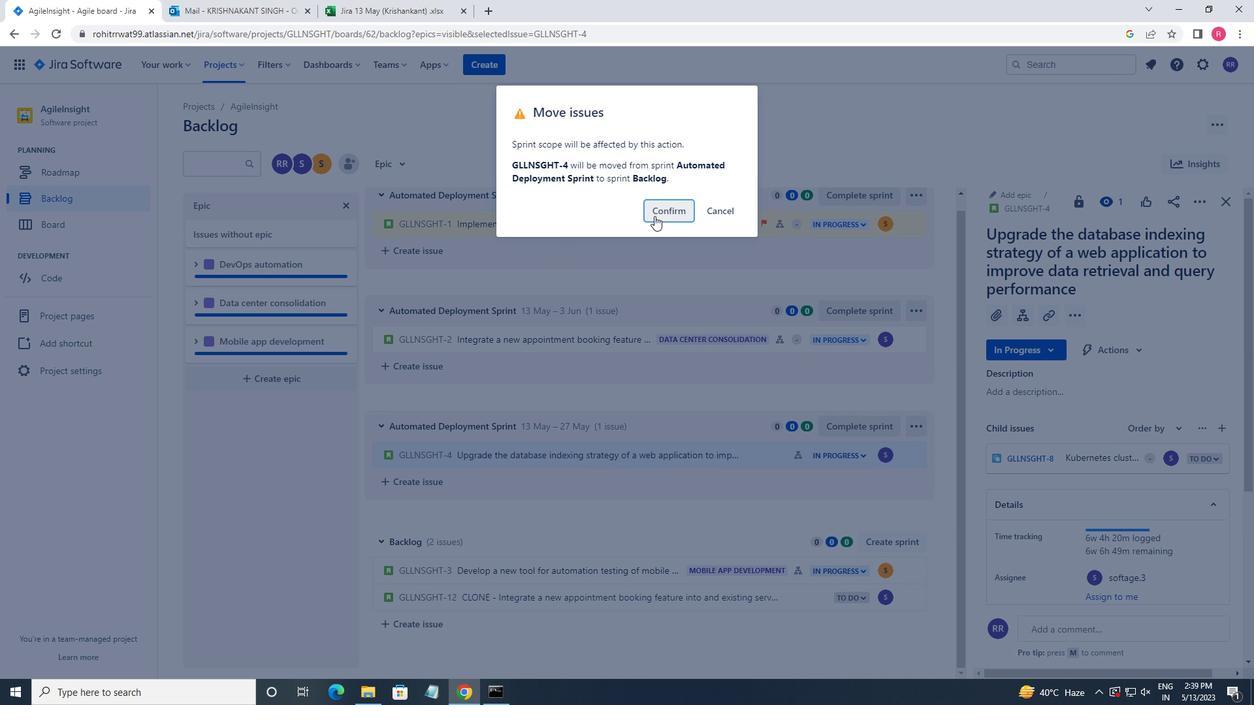 
Action: Mouse moved to (806, 431)
Screenshot: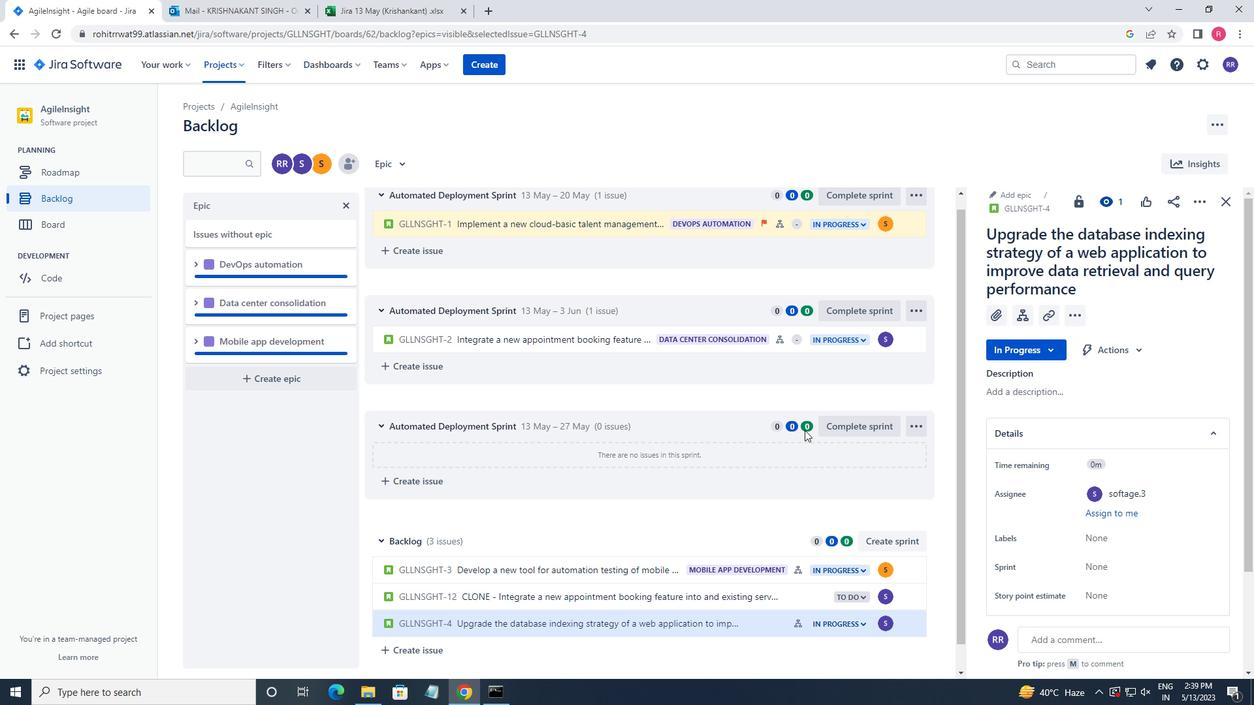 
Action: Mouse scrolled (806, 430) with delta (0, 0)
Screenshot: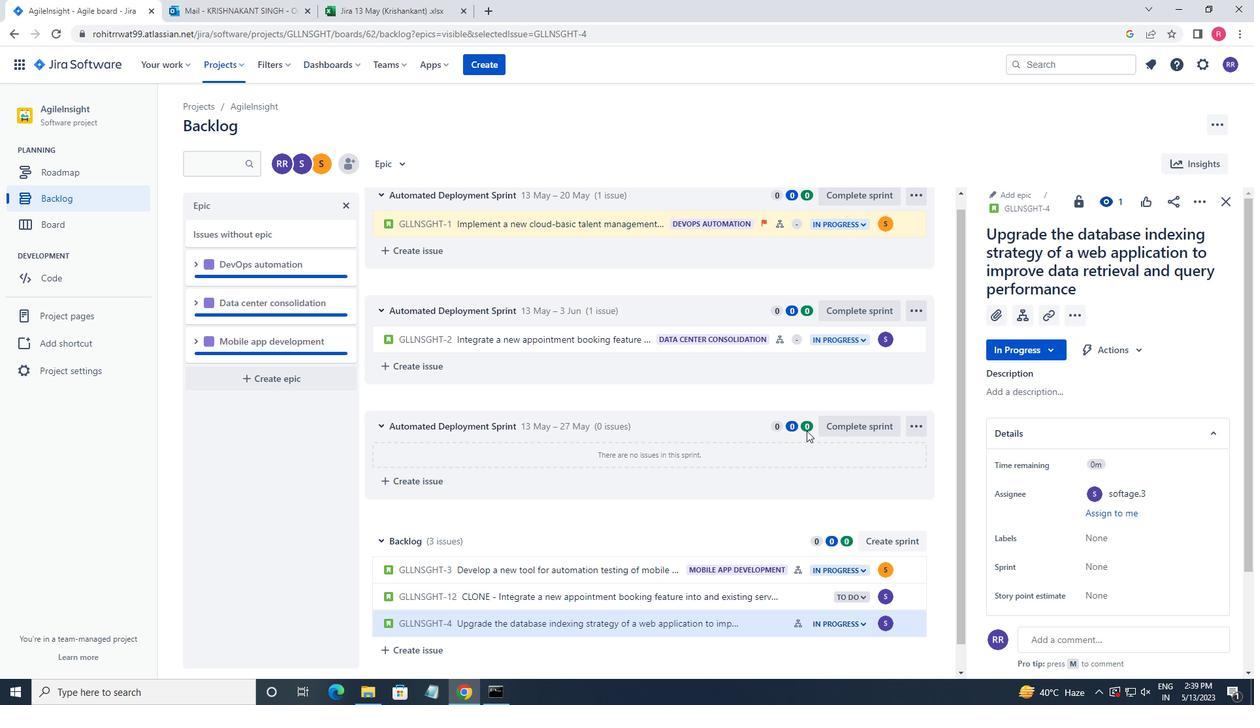 
Action: Mouse scrolled (806, 430) with delta (0, 0)
Screenshot: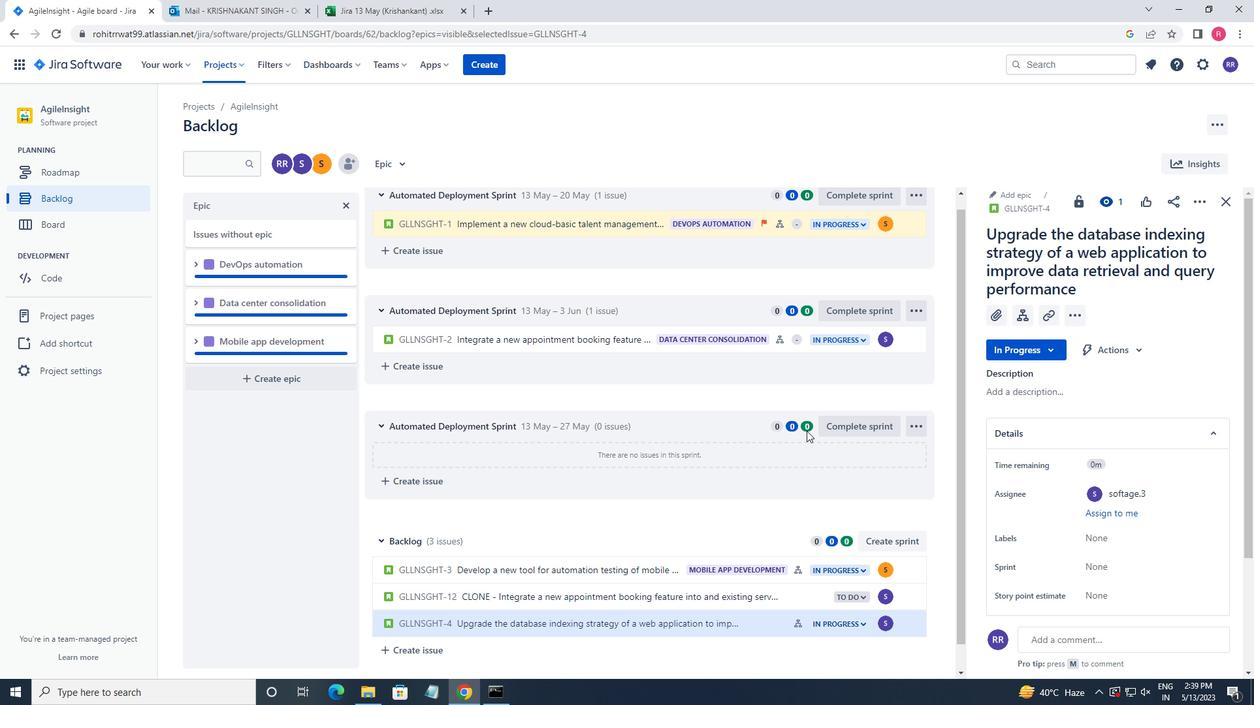 
Action: Mouse moved to (811, 435)
Screenshot: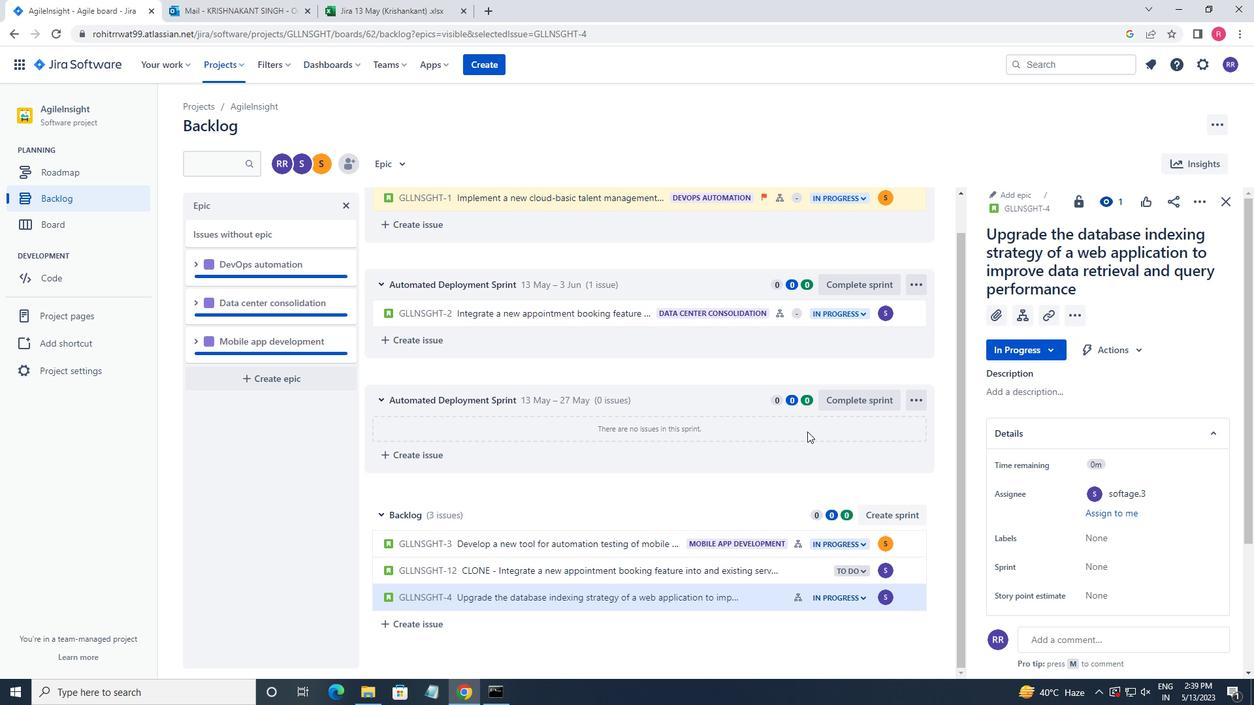 
Action: Mouse scrolled (811, 435) with delta (0, 0)
Screenshot: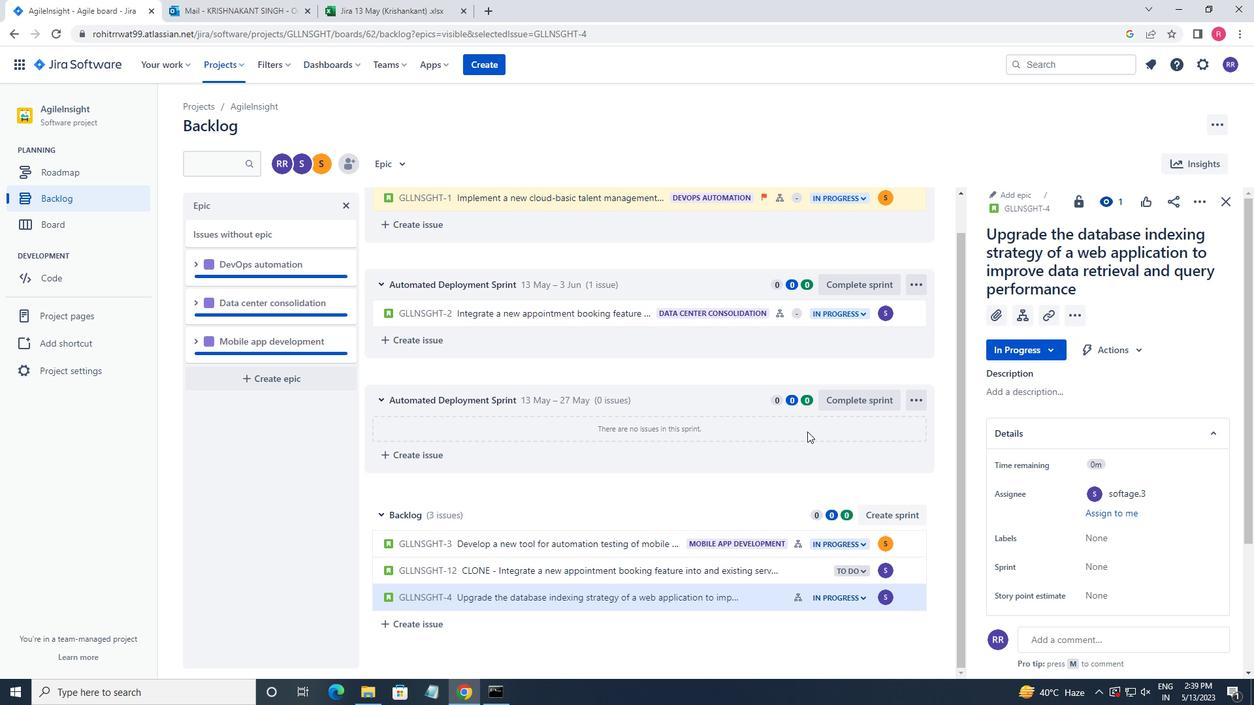 
Action: Mouse moved to (813, 438)
Screenshot: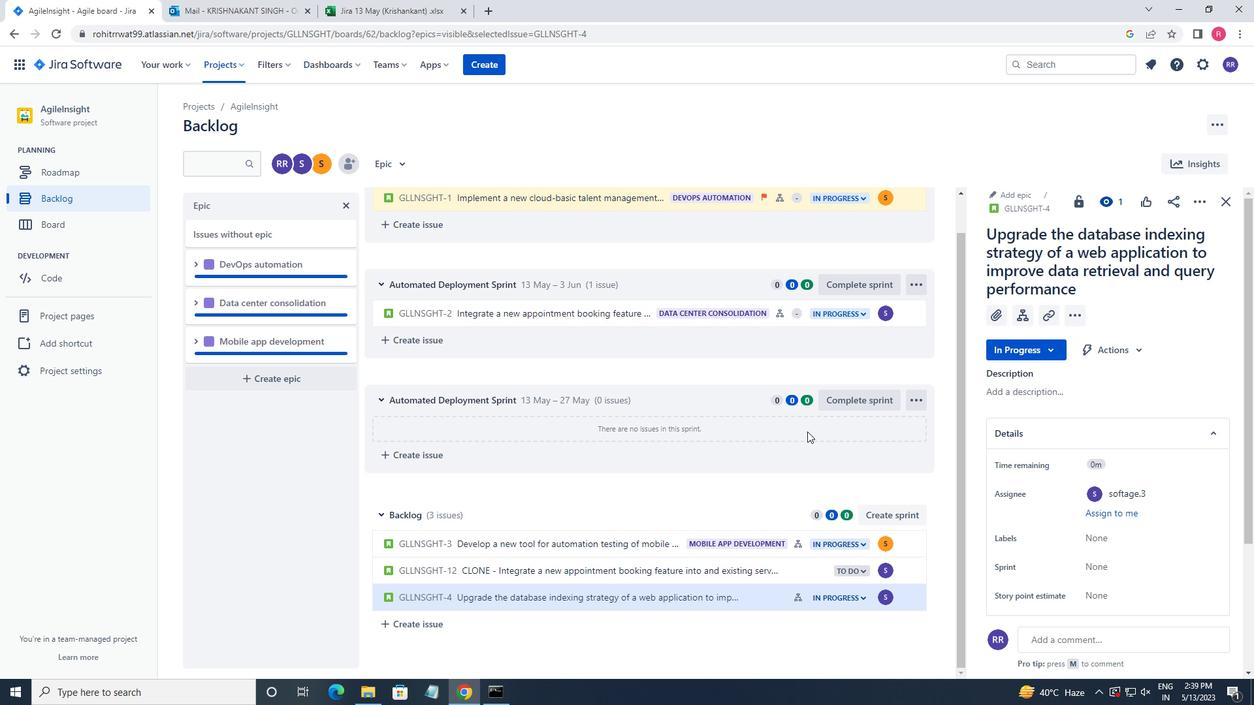 
Action: Mouse scrolled (813, 437) with delta (0, 0)
Screenshot: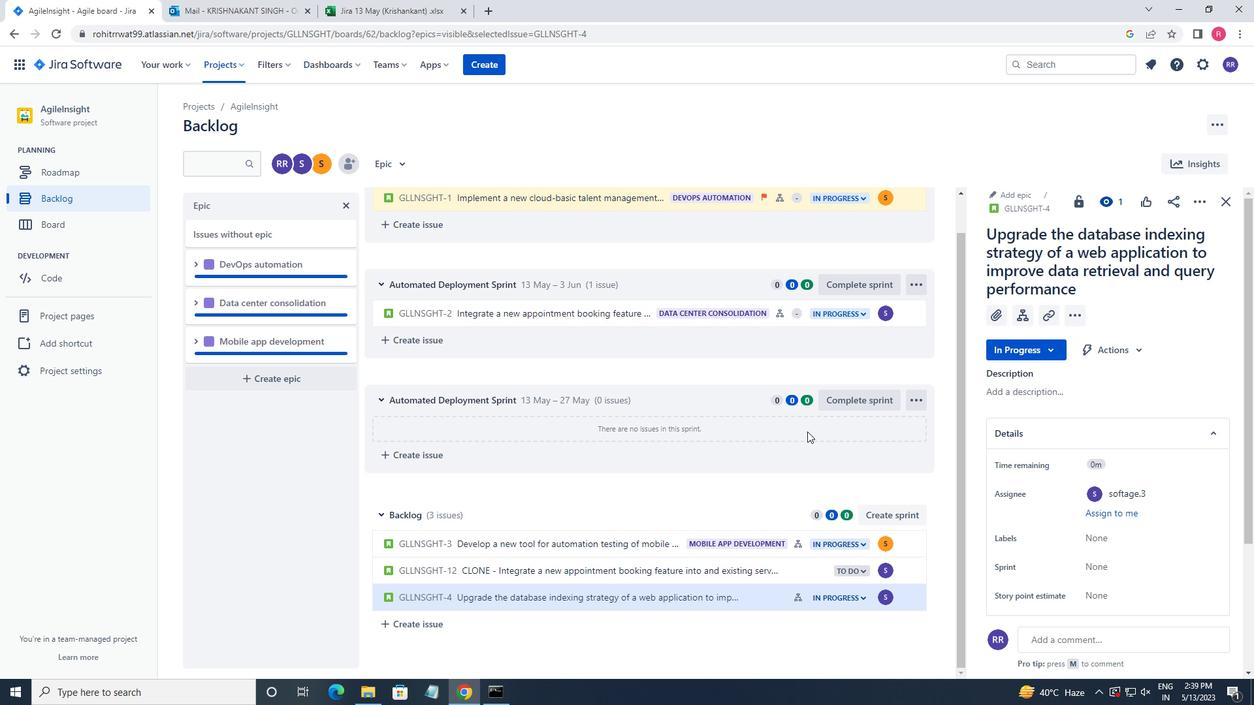 
Action: Mouse moved to (815, 444)
Screenshot: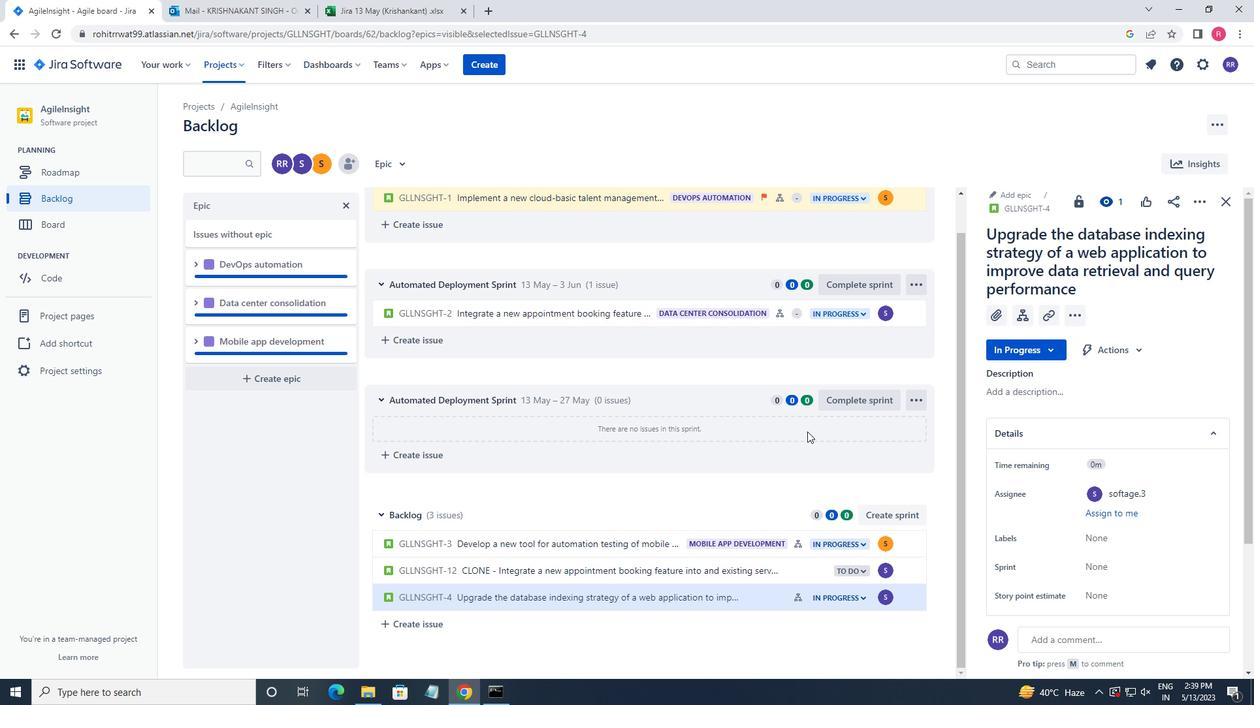 
Action: Mouse scrolled (815, 444) with delta (0, 0)
Screenshot: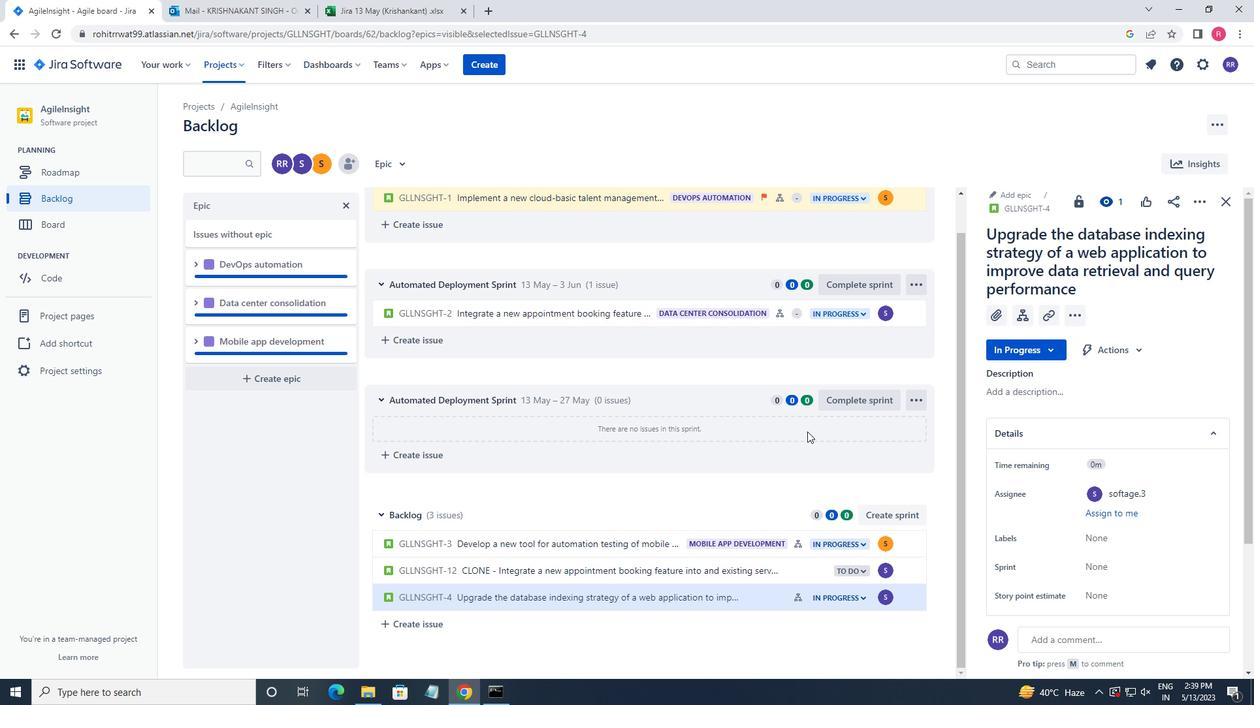 
Action: Mouse moved to (756, 600)
Screenshot: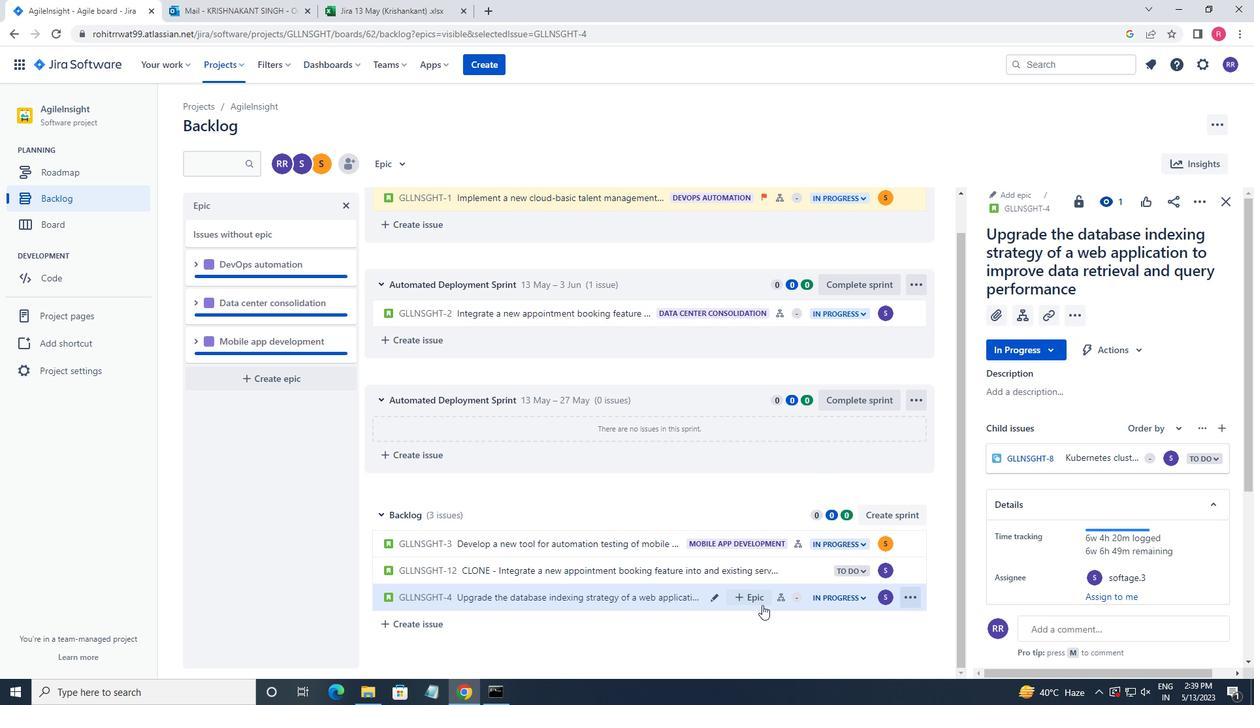 
Action: Mouse pressed left at (756, 600)
Screenshot: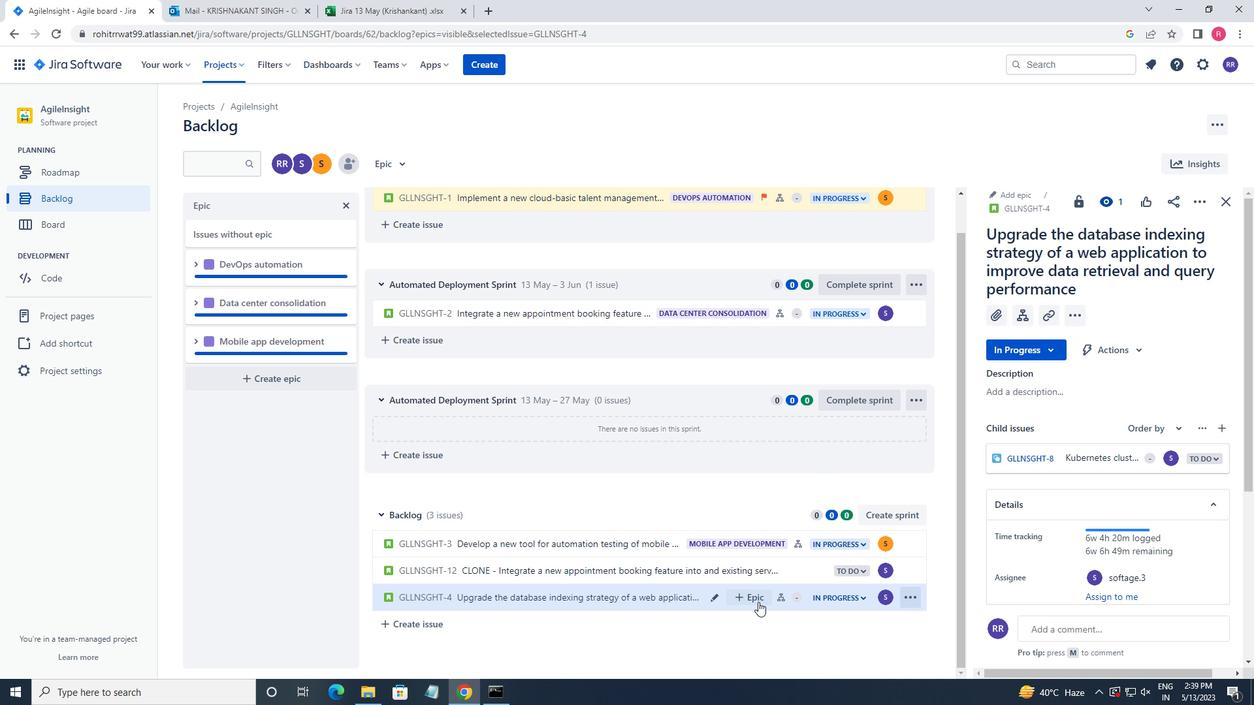 
Action: Mouse moved to (751, 591)
Screenshot: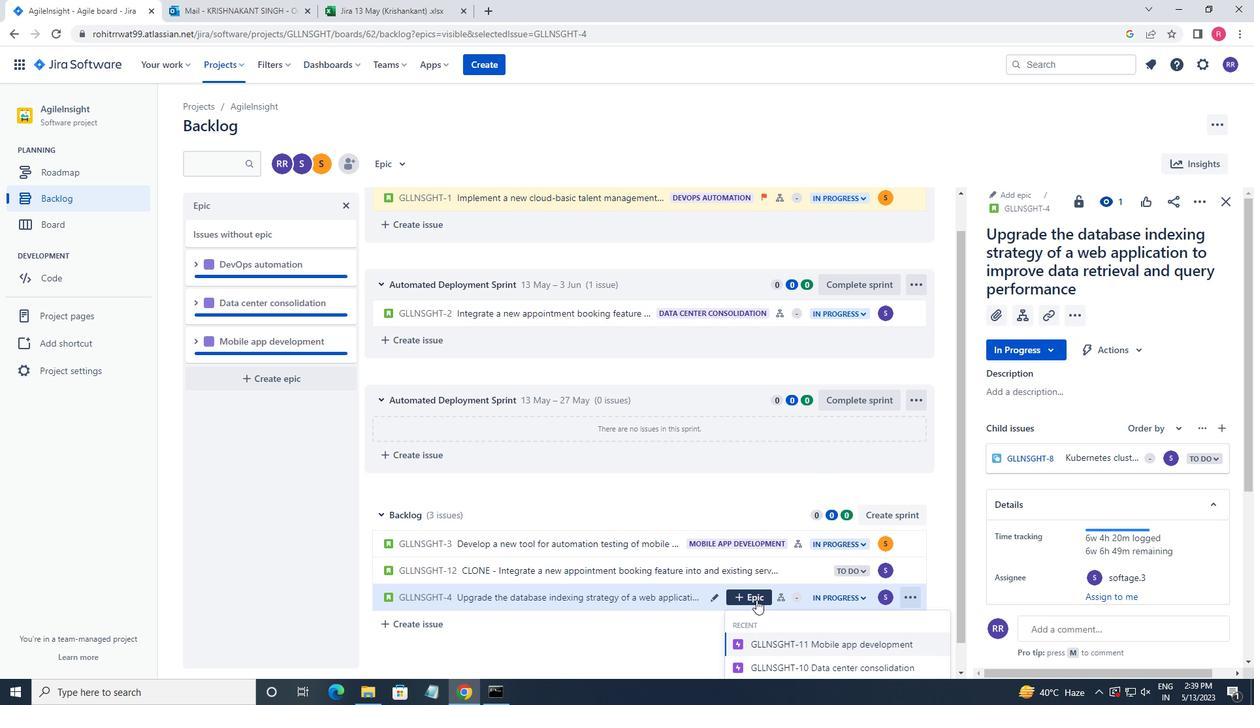
Action: Mouse scrolled (751, 590) with delta (0, 0)
Screenshot: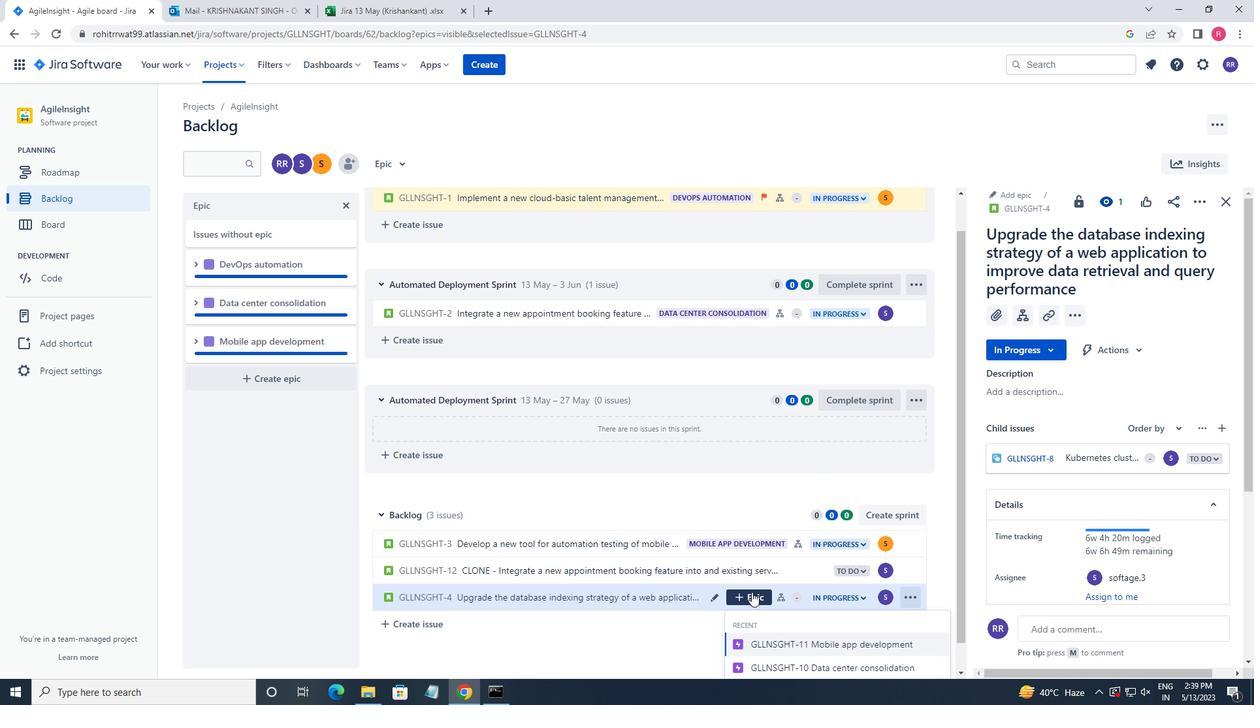 
Action: Mouse scrolled (751, 590) with delta (0, 0)
Screenshot: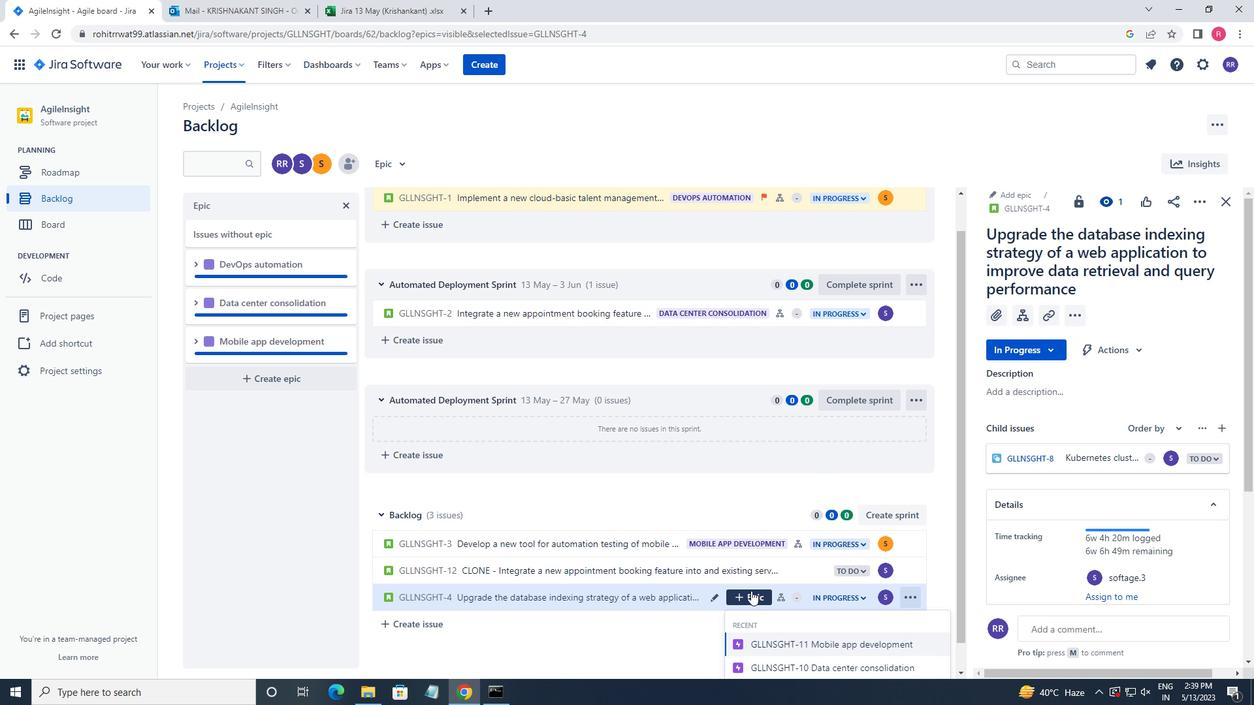 
Action: Mouse scrolled (751, 590) with delta (0, 0)
Screenshot: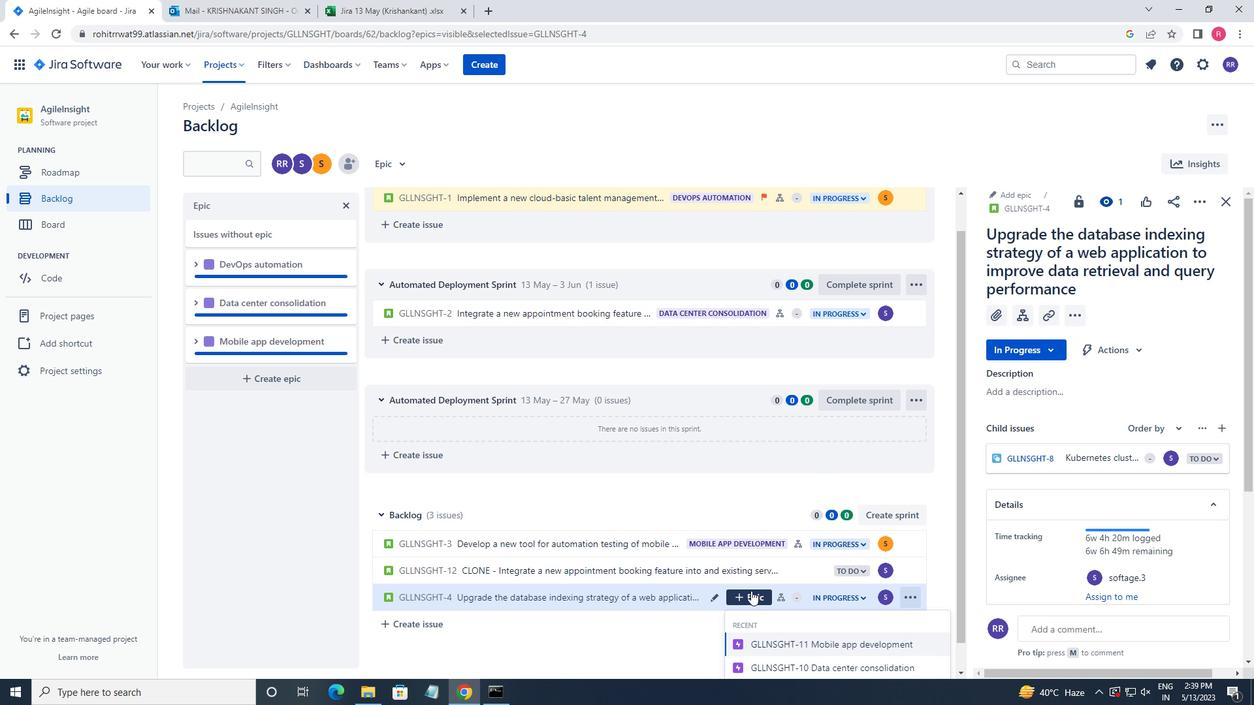 
Action: Mouse scrolled (751, 590) with delta (0, 0)
Screenshot: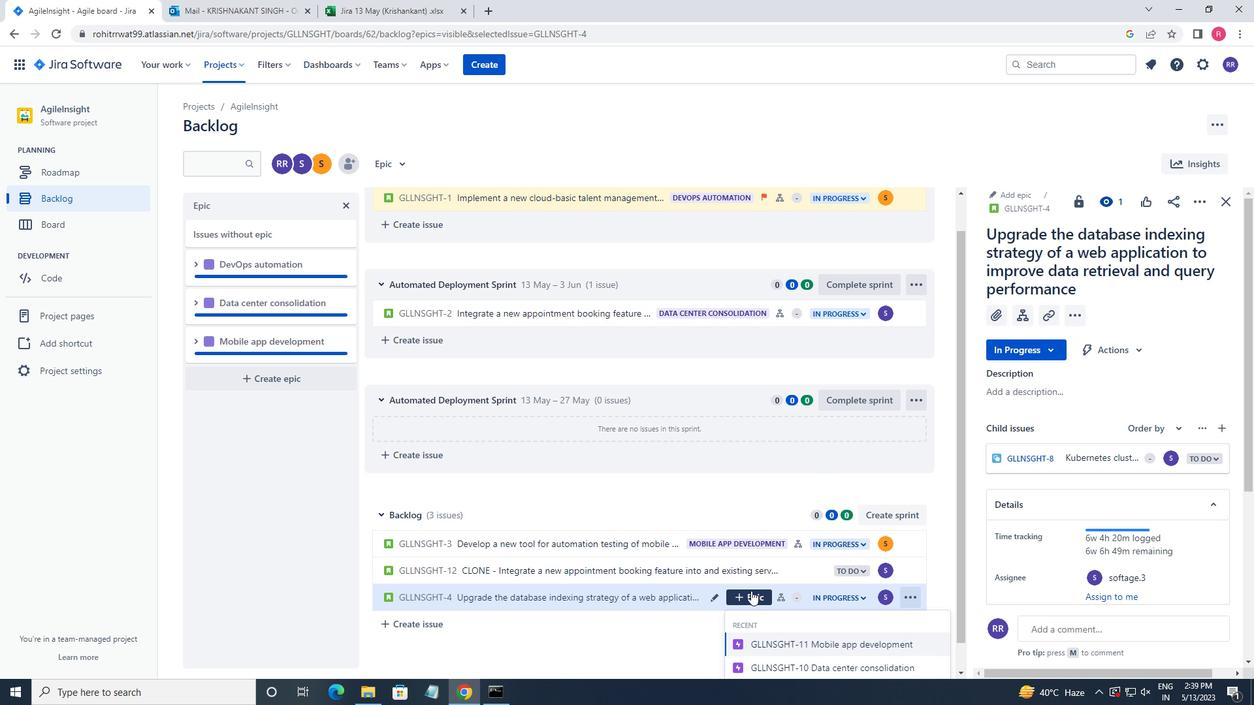 
Action: Mouse moved to (781, 652)
Screenshot: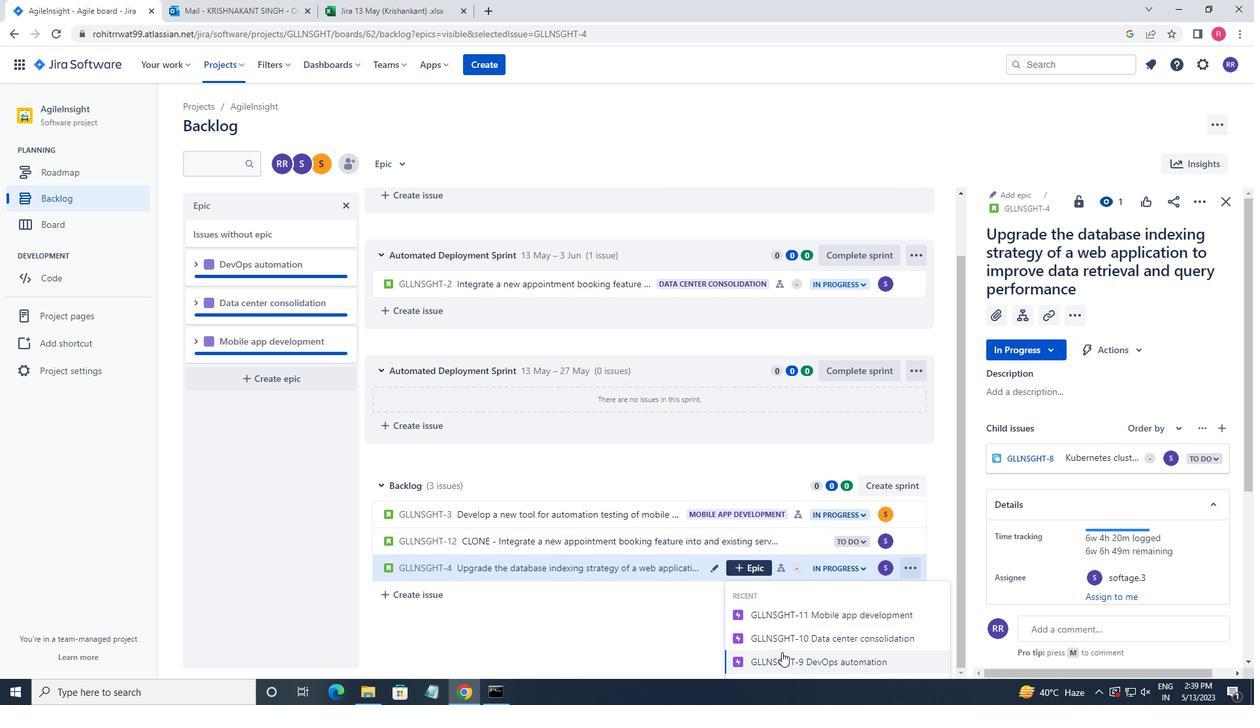 
Action: Mouse pressed left at (781, 652)
Screenshot: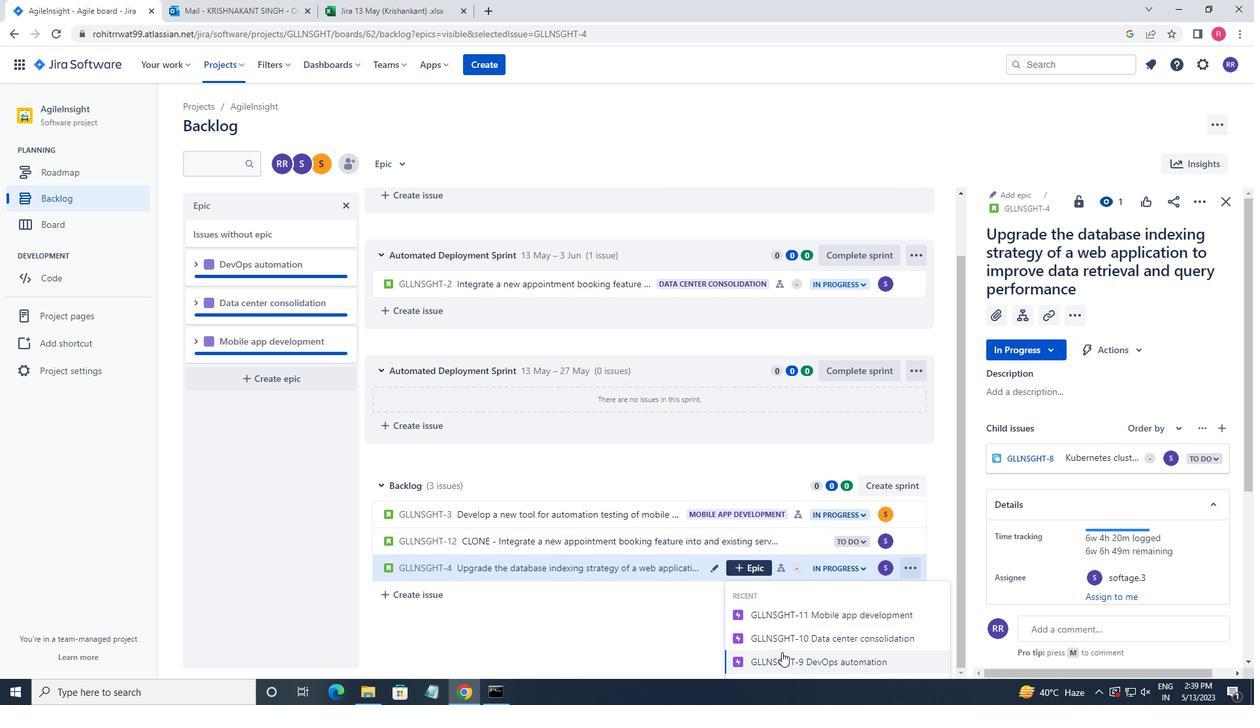 
Action: Mouse moved to (783, 652)
Screenshot: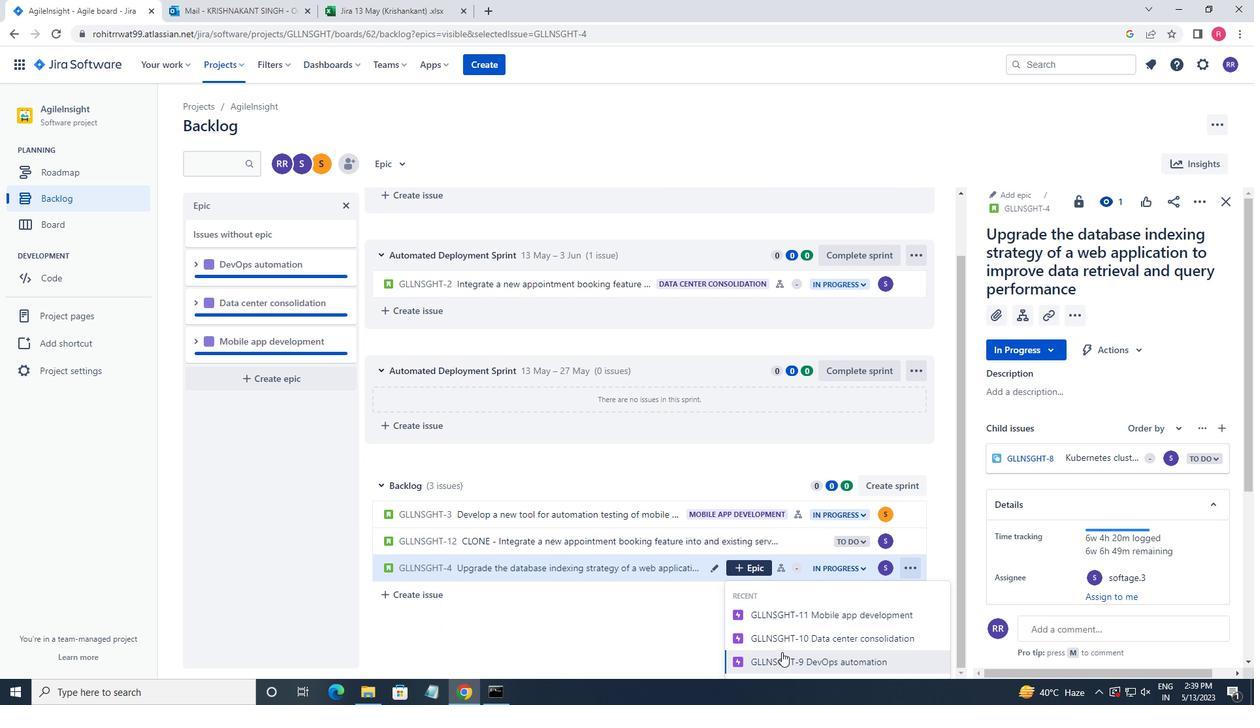 
